 Task: Research Airbnb properties in Singa, Sudan from 10th December, 2023 to 25th December, 2023 for 4 adults.4 bedrooms having 4 beds and 4 bathrooms. Property type can be hotel. Amenities needed are: wifi, TV, free parkinig on premises, gym, breakfast. Booking option can be shelf check-in. Look for 3 properties as per requirement.
Action: Mouse pressed left at (461, 143)
Screenshot: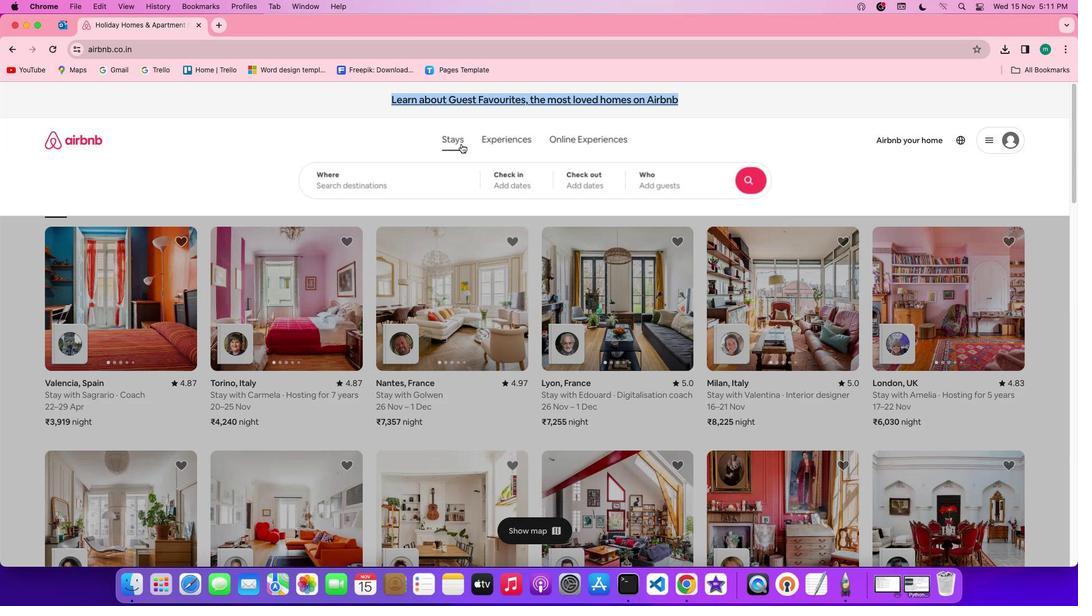 
Action: Mouse moved to (411, 188)
Screenshot: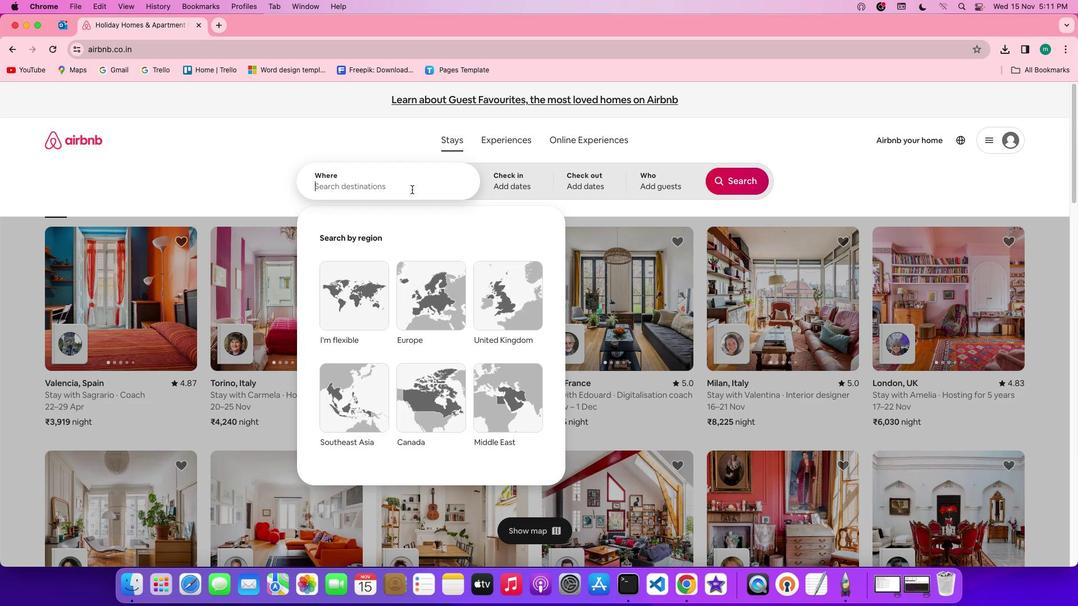 
Action: Mouse pressed left at (411, 188)
Screenshot: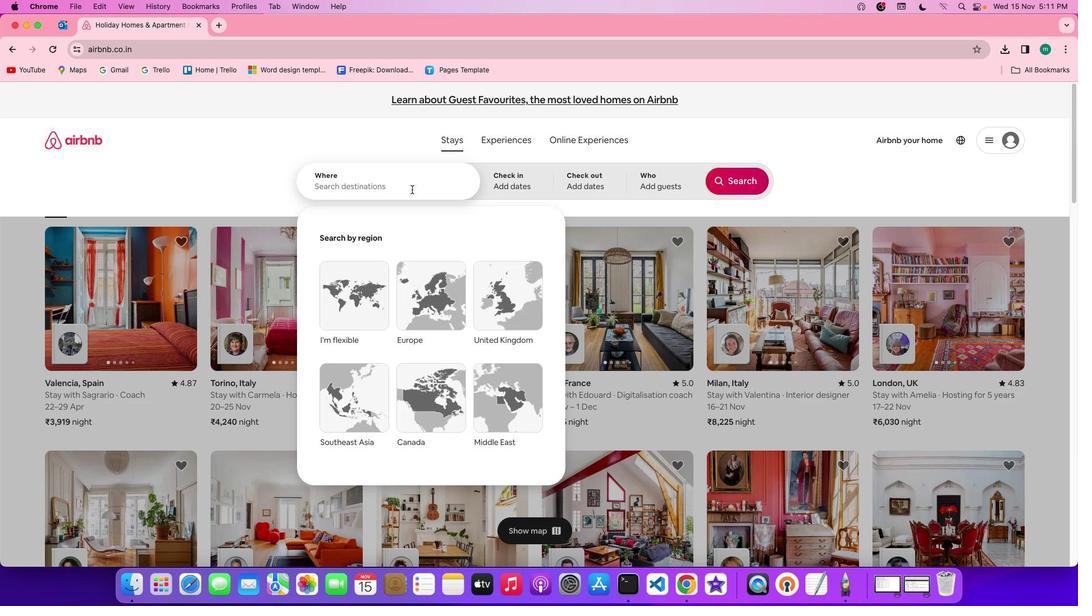 
Action: Key pressed Key.shift's''i''n''g''a'','Key.spaceKey.shift's''u''d''a''n'
Screenshot: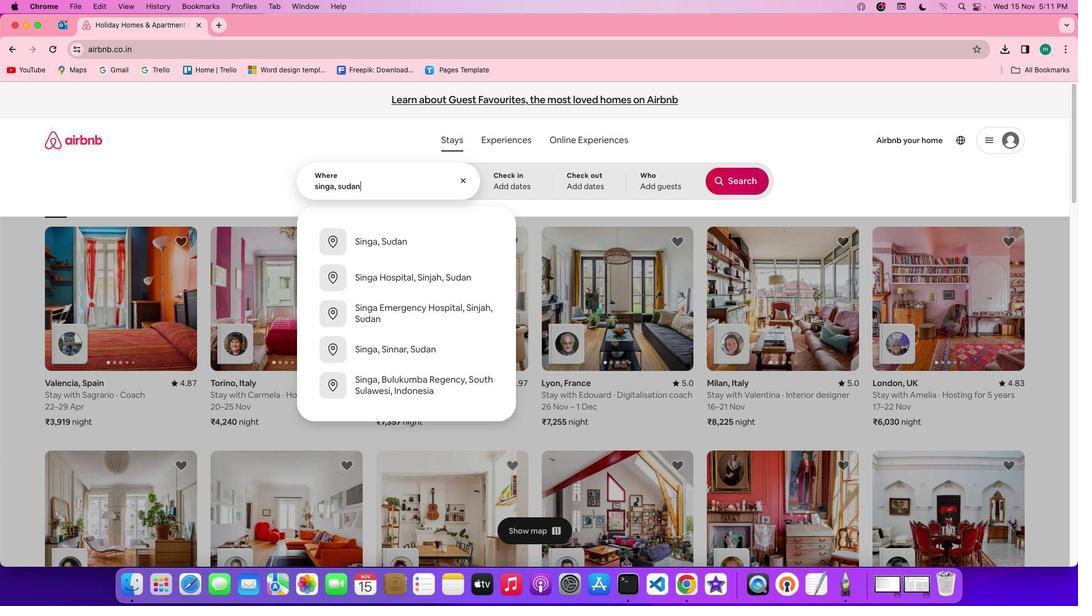 
Action: Mouse moved to (526, 173)
Screenshot: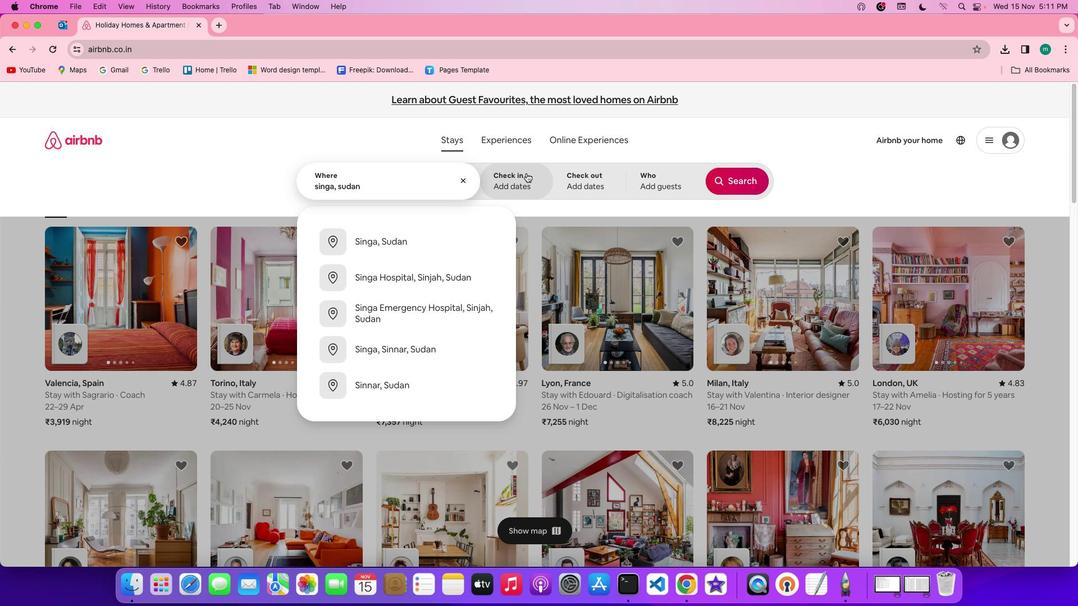 
Action: Mouse pressed left at (526, 173)
Screenshot: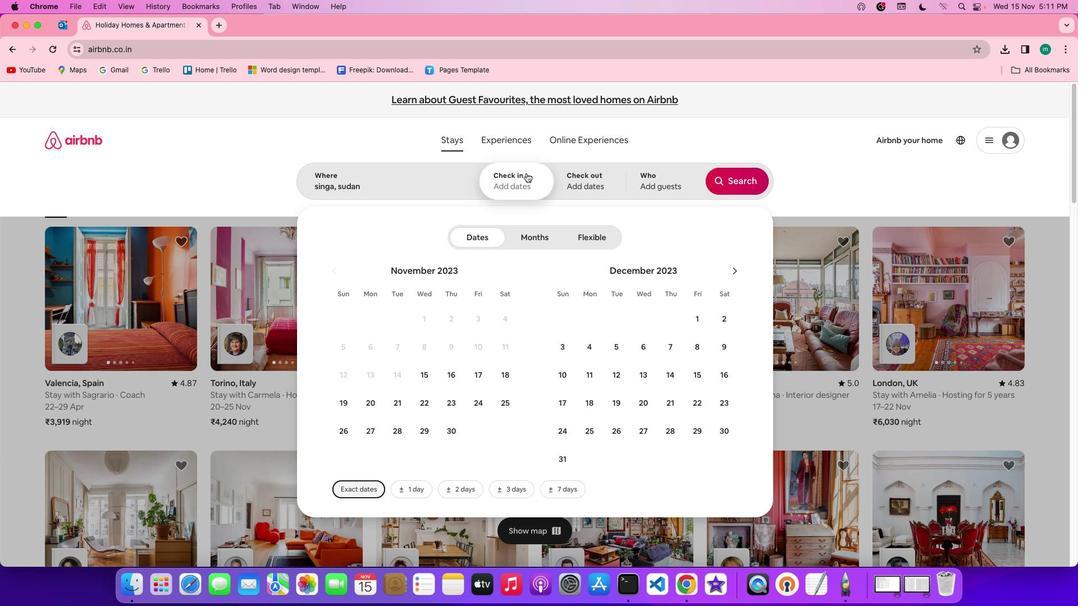 
Action: Mouse moved to (561, 374)
Screenshot: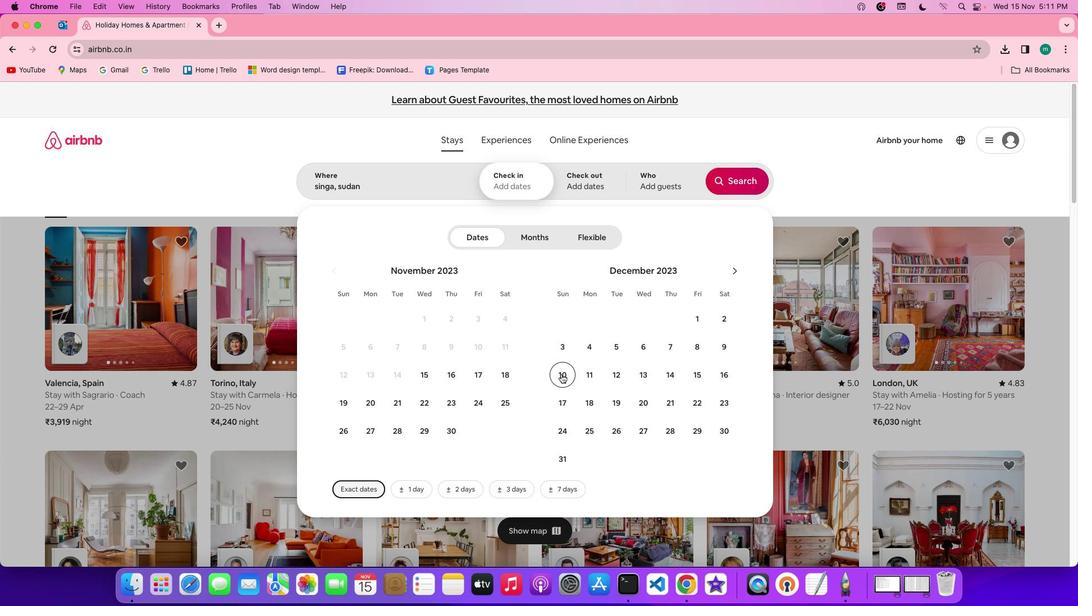 
Action: Mouse pressed left at (561, 374)
Screenshot: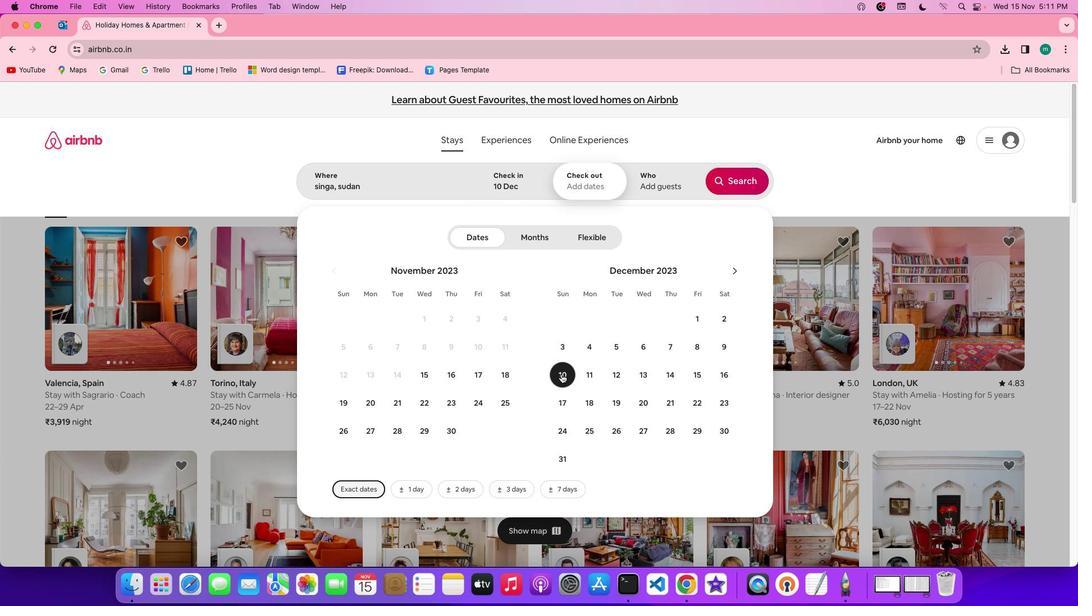 
Action: Mouse moved to (592, 425)
Screenshot: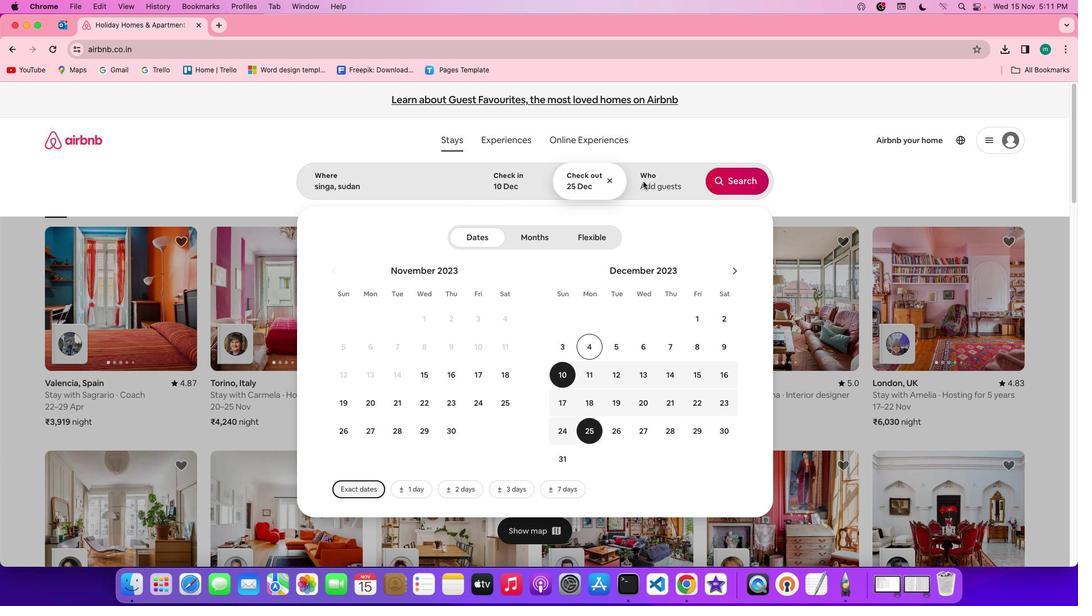 
Action: Mouse pressed left at (592, 425)
Screenshot: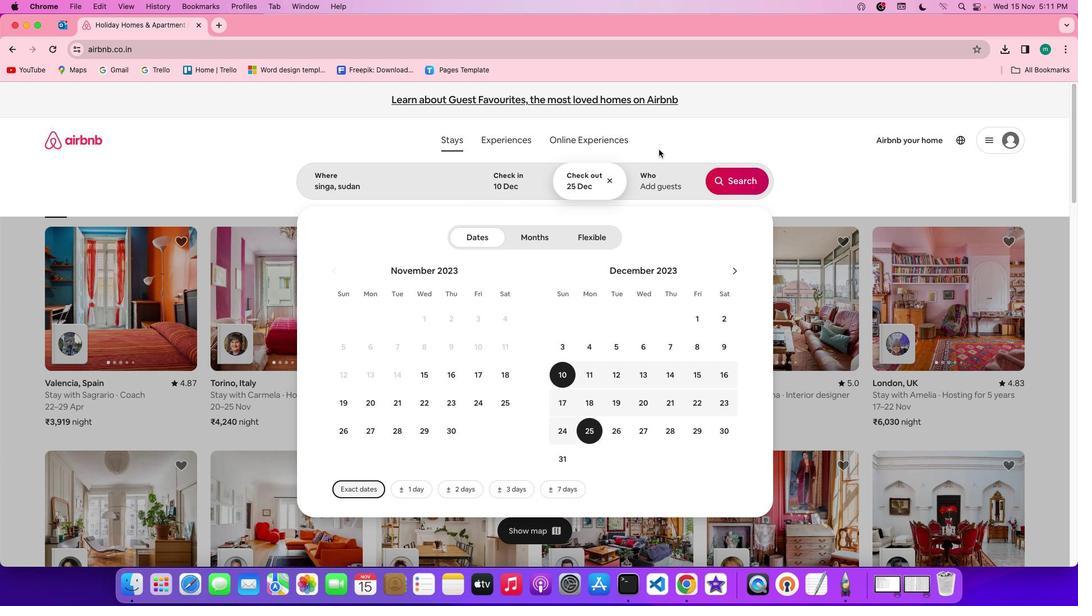 
Action: Mouse moved to (667, 184)
Screenshot: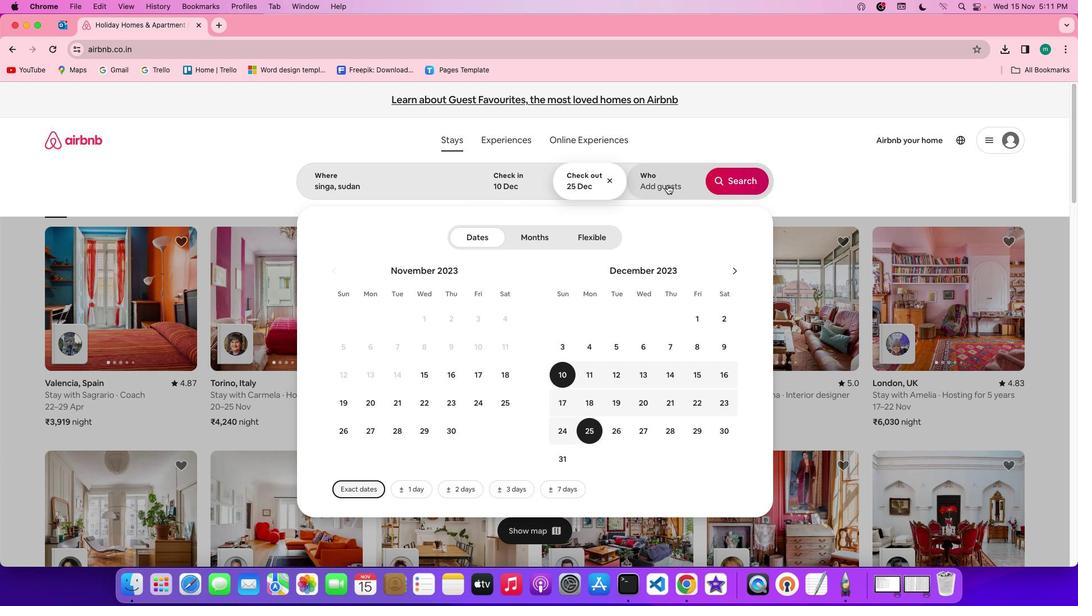 
Action: Mouse pressed left at (667, 184)
Screenshot: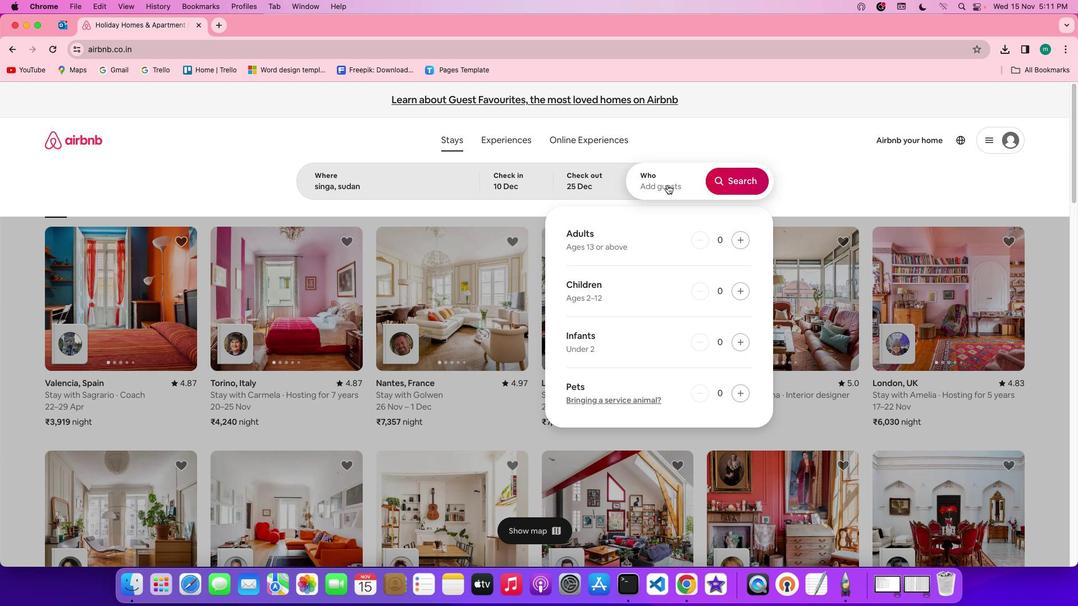
Action: Mouse moved to (734, 237)
Screenshot: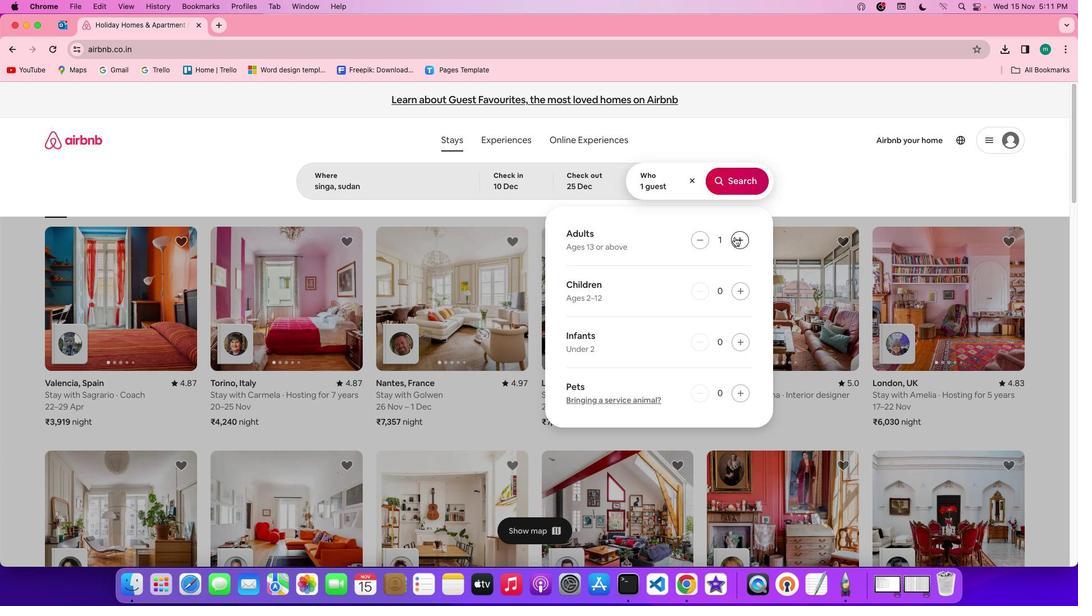 
Action: Mouse pressed left at (734, 237)
Screenshot: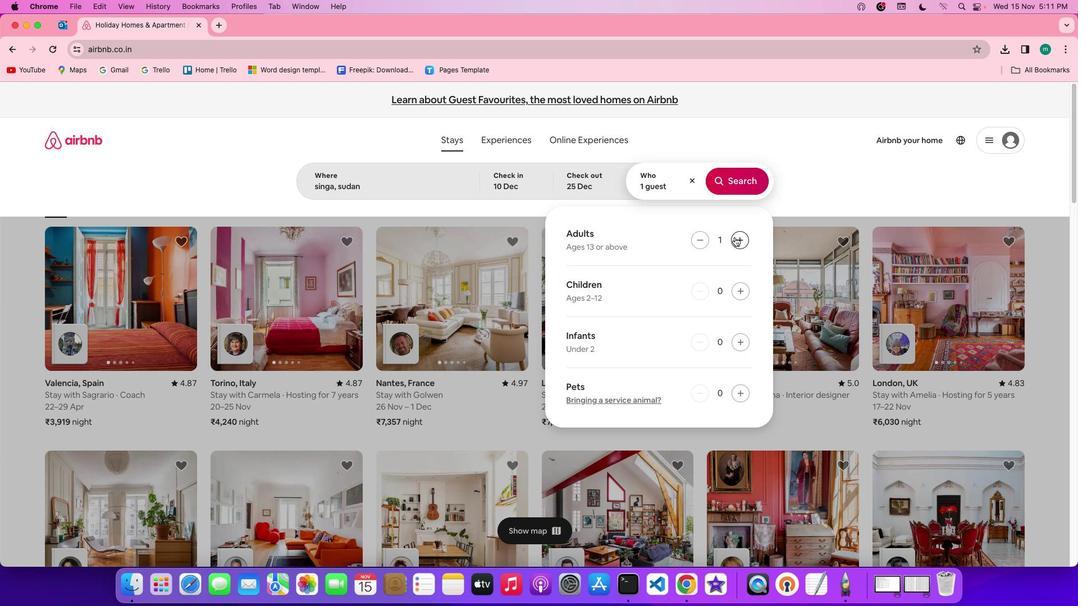 
Action: Mouse pressed left at (734, 237)
Screenshot: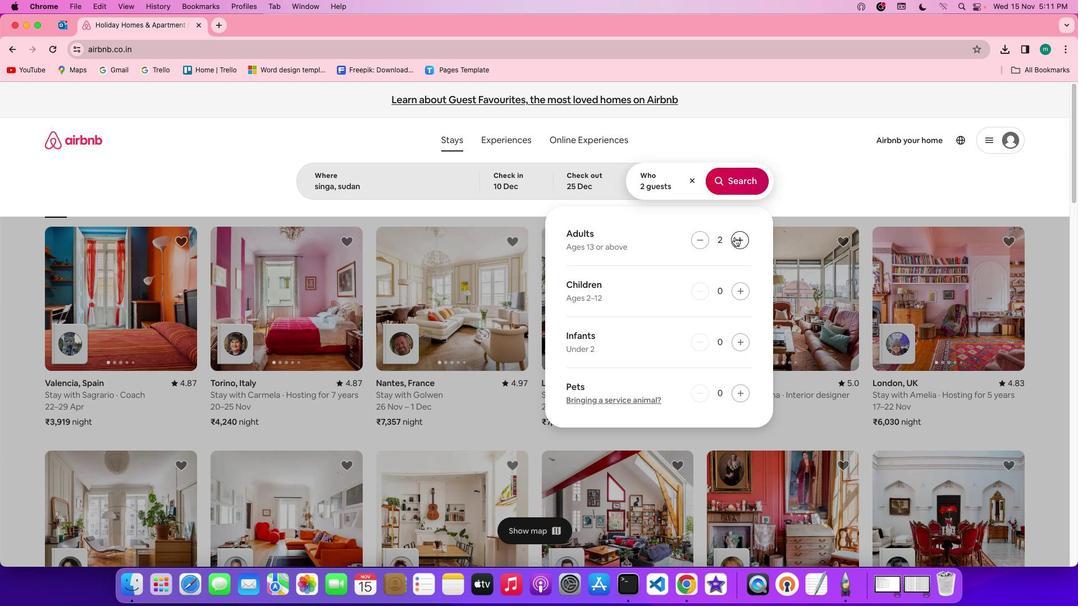 
Action: Mouse pressed left at (734, 237)
Screenshot: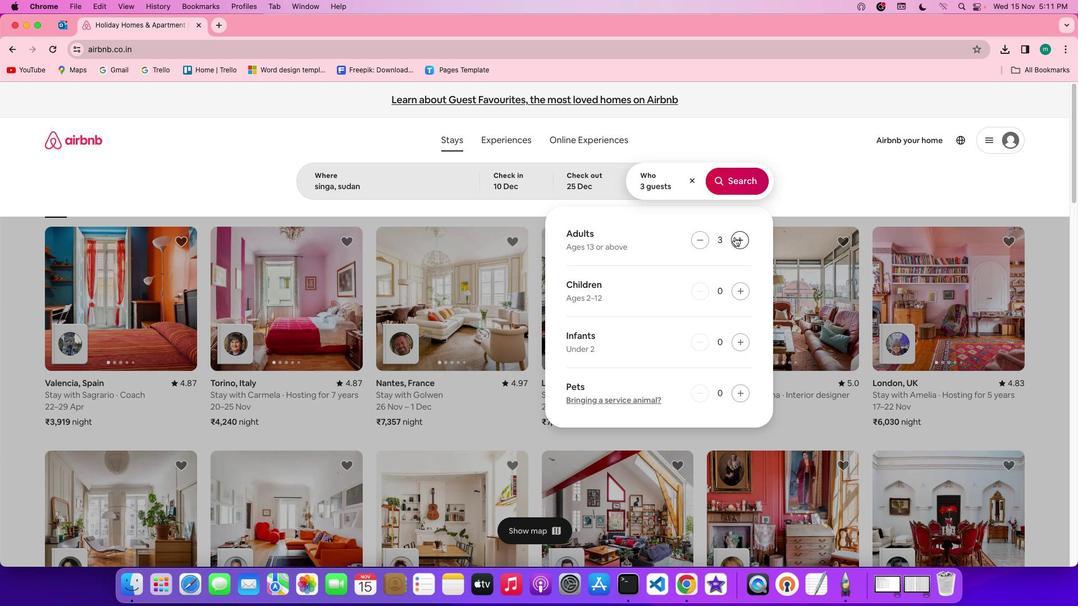 
Action: Mouse moved to (735, 237)
Screenshot: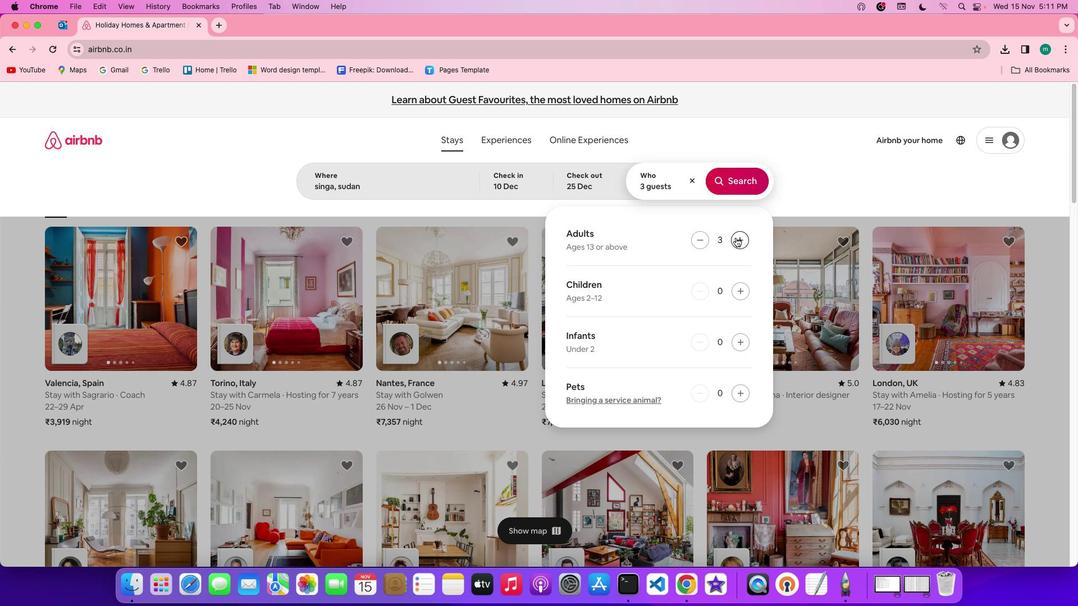 
Action: Mouse pressed left at (735, 237)
Screenshot: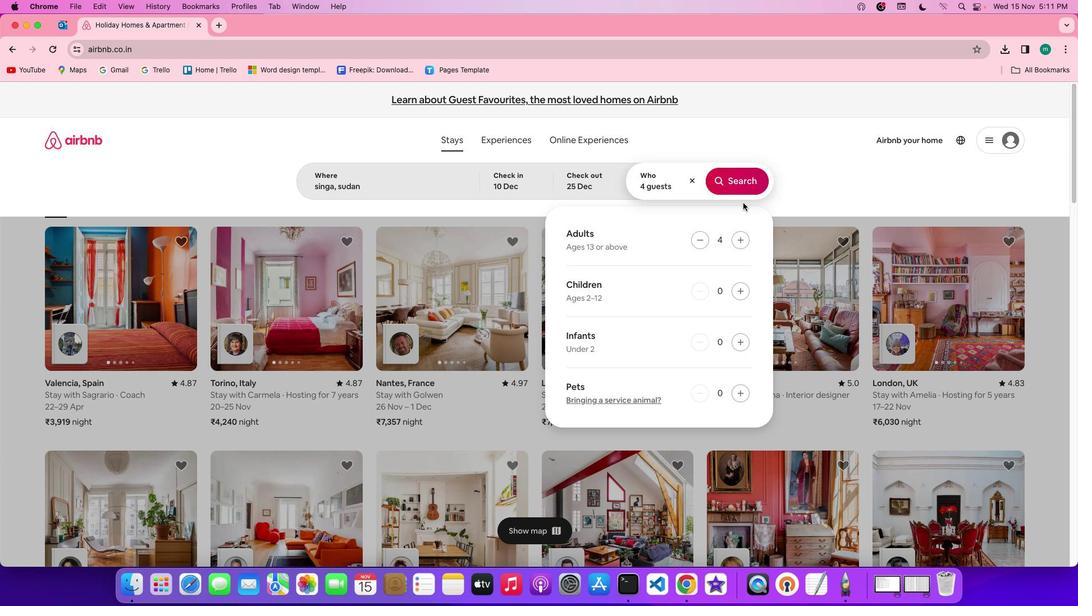 
Action: Mouse moved to (744, 186)
Screenshot: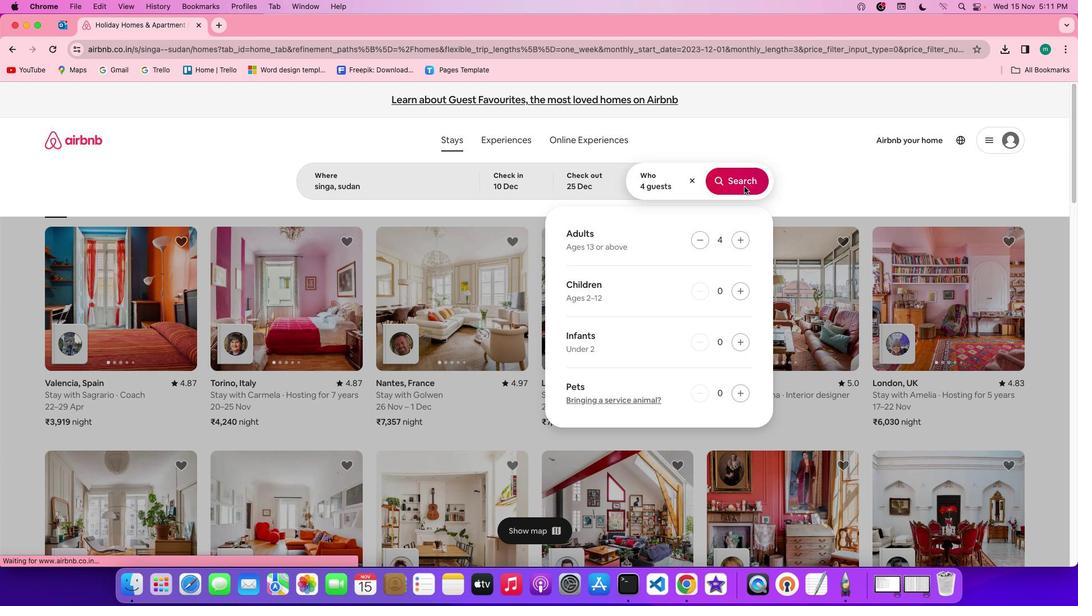 
Action: Mouse pressed left at (744, 186)
Screenshot: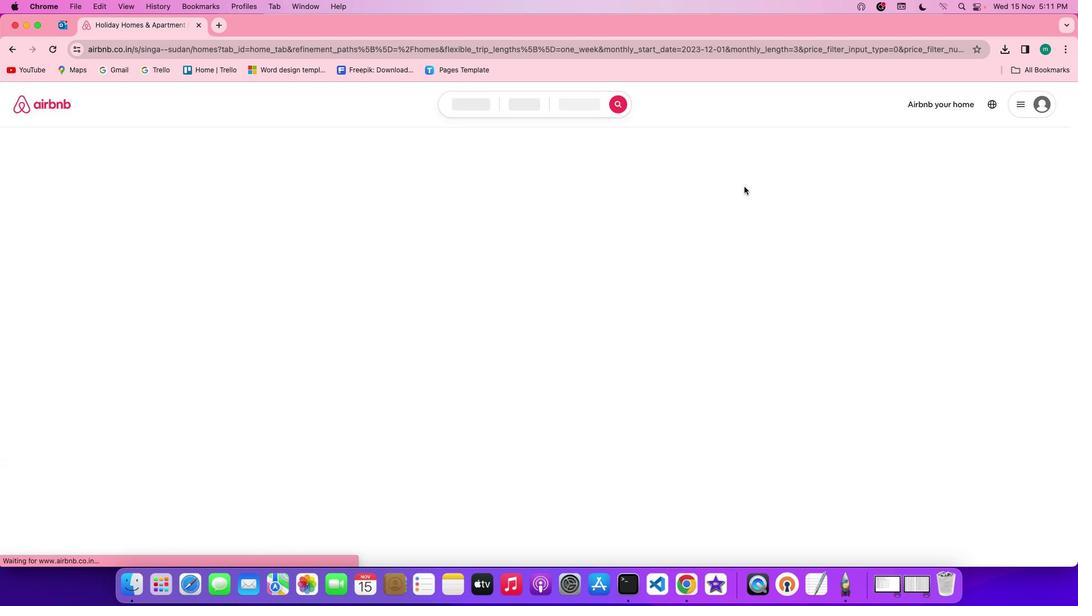 
Action: Mouse moved to (908, 150)
Screenshot: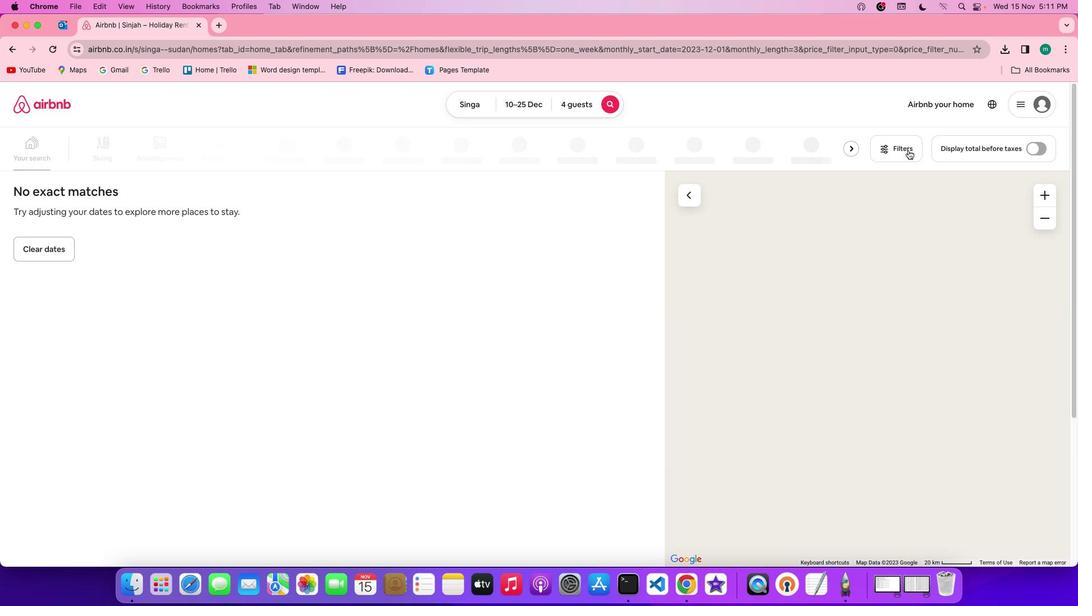 
Action: Mouse pressed left at (908, 150)
Screenshot: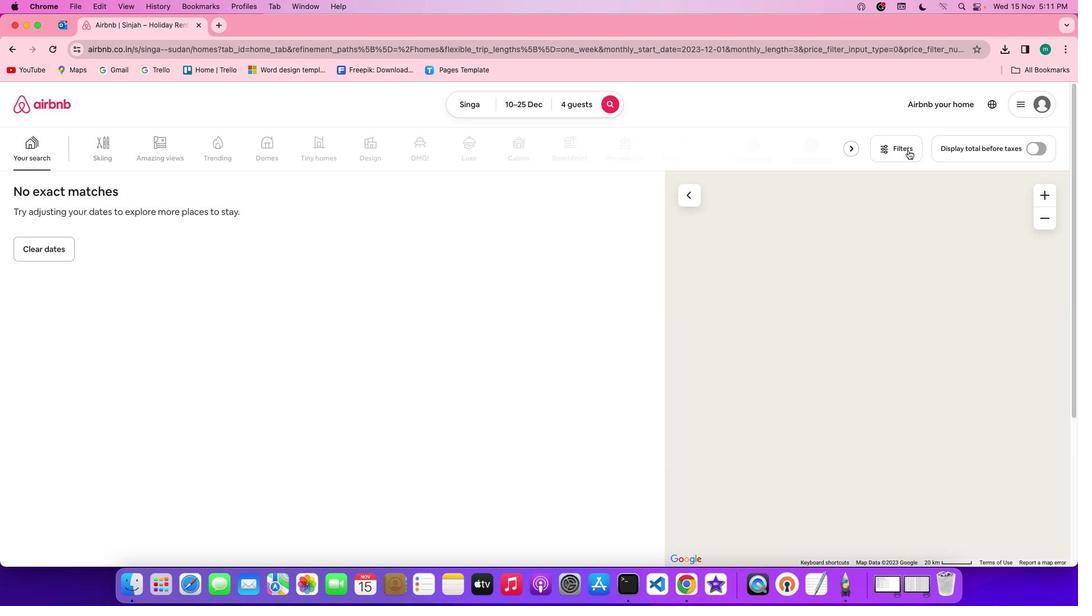 
Action: Mouse moved to (566, 359)
Screenshot: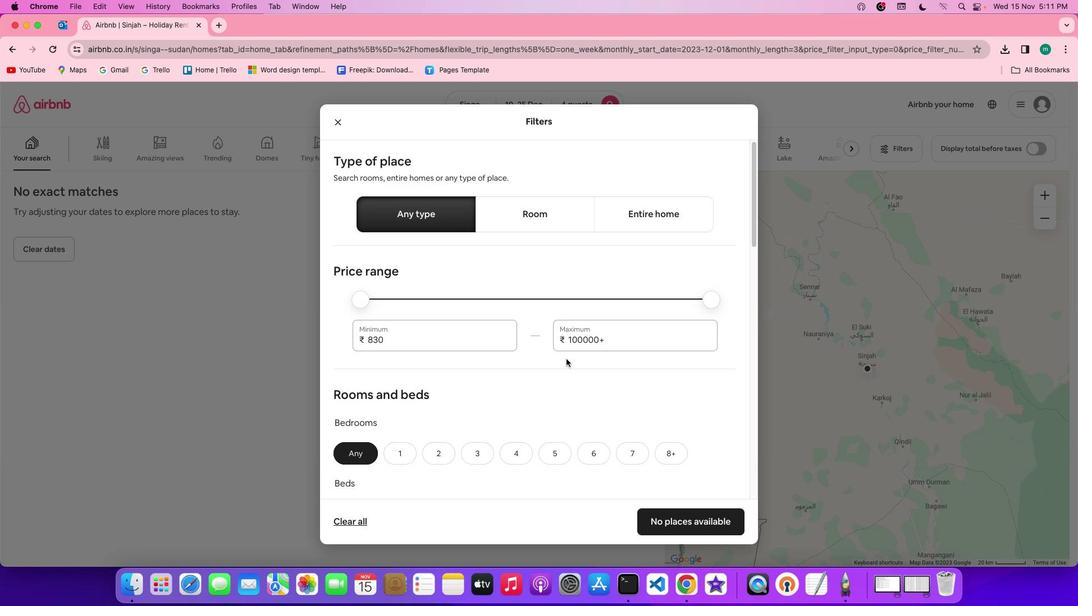 
Action: Mouse scrolled (566, 359) with delta (0, 0)
Screenshot: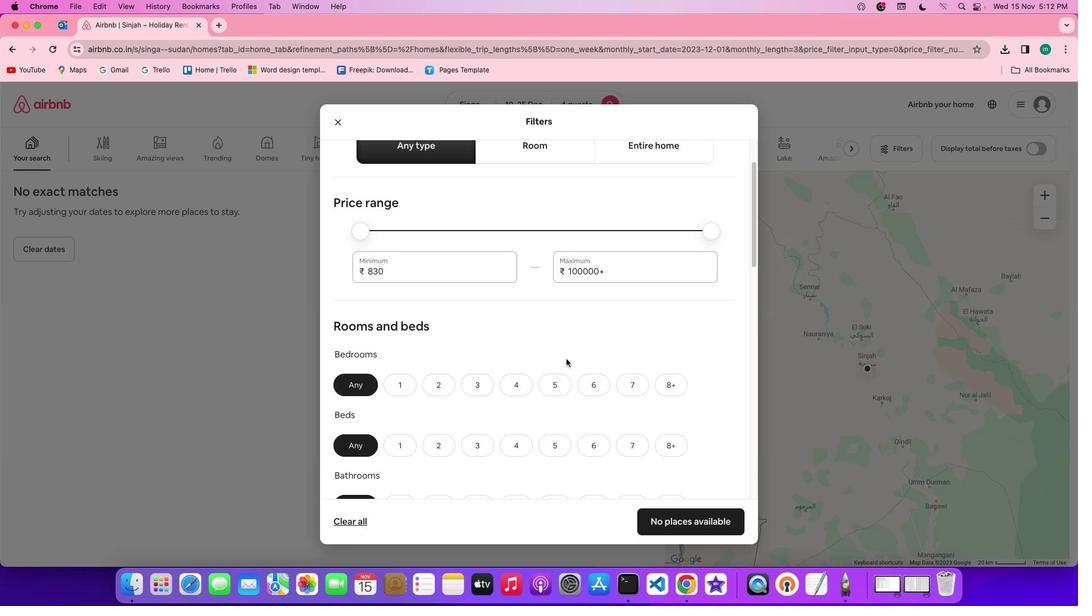 
Action: Mouse scrolled (566, 359) with delta (0, 0)
Screenshot: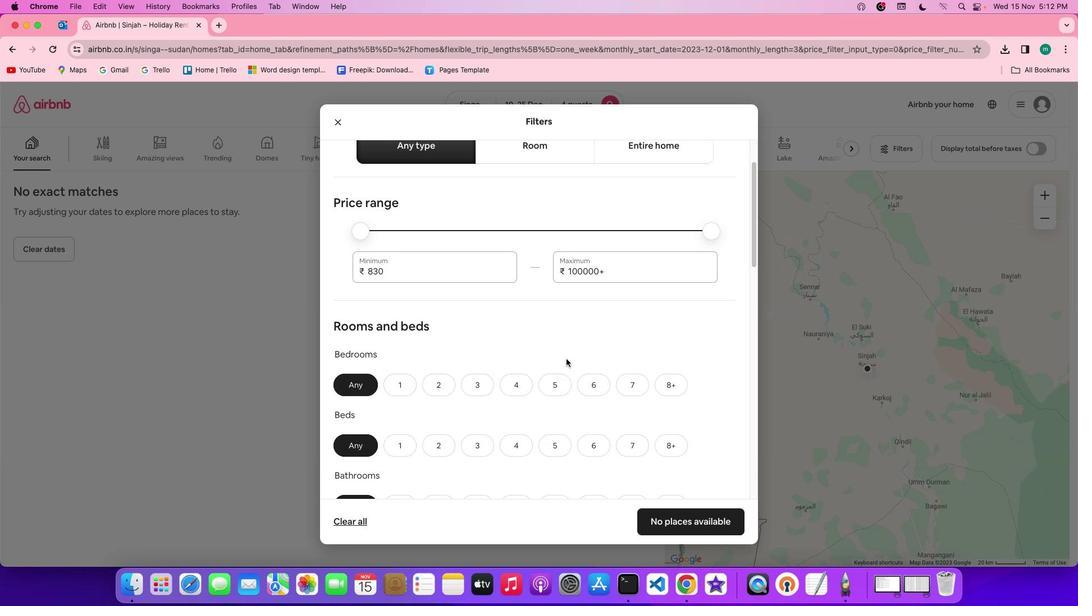 
Action: Mouse scrolled (566, 359) with delta (0, -1)
Screenshot: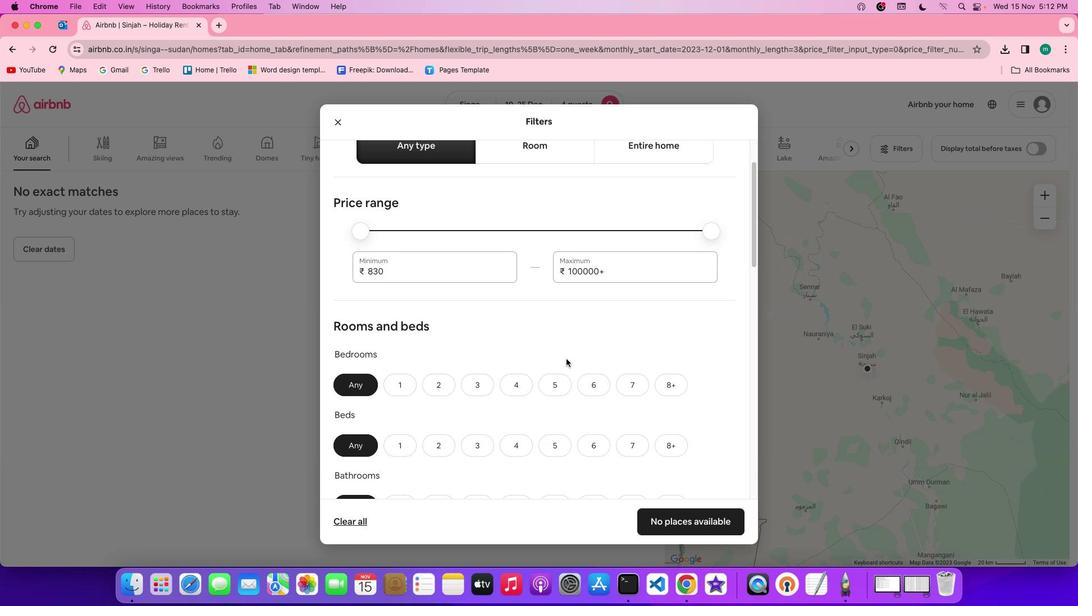 
Action: Mouse scrolled (566, 359) with delta (0, 0)
Screenshot: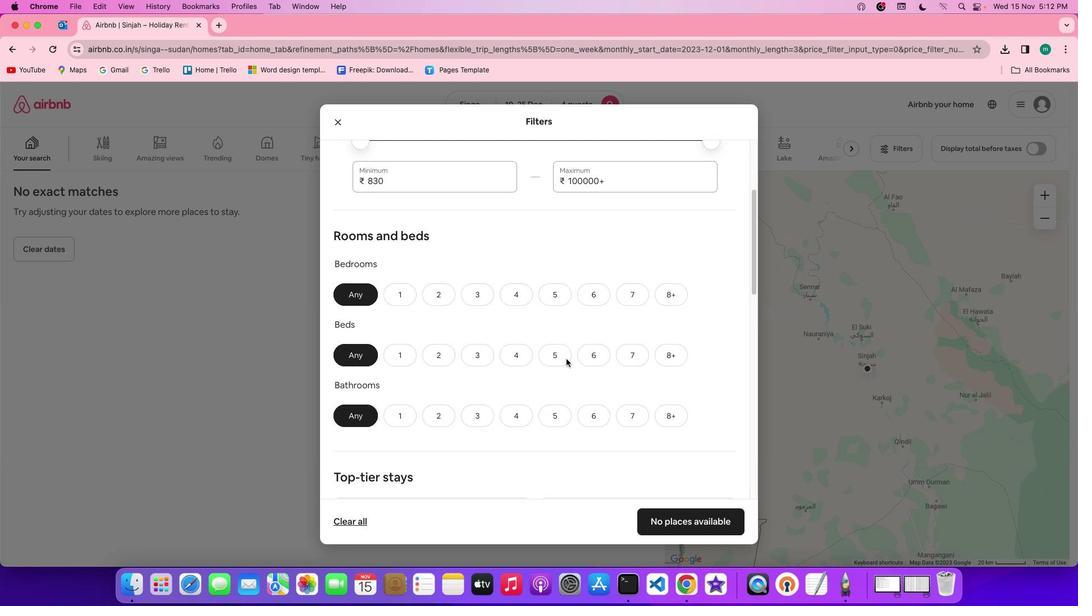 
Action: Mouse scrolled (566, 359) with delta (0, 0)
Screenshot: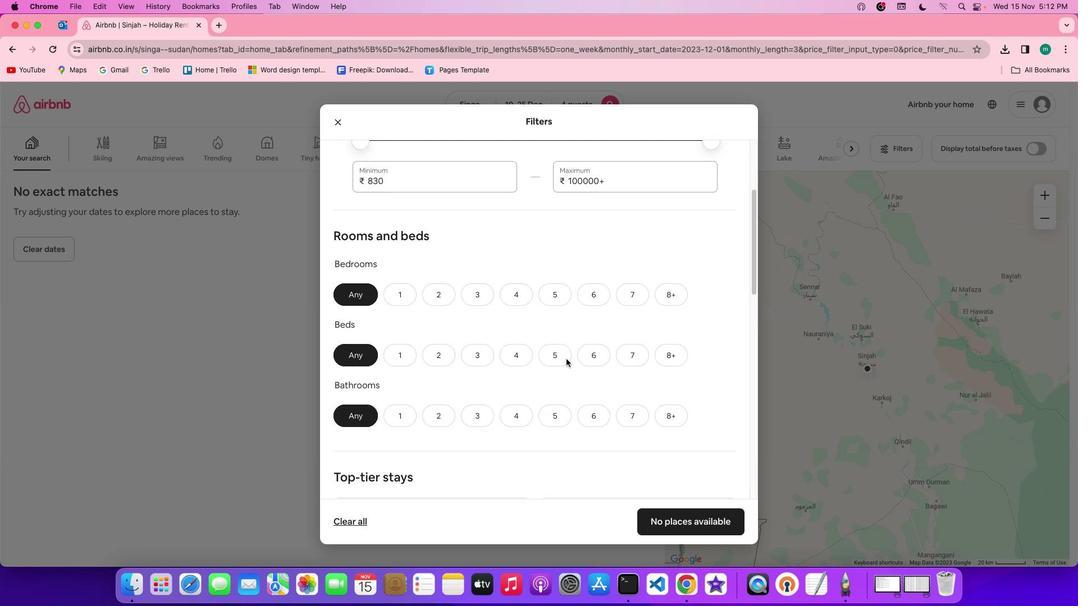 
Action: Mouse scrolled (566, 359) with delta (0, -1)
Screenshot: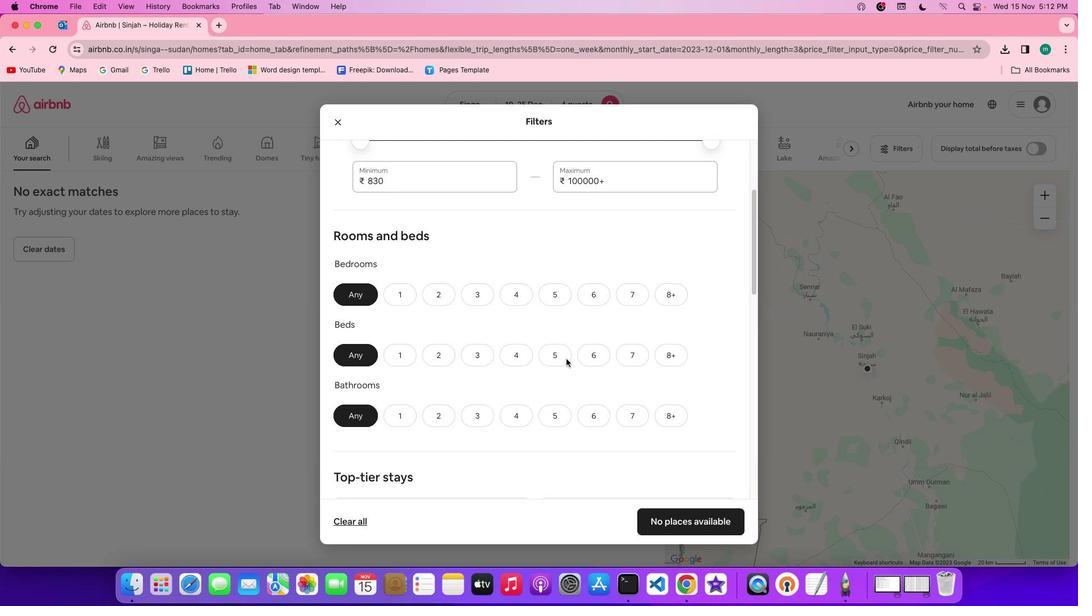 
Action: Mouse scrolled (566, 359) with delta (0, 0)
Screenshot: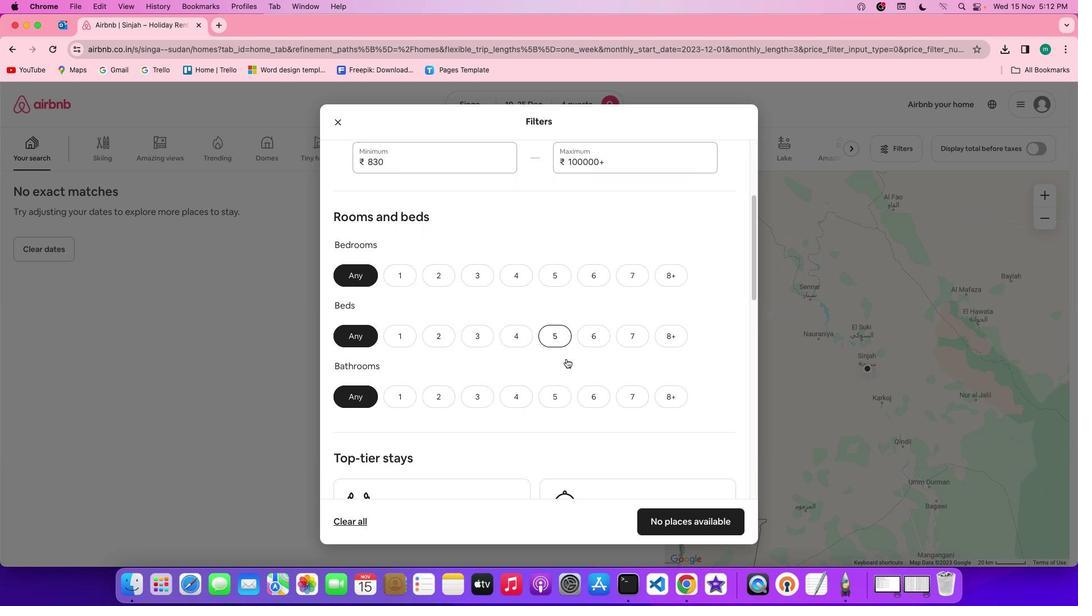 
Action: Mouse scrolled (566, 359) with delta (0, 0)
Screenshot: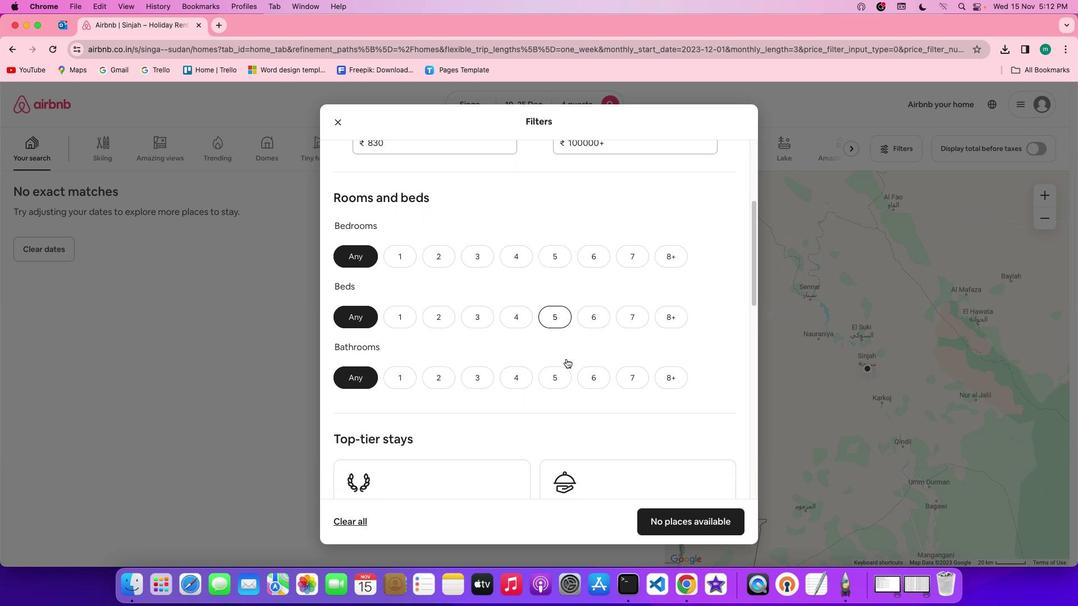 
Action: Mouse scrolled (566, 359) with delta (0, 0)
Screenshot: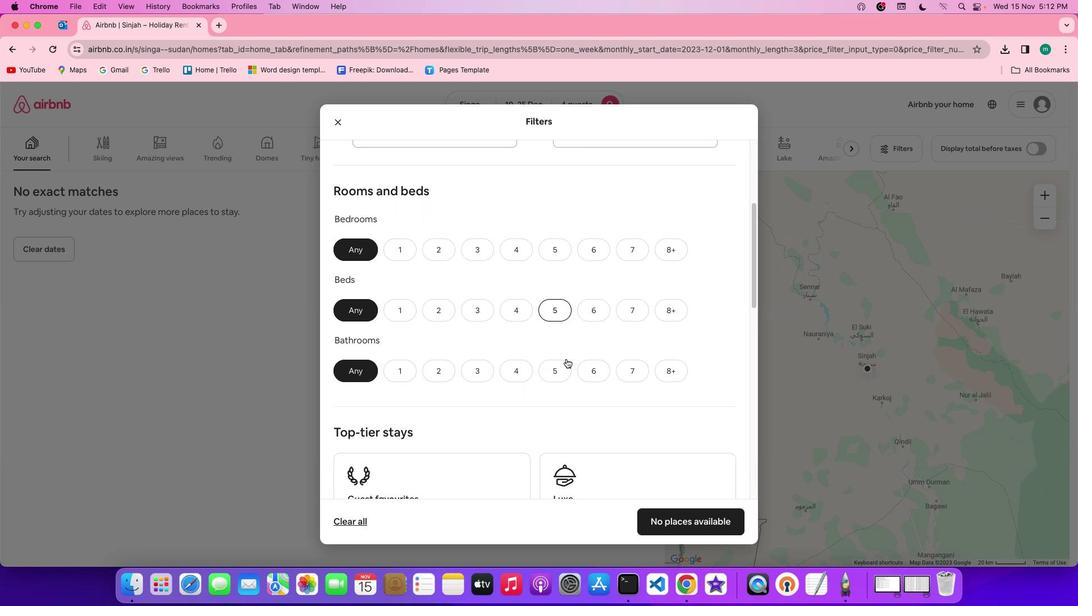 
Action: Mouse scrolled (566, 359) with delta (0, 0)
Screenshot: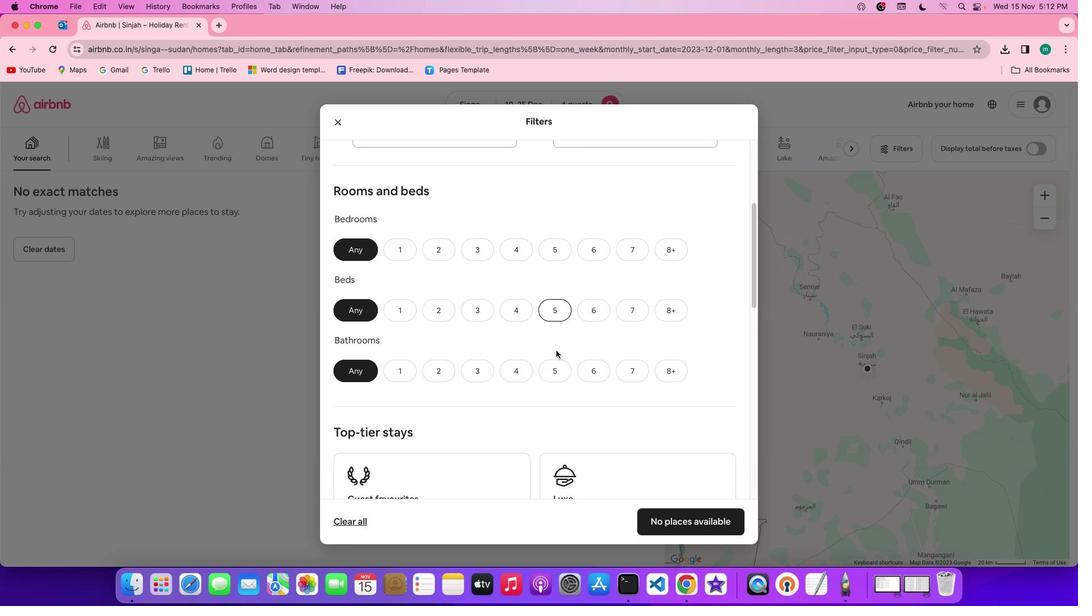 
Action: Mouse moved to (525, 242)
Screenshot: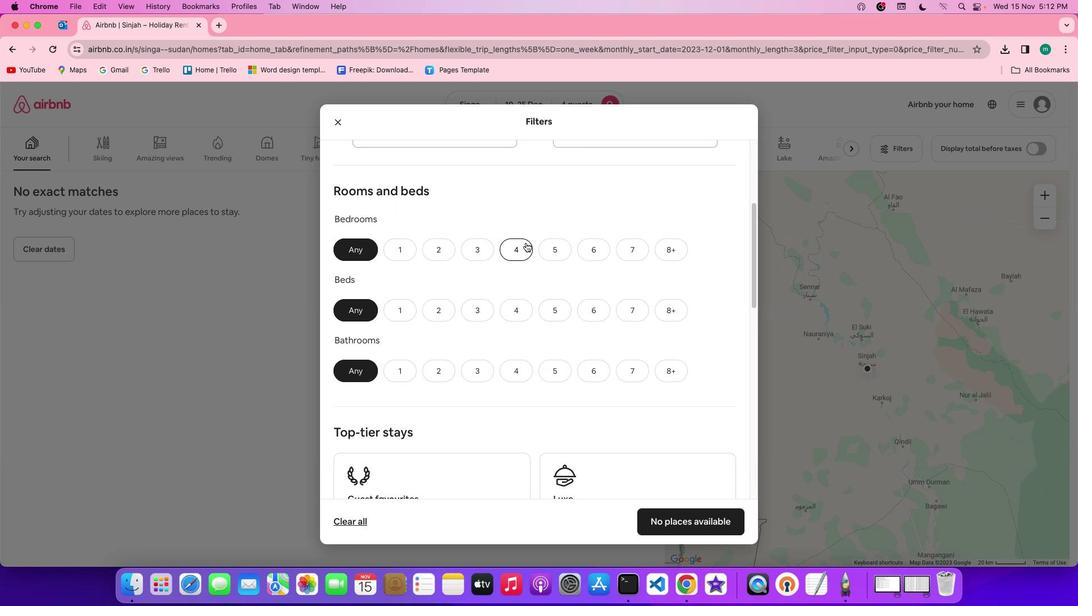 
Action: Mouse pressed left at (525, 242)
Screenshot: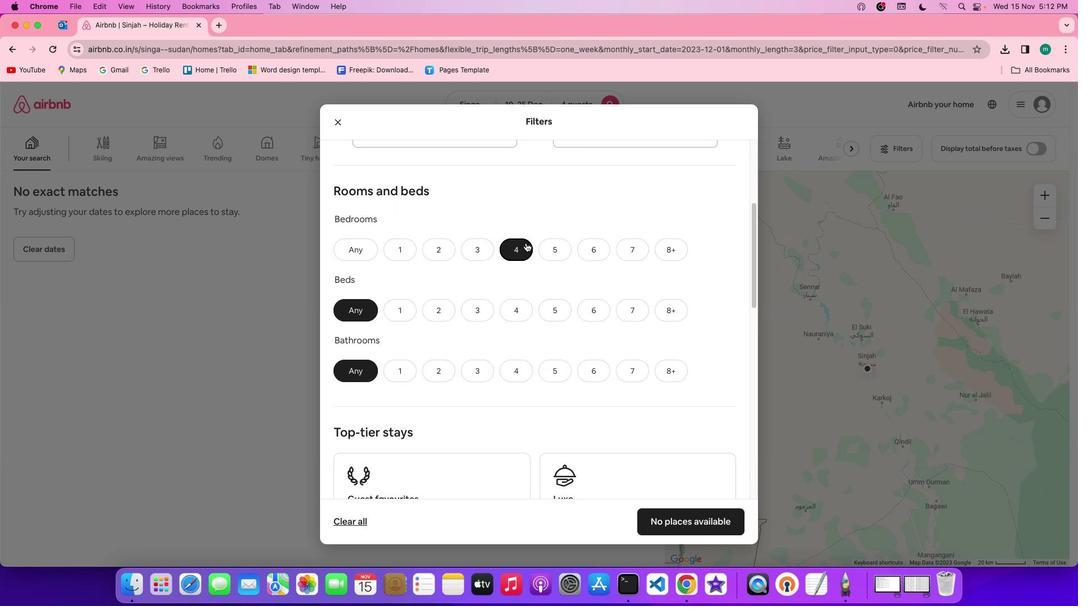 
Action: Mouse moved to (584, 284)
Screenshot: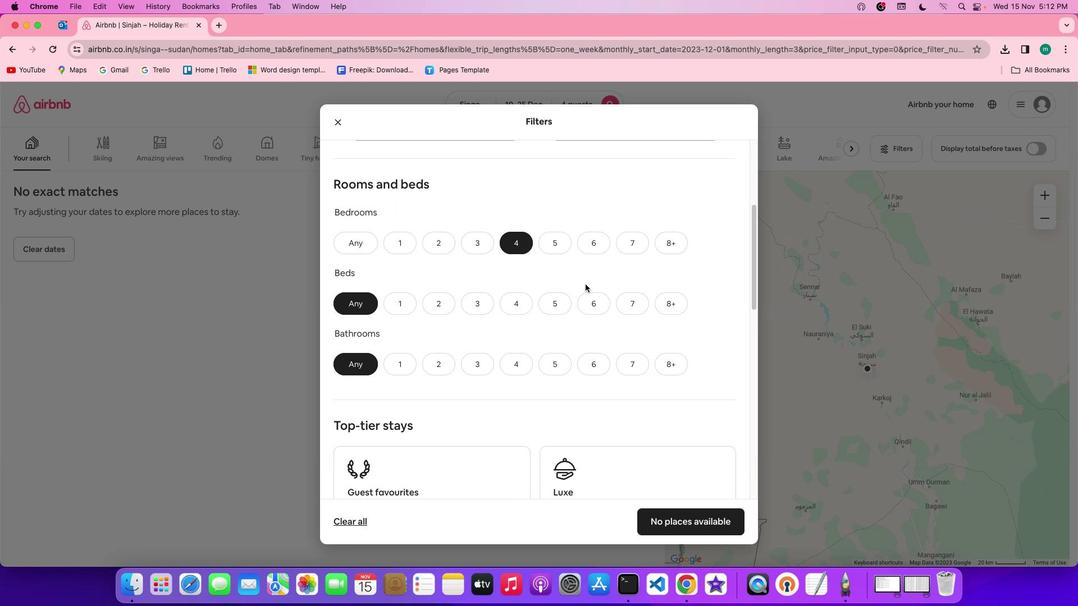 
Action: Mouse scrolled (584, 284) with delta (0, 0)
Screenshot: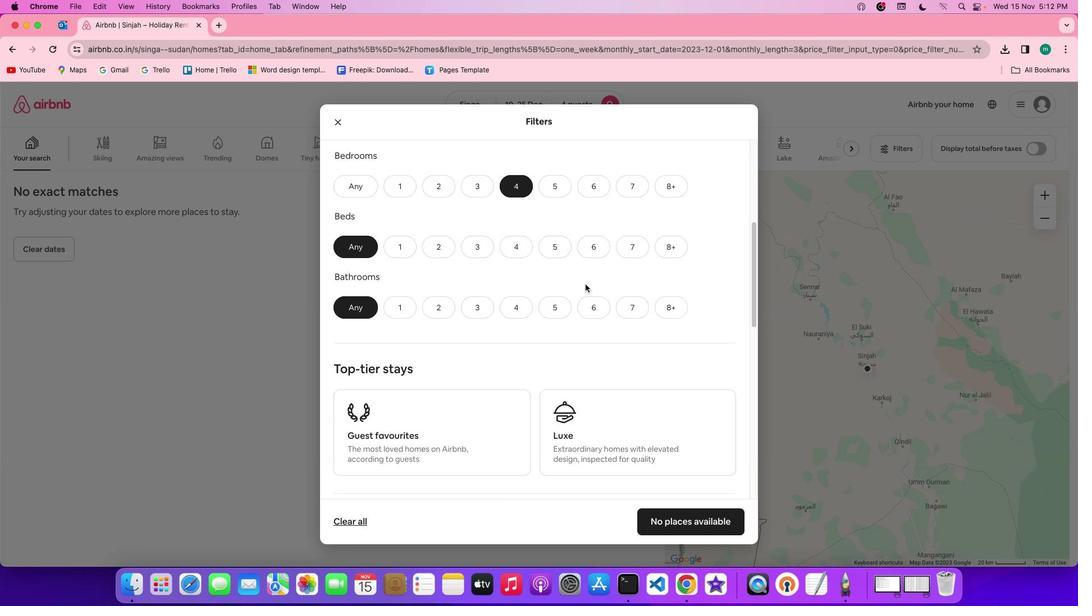 
Action: Mouse scrolled (584, 284) with delta (0, 0)
Screenshot: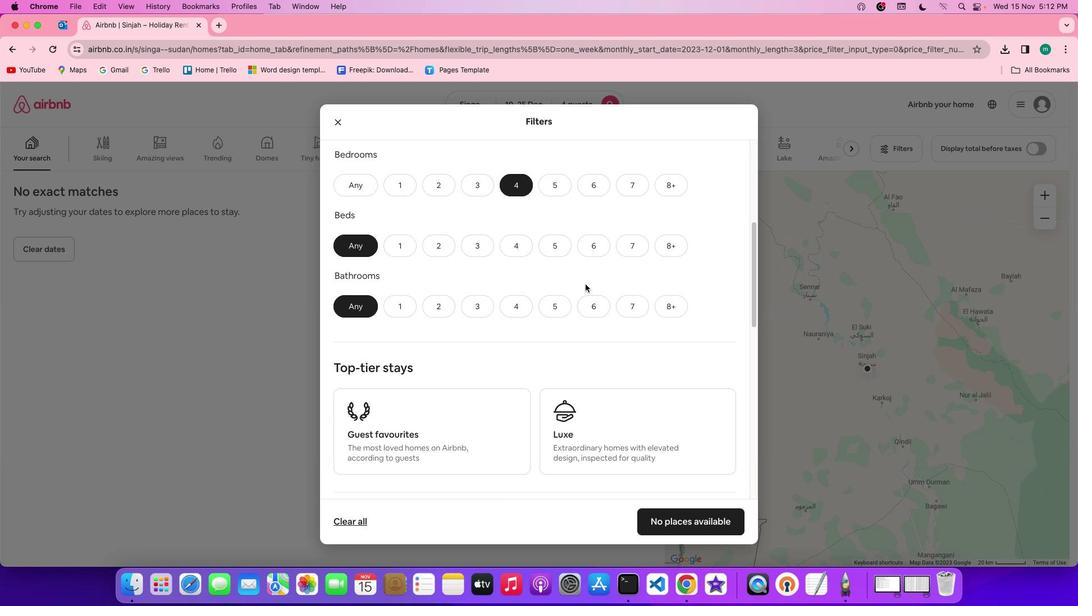 
Action: Mouse scrolled (584, 284) with delta (0, -1)
Screenshot: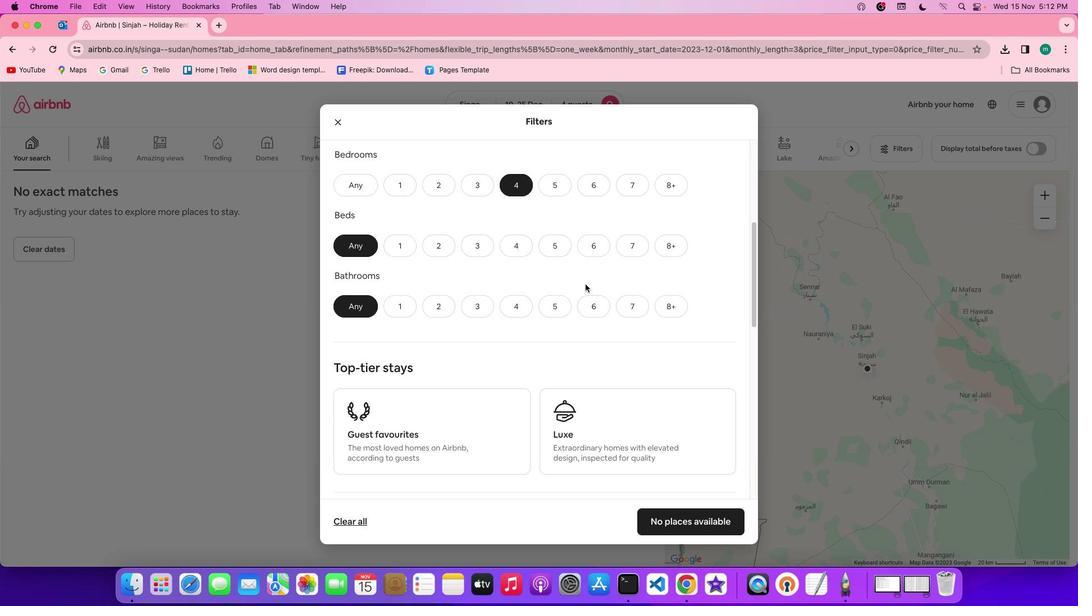 
Action: Mouse scrolled (584, 284) with delta (0, 0)
Screenshot: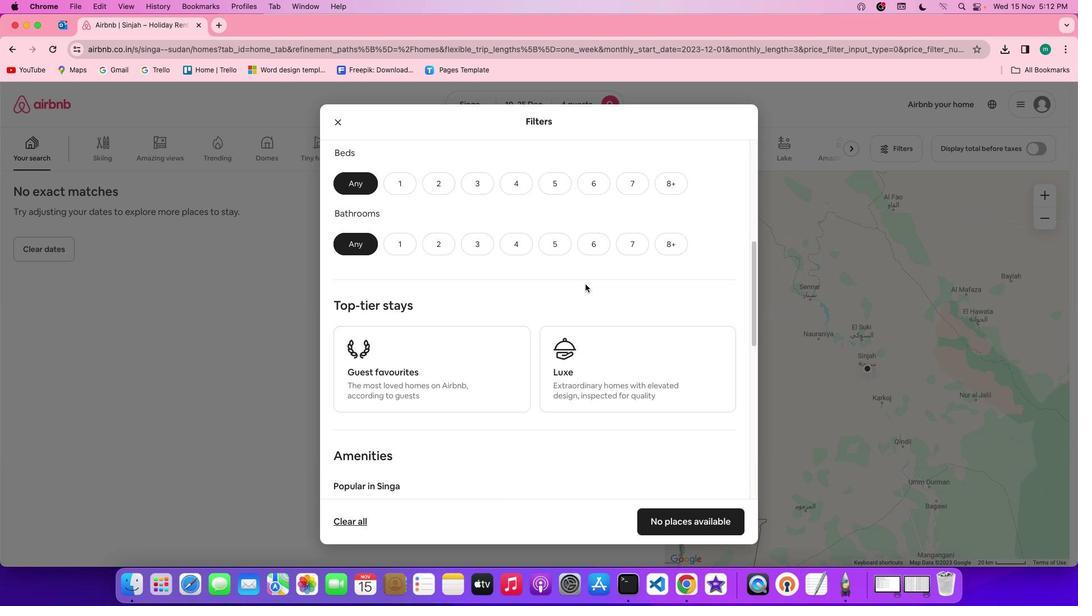 
Action: Mouse scrolled (584, 284) with delta (0, 0)
Screenshot: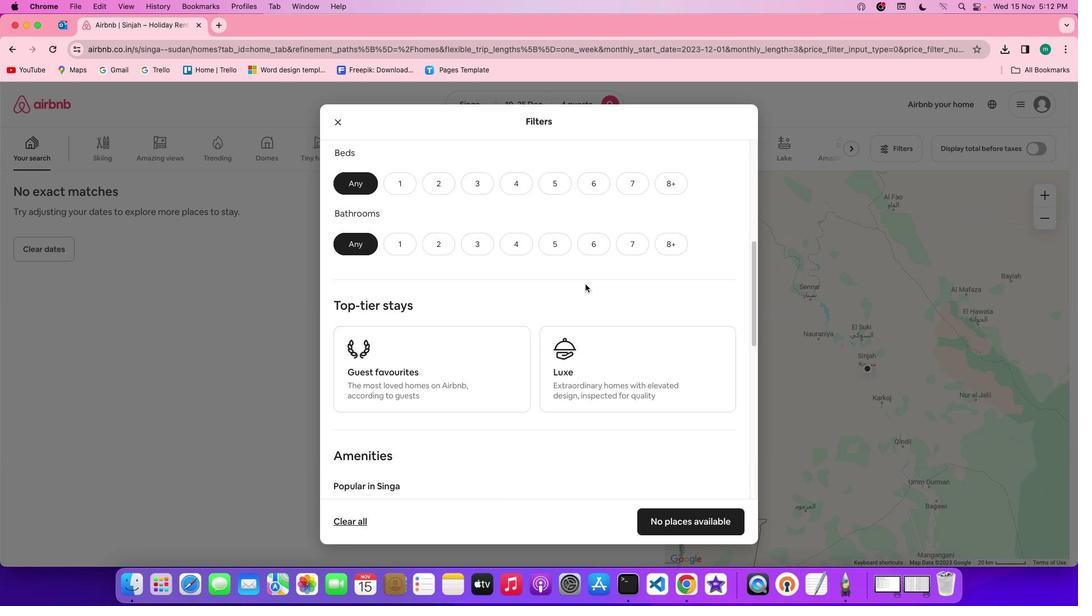 
Action: Mouse scrolled (584, 284) with delta (0, -1)
Screenshot: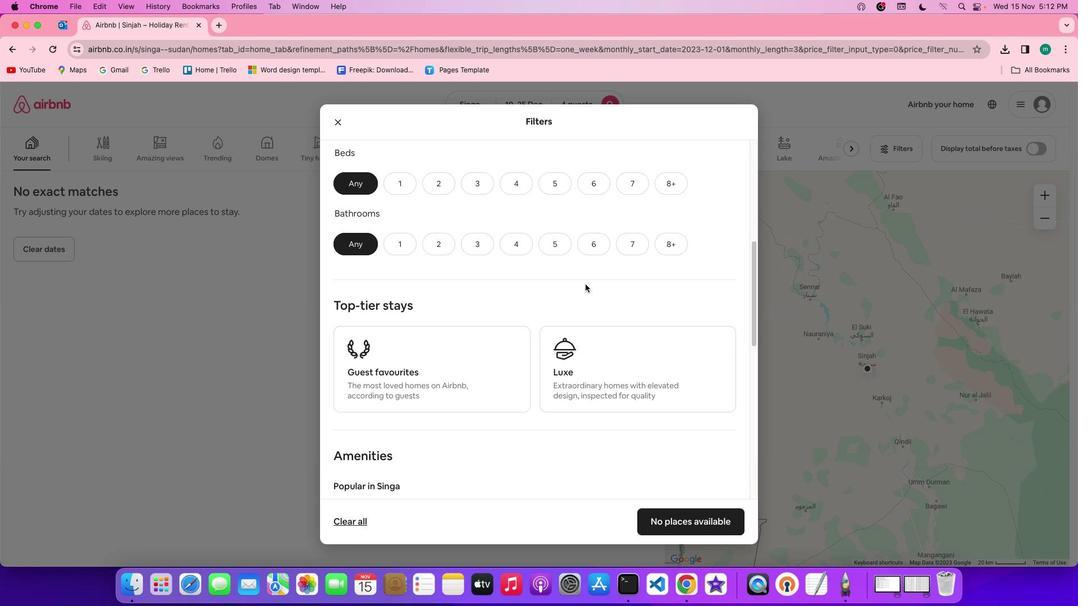 
Action: Mouse moved to (559, 243)
Screenshot: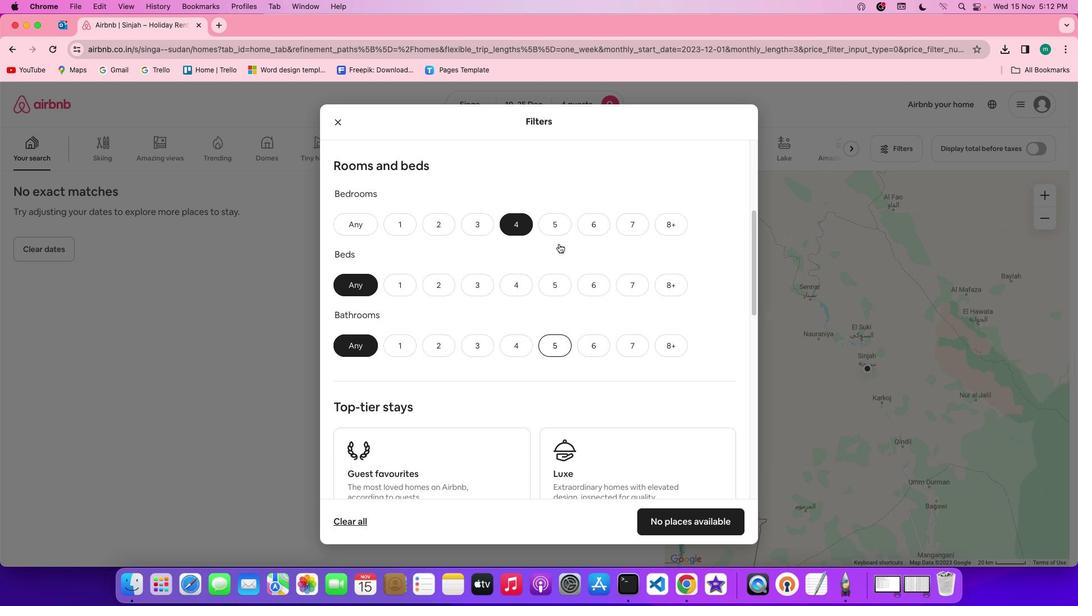 
Action: Mouse scrolled (559, 243) with delta (0, 0)
Screenshot: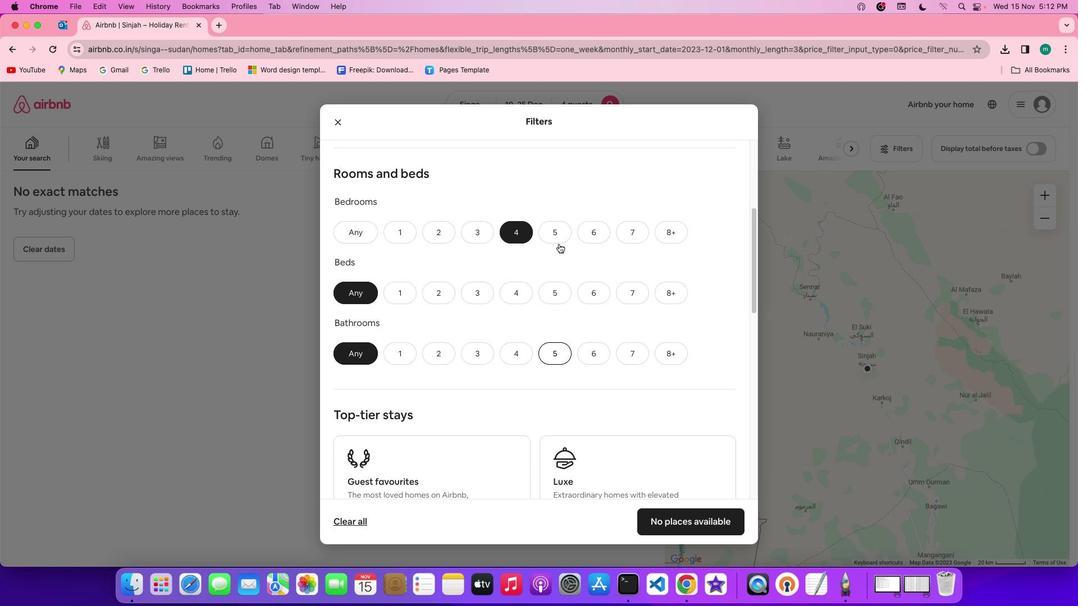 
Action: Mouse scrolled (559, 243) with delta (0, 0)
Screenshot: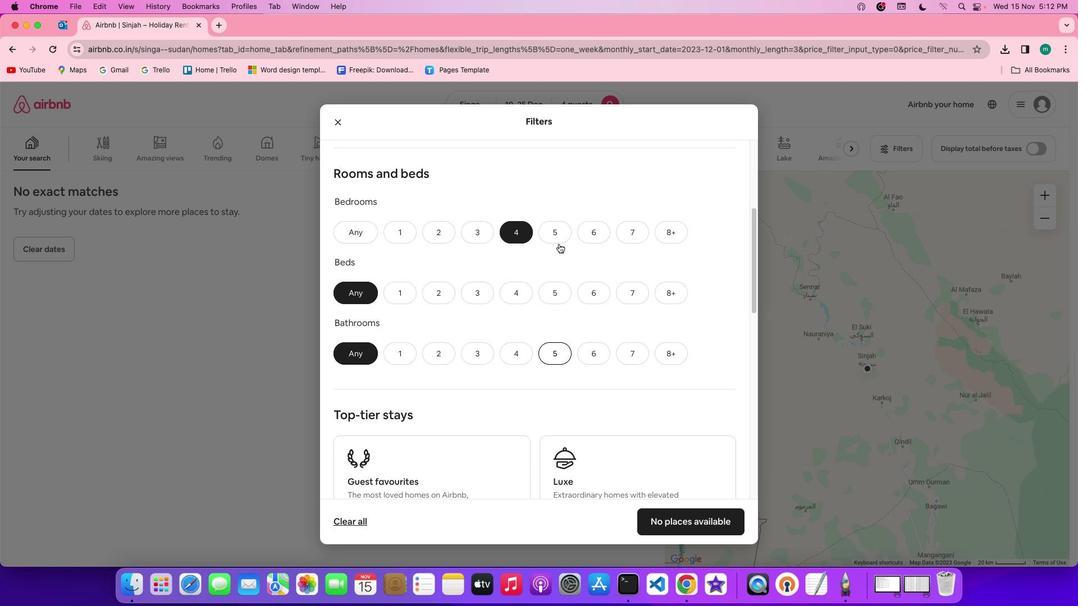 
Action: Mouse scrolled (559, 243) with delta (0, 1)
Screenshot: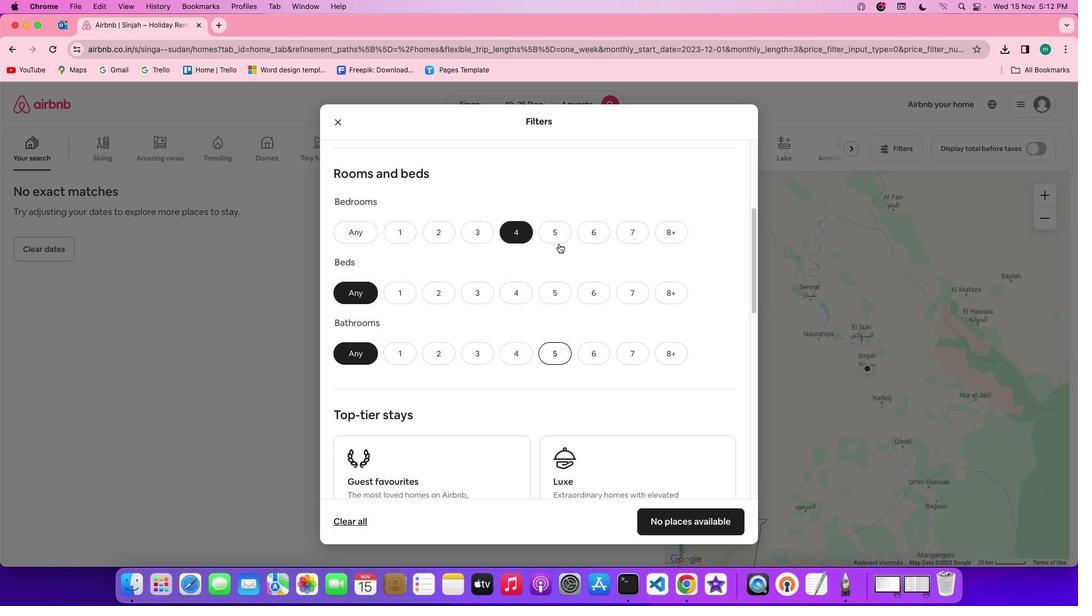 
Action: Mouse moved to (518, 291)
Screenshot: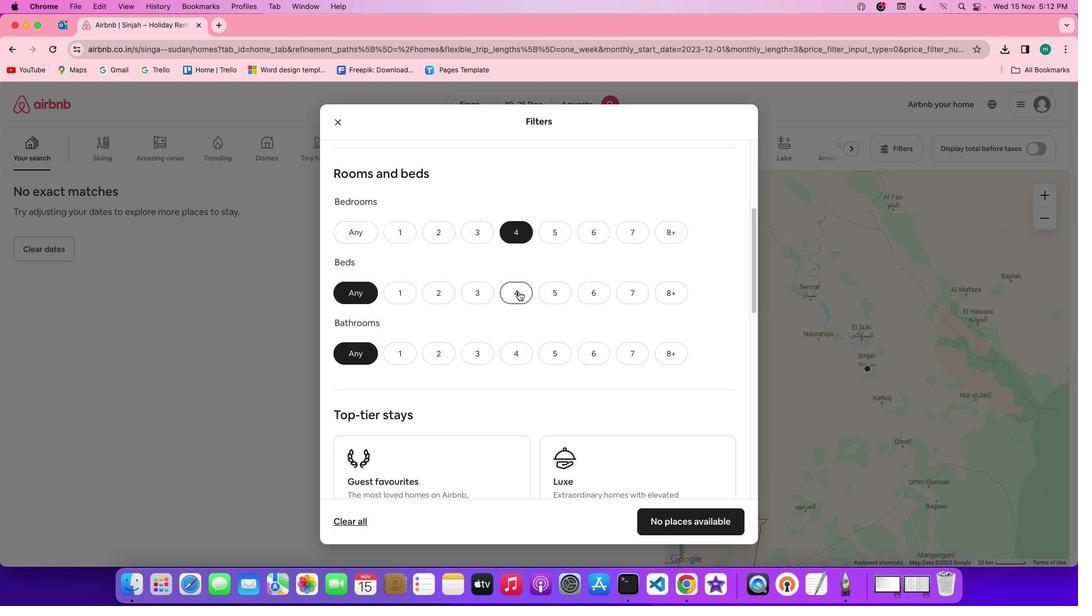 
Action: Mouse pressed left at (518, 291)
Screenshot: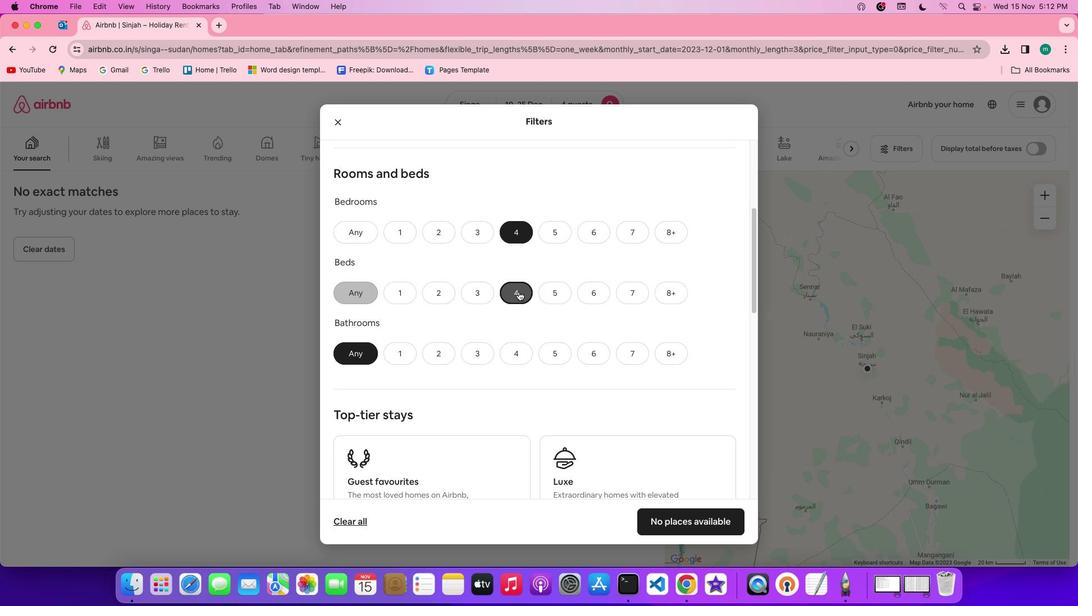 
Action: Mouse moved to (587, 300)
Screenshot: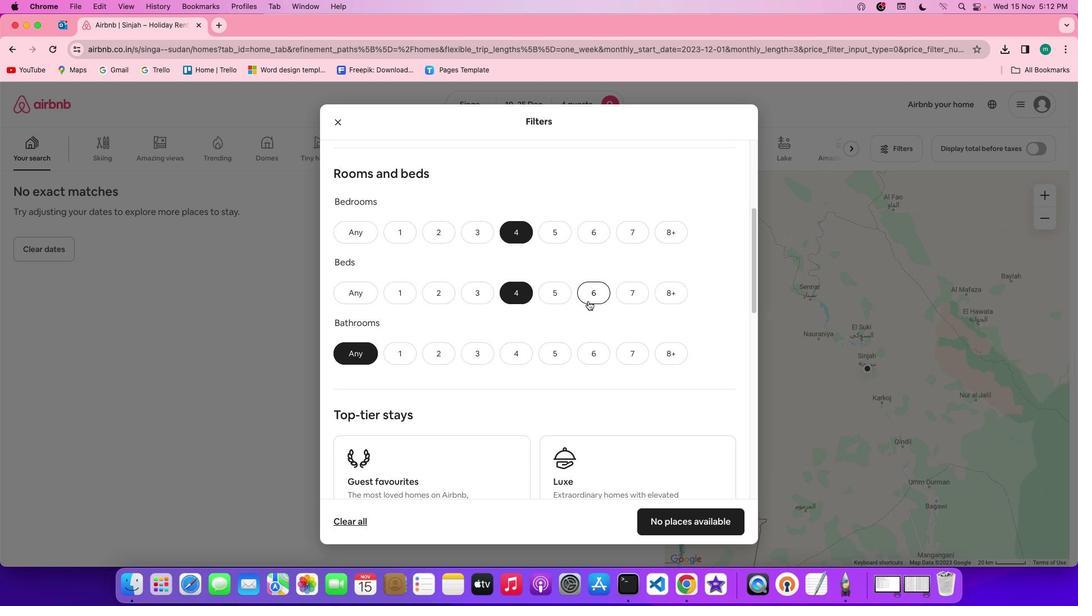 
Action: Mouse scrolled (587, 300) with delta (0, 0)
Screenshot: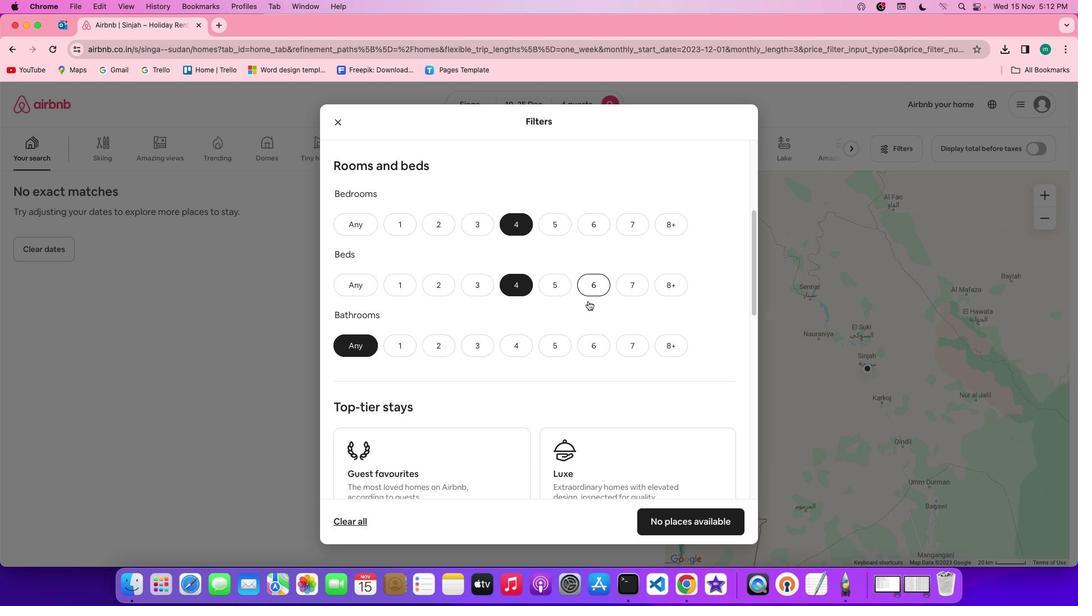 
Action: Mouse scrolled (587, 300) with delta (0, 0)
Screenshot: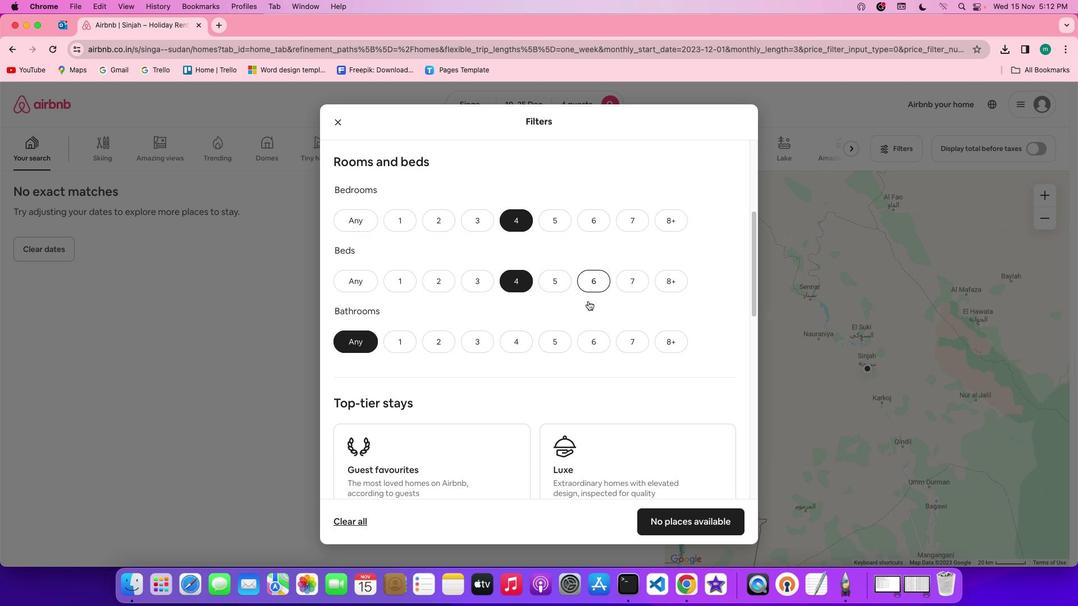 
Action: Mouse scrolled (587, 300) with delta (0, 0)
Screenshot: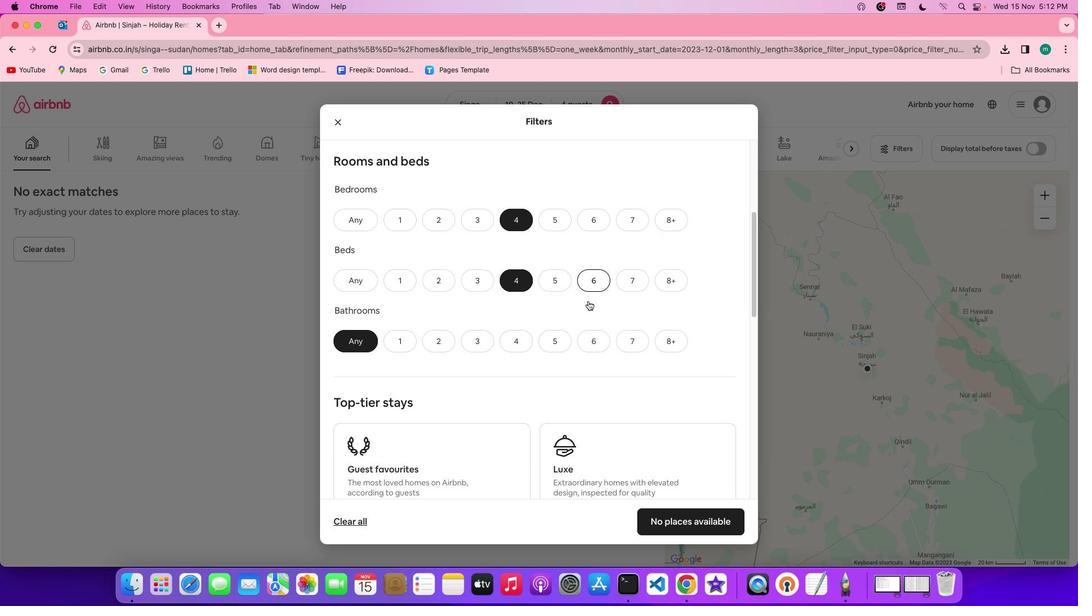 
Action: Mouse scrolled (587, 300) with delta (0, 0)
Screenshot: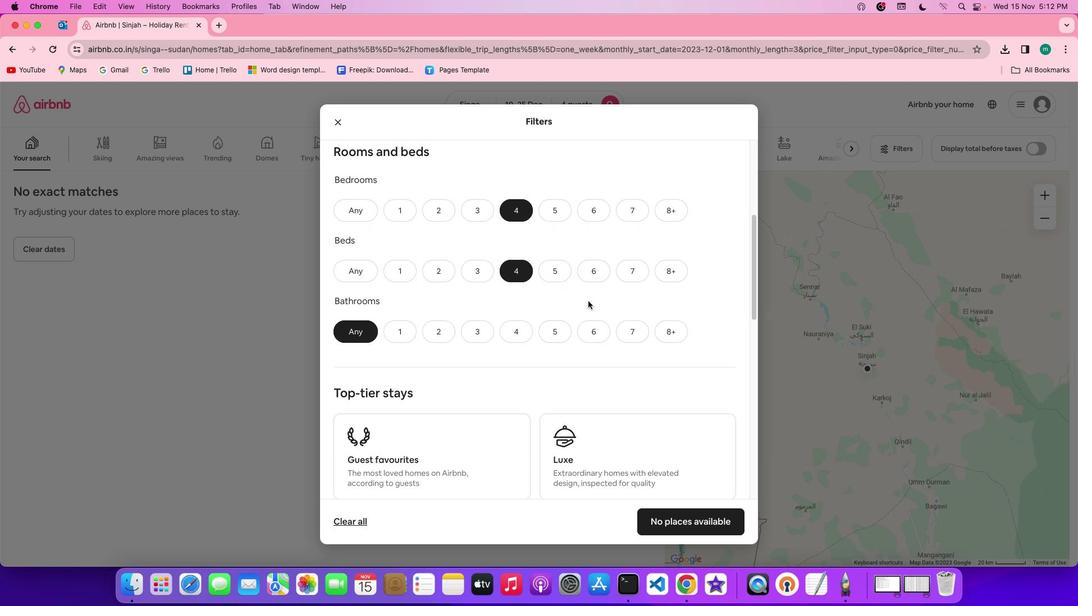 
Action: Mouse scrolled (587, 300) with delta (0, 0)
Screenshot: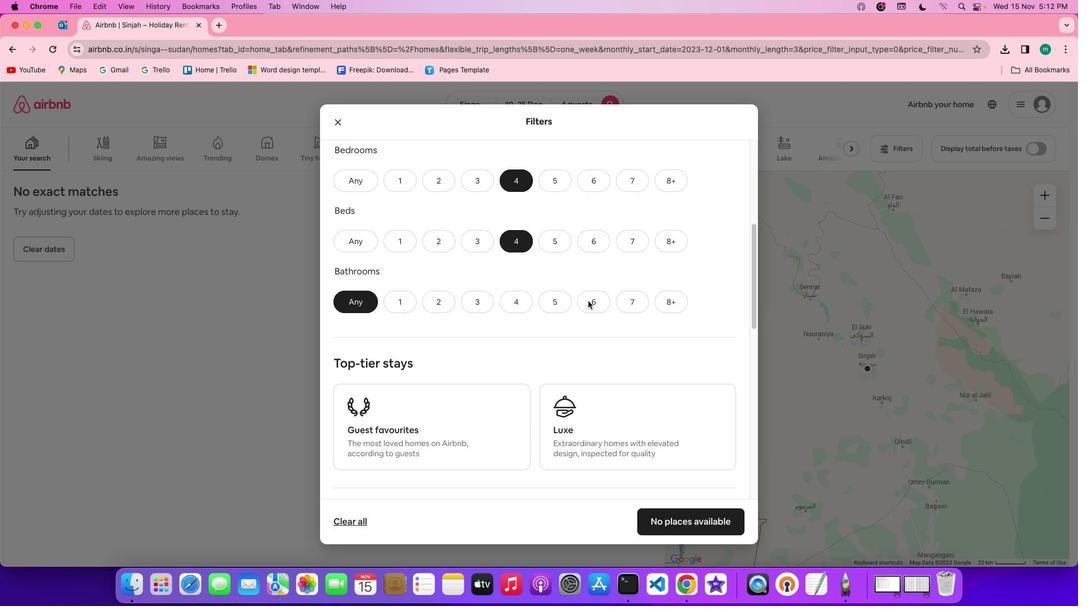 
Action: Mouse scrolled (587, 300) with delta (0, 0)
Screenshot: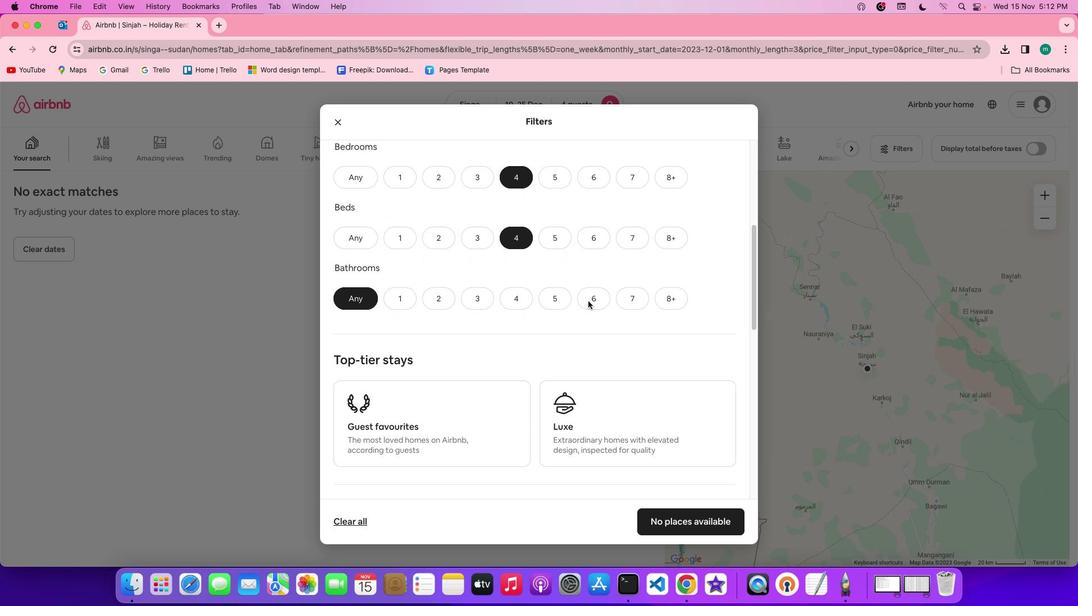 
Action: Mouse scrolled (587, 300) with delta (0, 0)
Screenshot: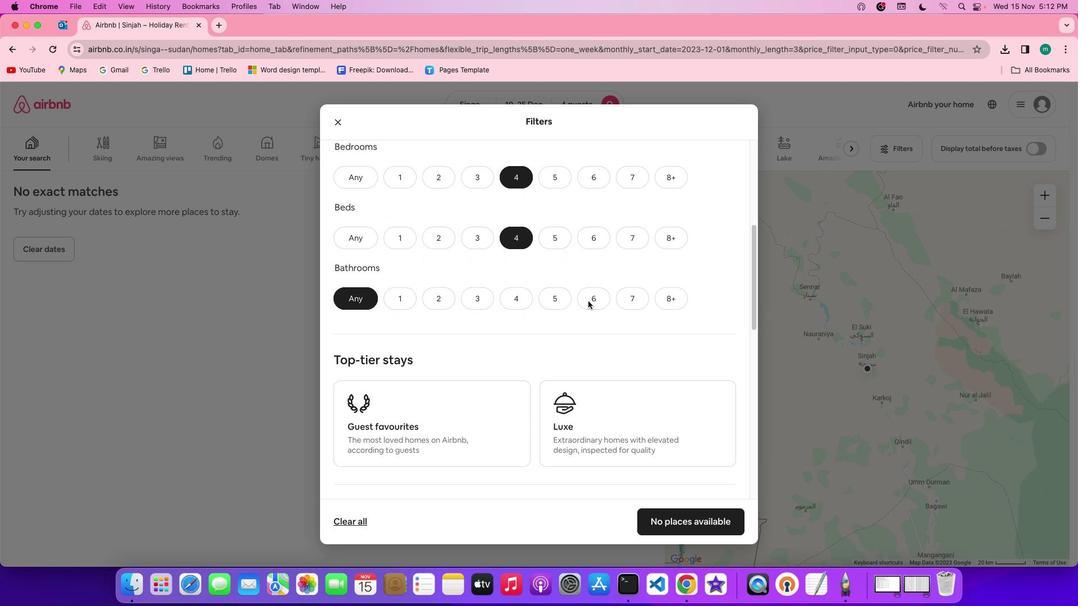 
Action: Mouse scrolled (587, 300) with delta (0, 0)
Screenshot: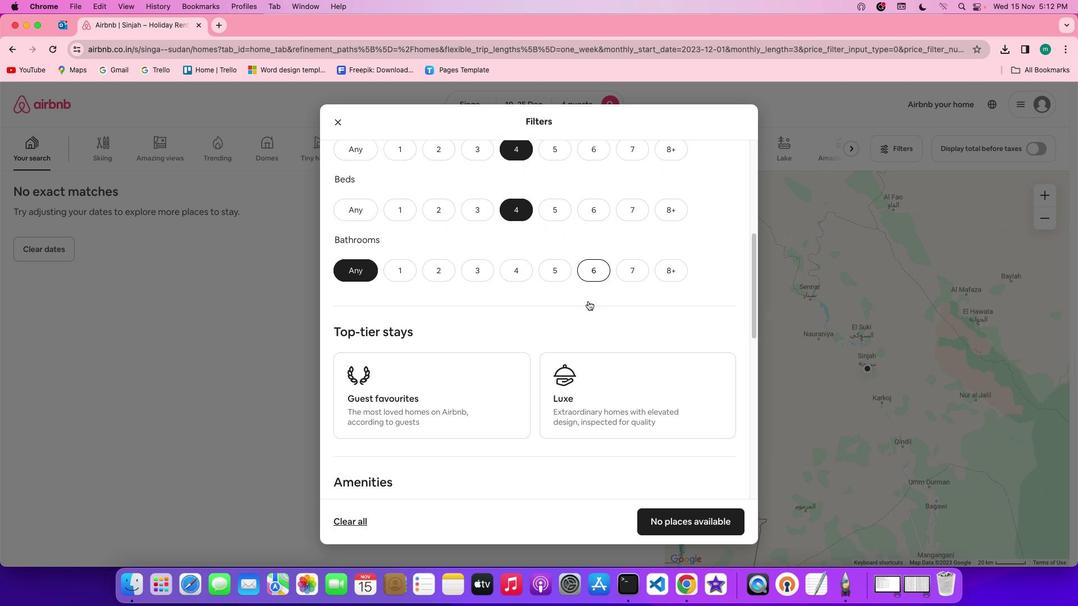 
Action: Mouse scrolled (587, 300) with delta (0, 0)
Screenshot: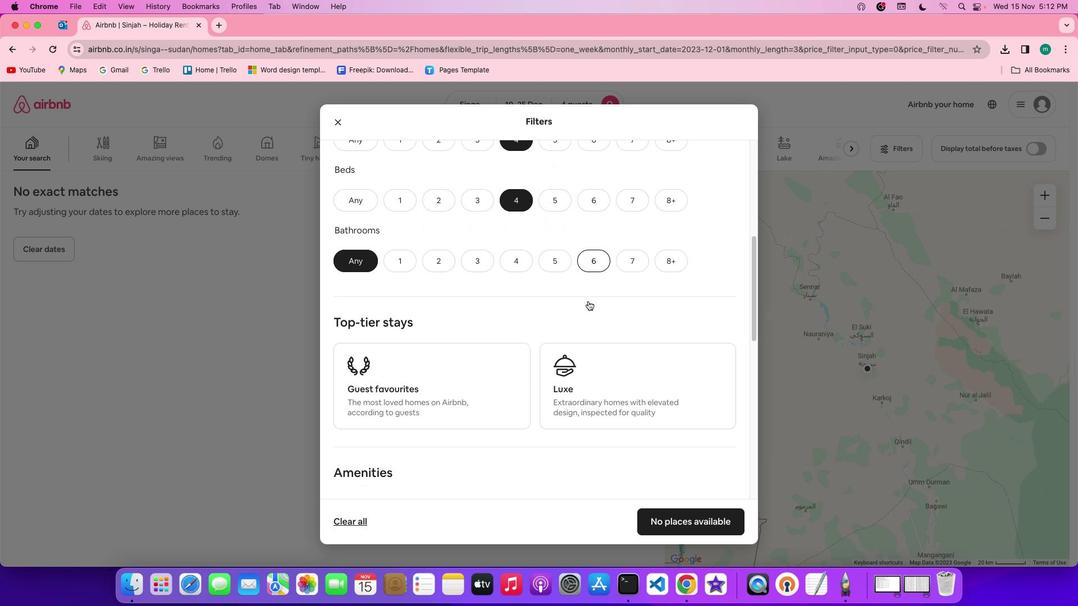 
Action: Mouse scrolled (587, 300) with delta (0, 0)
Screenshot: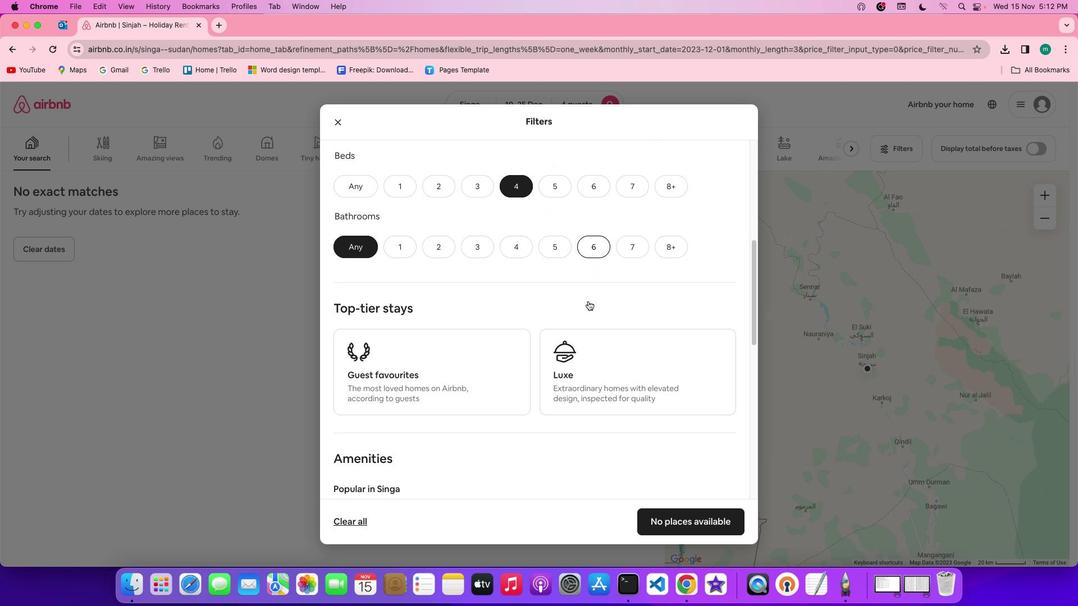 
Action: Mouse scrolled (587, 300) with delta (0, 0)
Screenshot: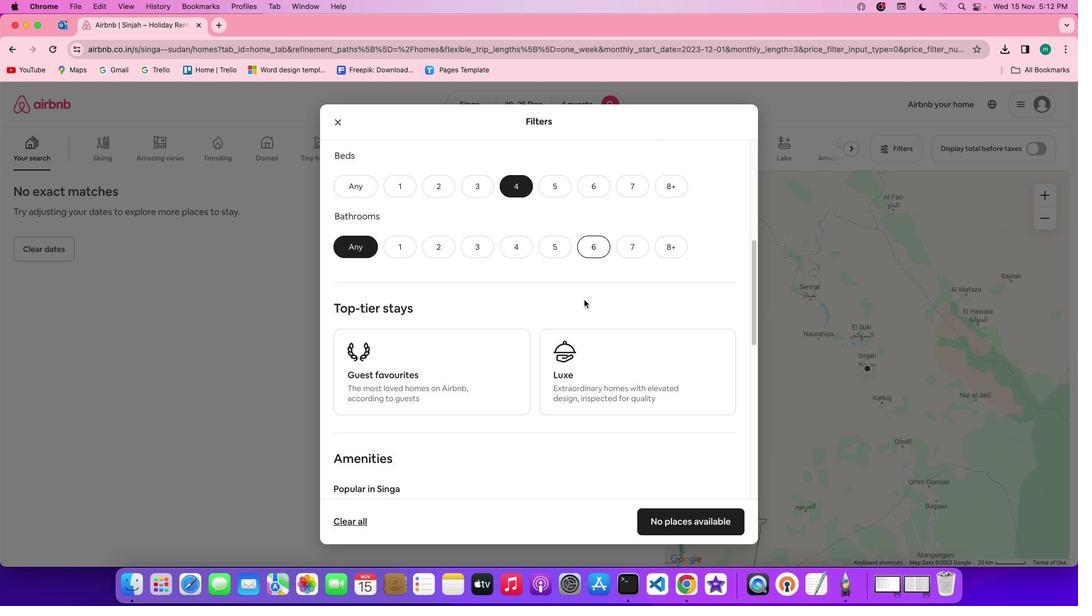 
Action: Mouse moved to (502, 248)
Screenshot: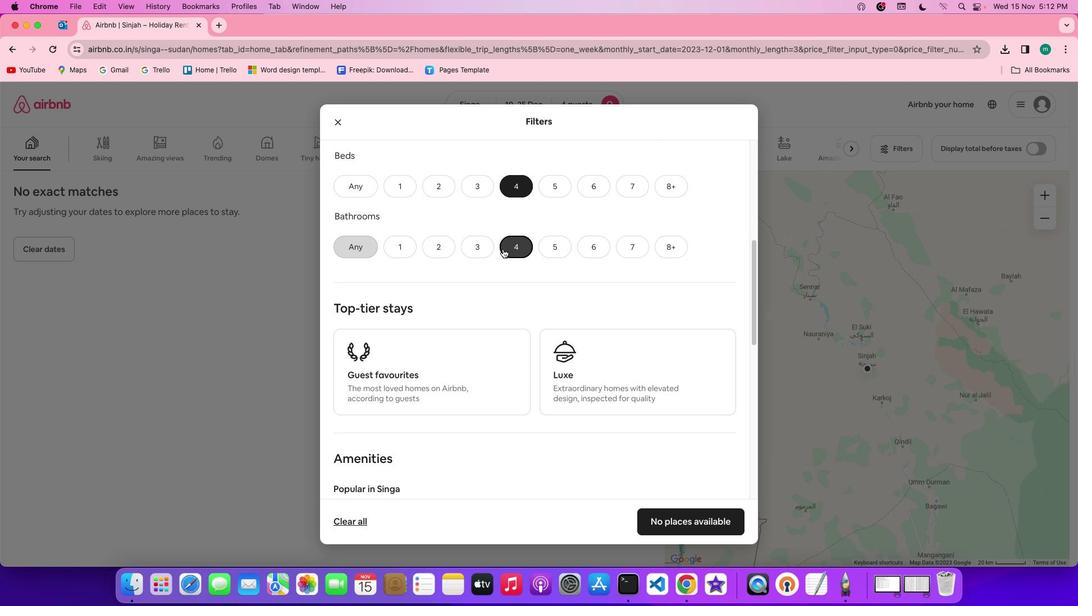 
Action: Mouse pressed left at (502, 248)
Screenshot: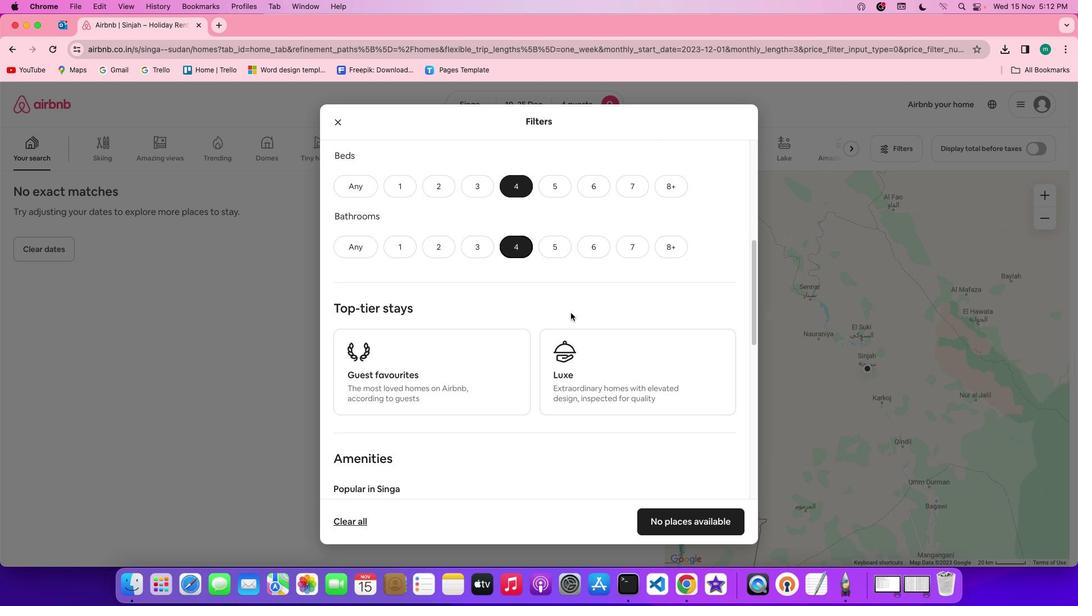 
Action: Mouse moved to (615, 352)
Screenshot: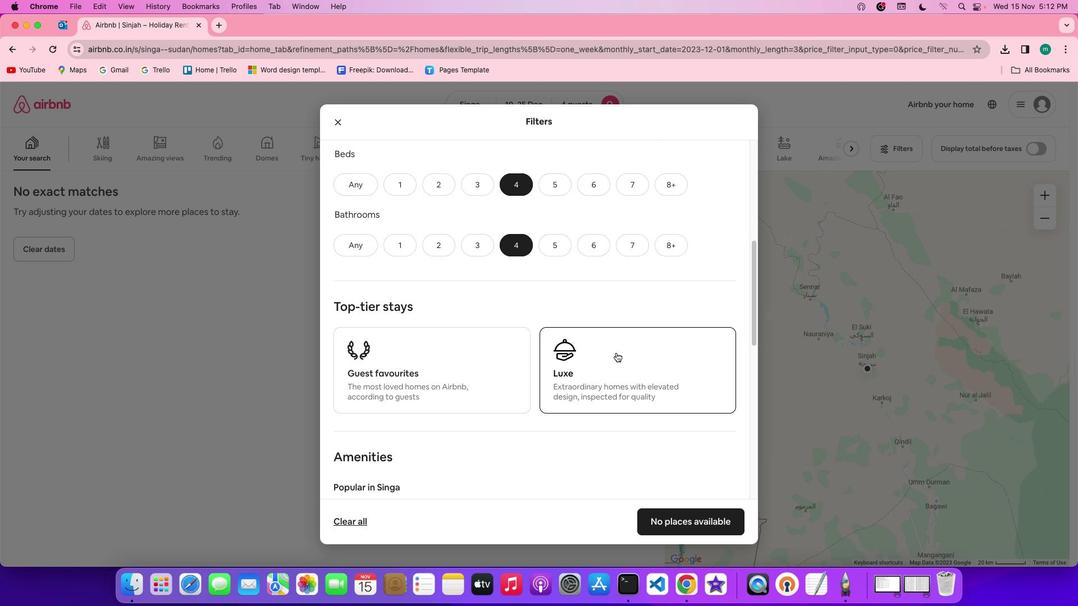 
Action: Mouse scrolled (615, 352) with delta (0, 0)
Screenshot: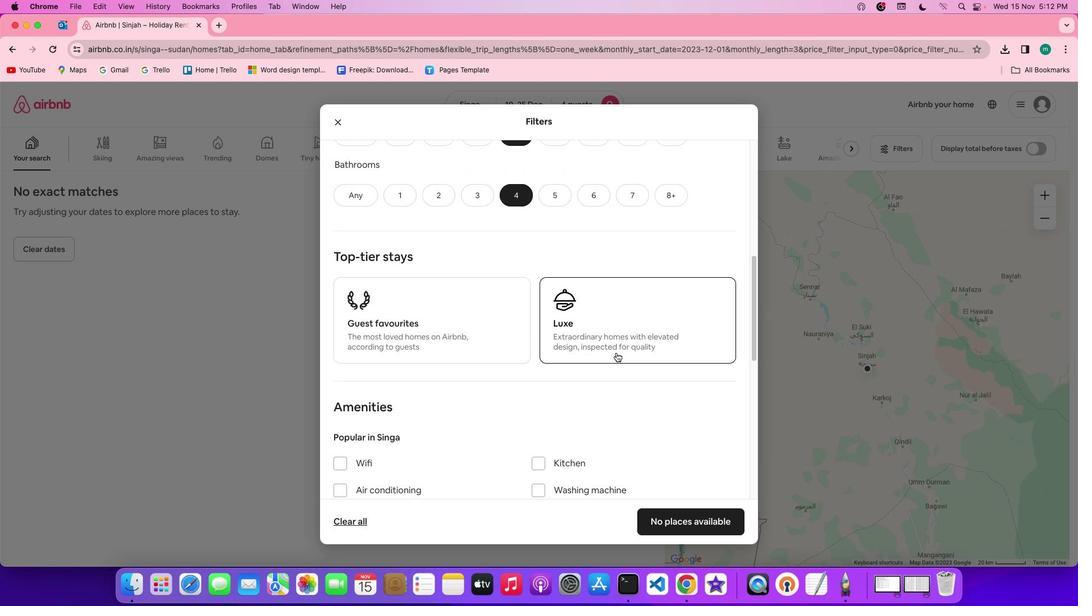 
Action: Mouse scrolled (615, 352) with delta (0, 0)
Screenshot: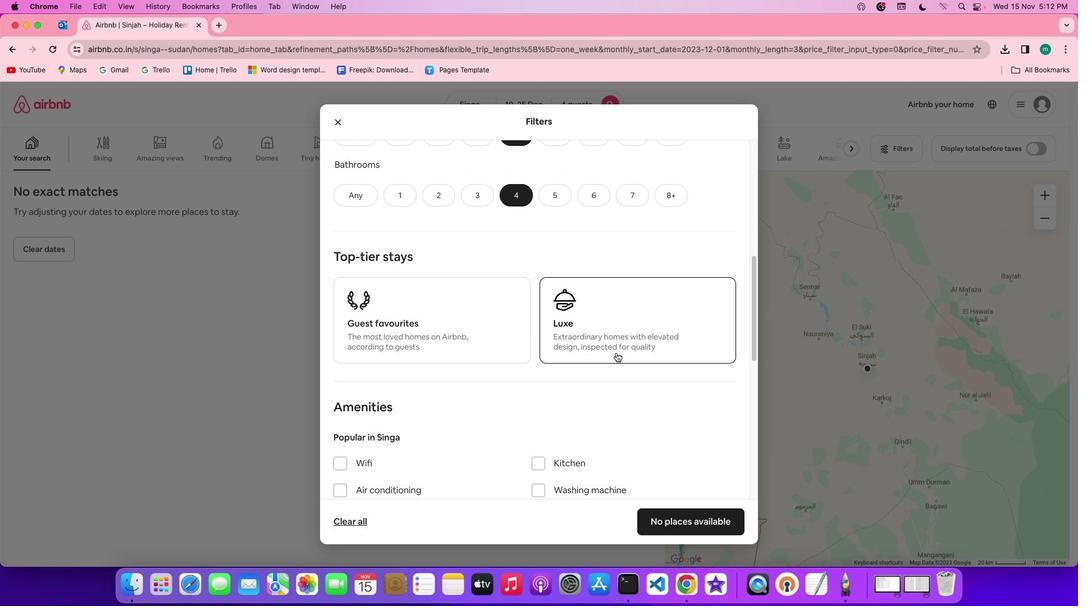 
Action: Mouse scrolled (615, 352) with delta (0, 0)
Screenshot: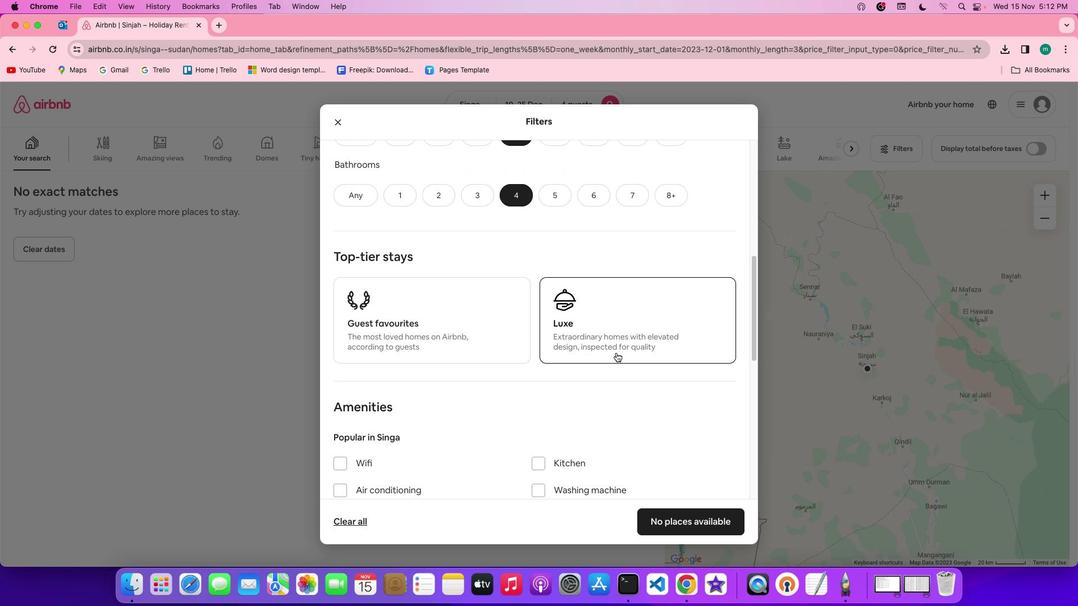 
Action: Mouse scrolled (615, 352) with delta (0, 0)
Screenshot: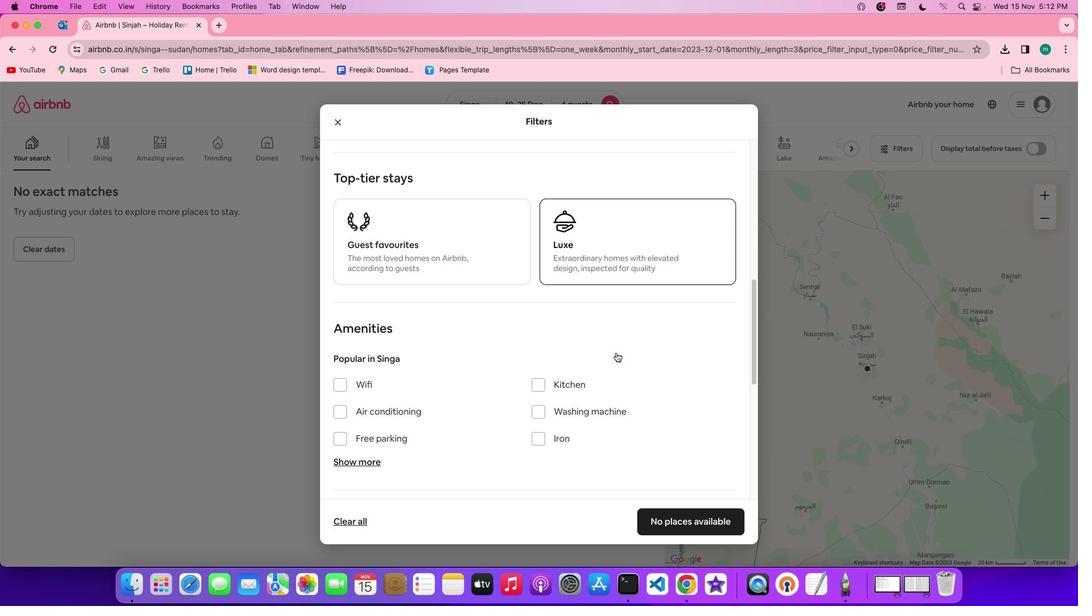 
Action: Mouse scrolled (615, 352) with delta (0, 0)
Screenshot: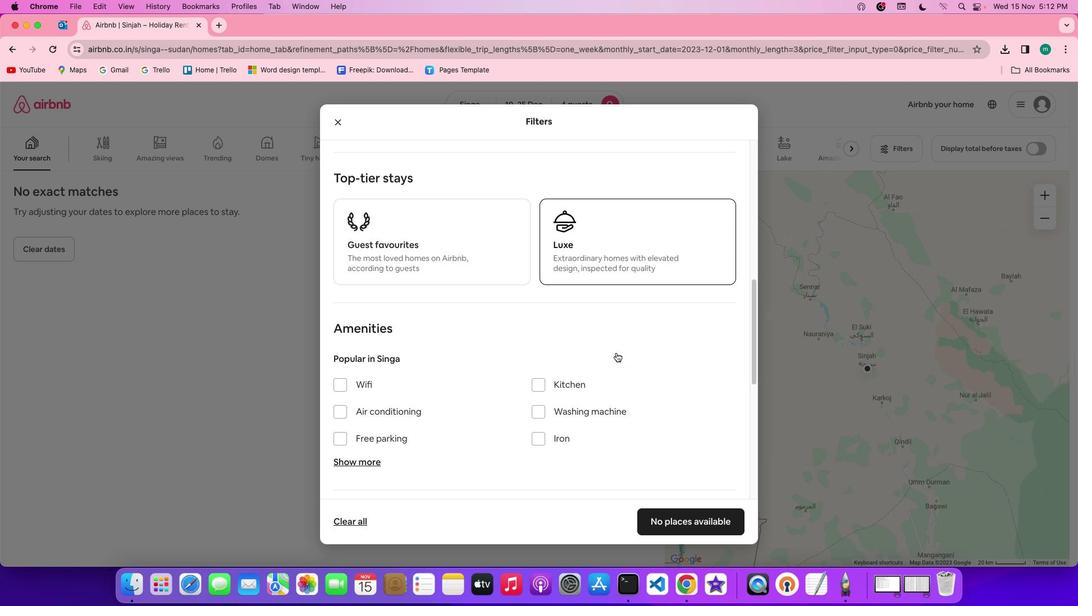 
Action: Mouse scrolled (615, 352) with delta (0, -1)
Screenshot: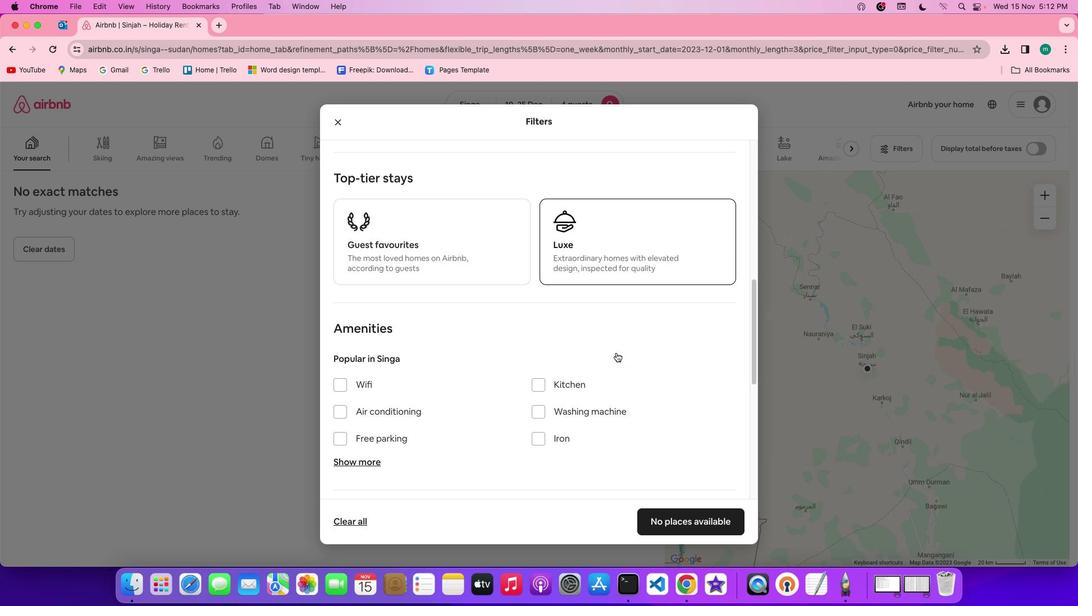 
Action: Mouse scrolled (615, 352) with delta (0, 0)
Screenshot: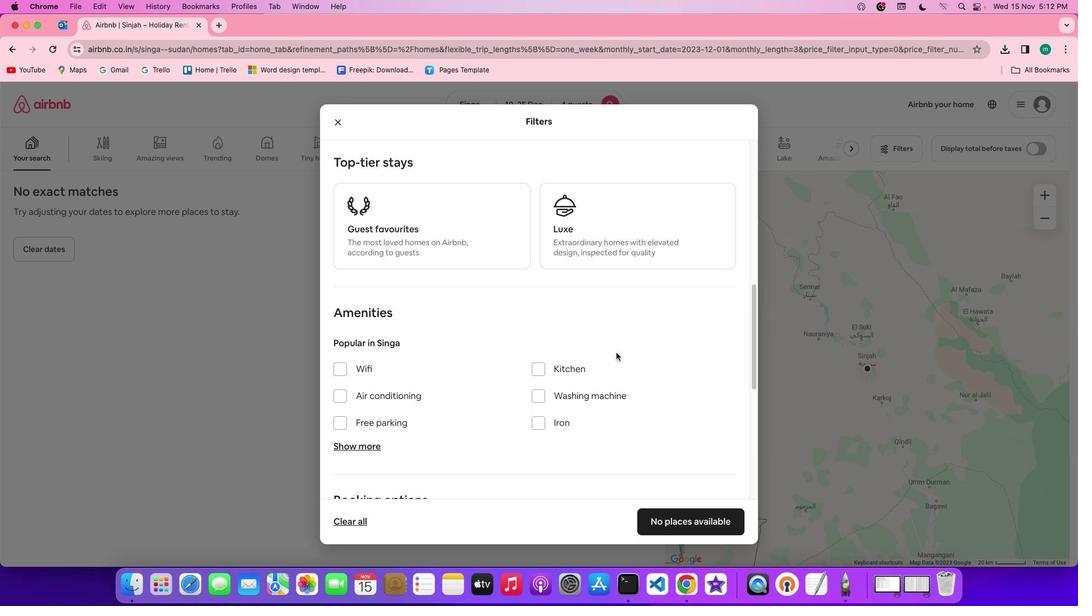 
Action: Mouse scrolled (615, 352) with delta (0, 0)
Screenshot: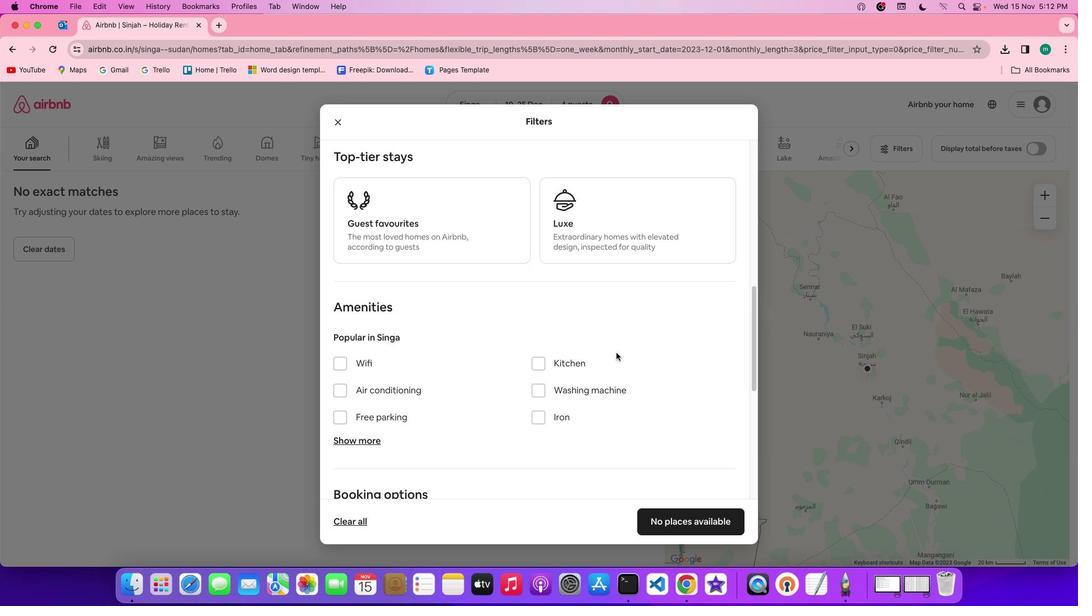 
Action: Mouse scrolled (615, 352) with delta (0, 0)
Screenshot: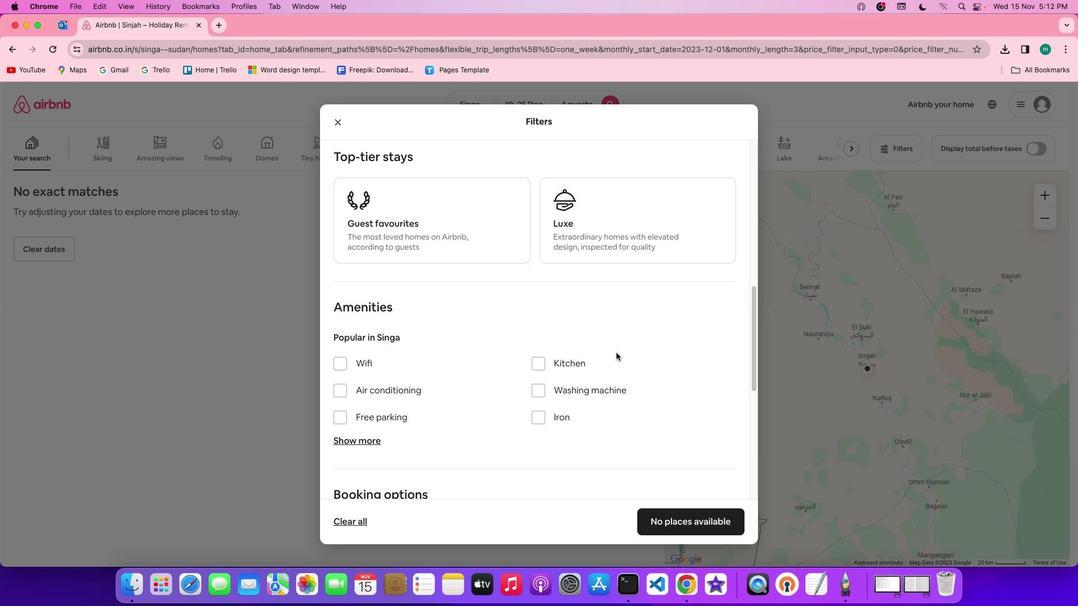 
Action: Mouse scrolled (615, 352) with delta (0, 0)
Screenshot: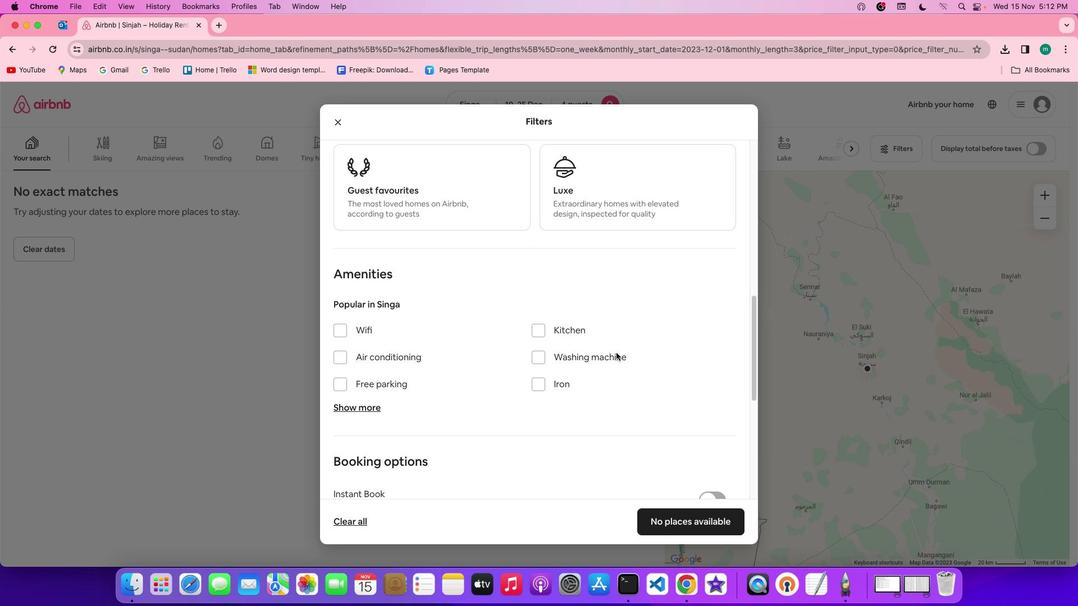 
Action: Mouse scrolled (615, 352) with delta (0, 0)
Screenshot: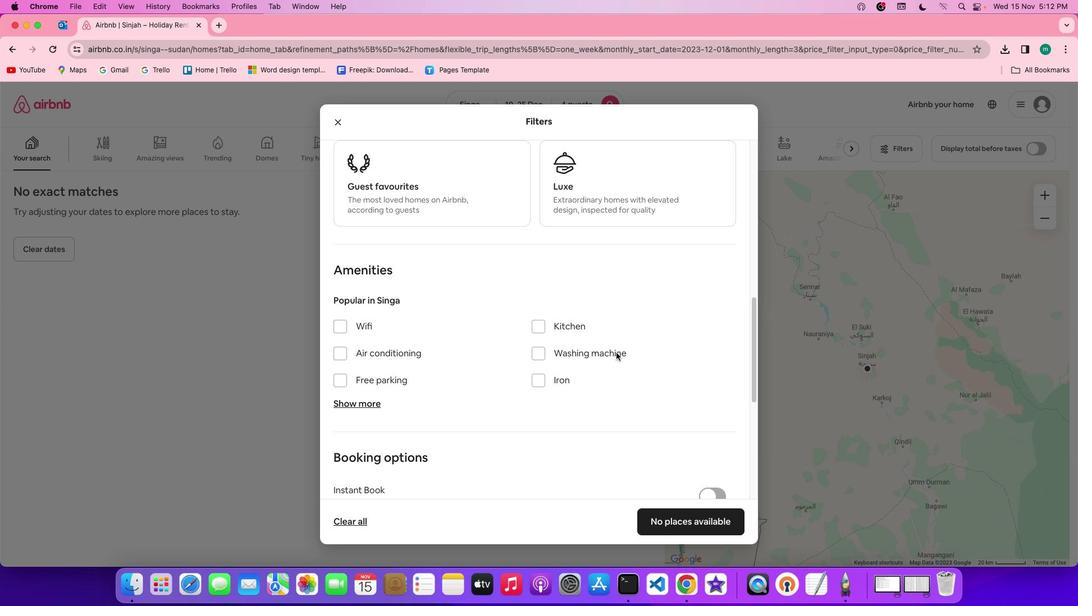 
Action: Mouse scrolled (615, 352) with delta (0, 0)
Screenshot: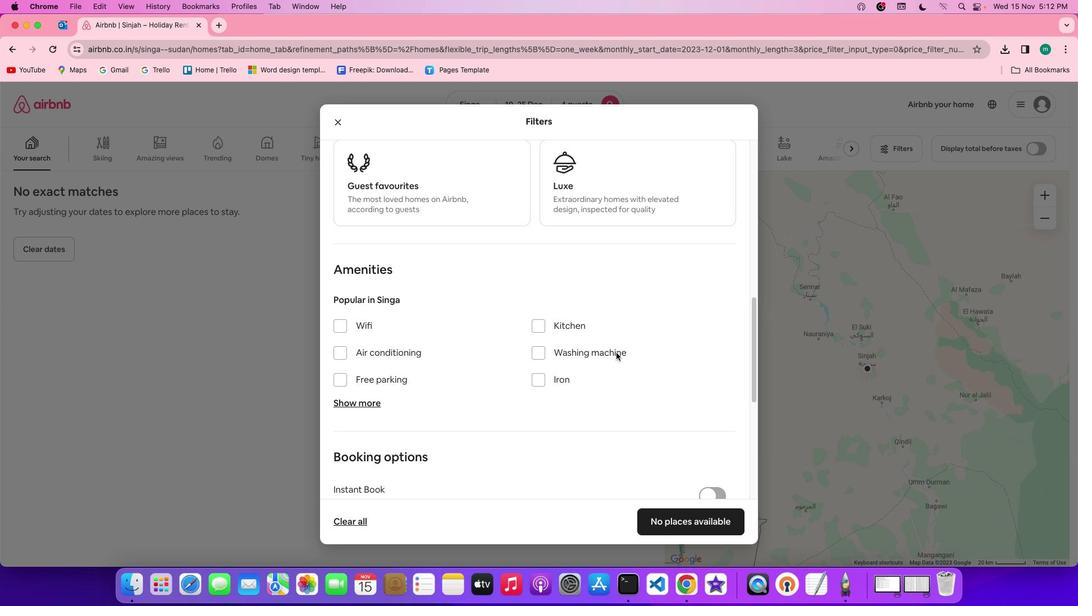 
Action: Mouse scrolled (615, 352) with delta (0, 0)
Screenshot: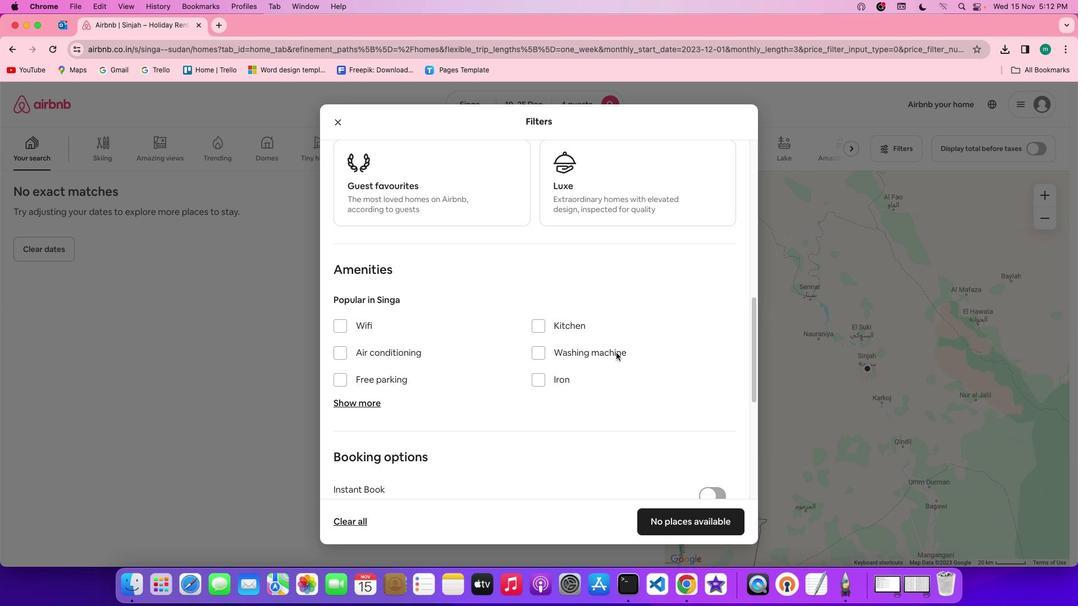 
Action: Mouse moved to (616, 352)
Screenshot: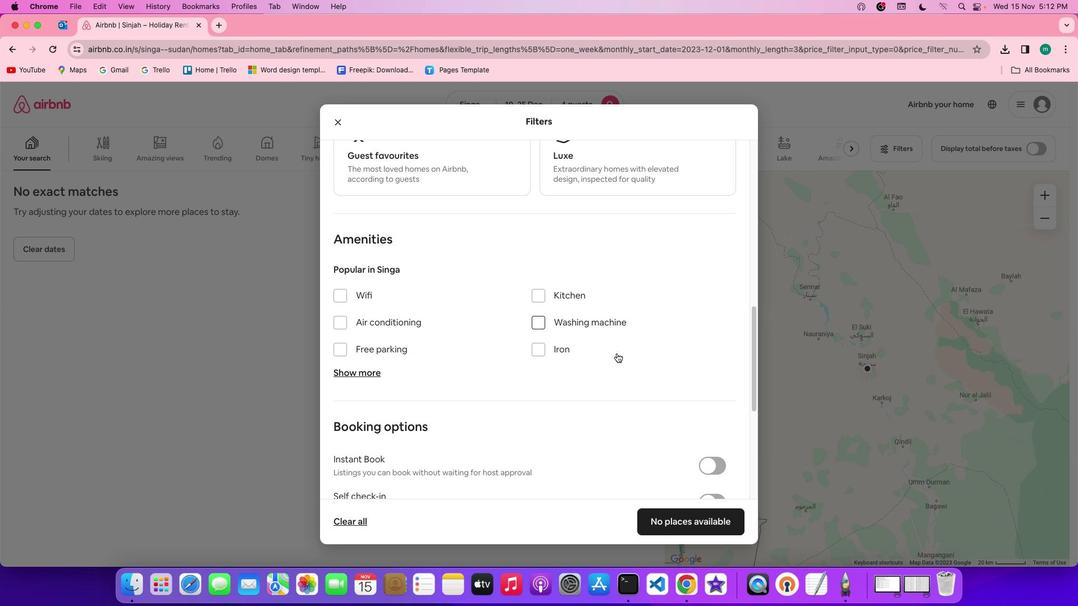 
Action: Mouse scrolled (616, 352) with delta (0, 0)
Screenshot: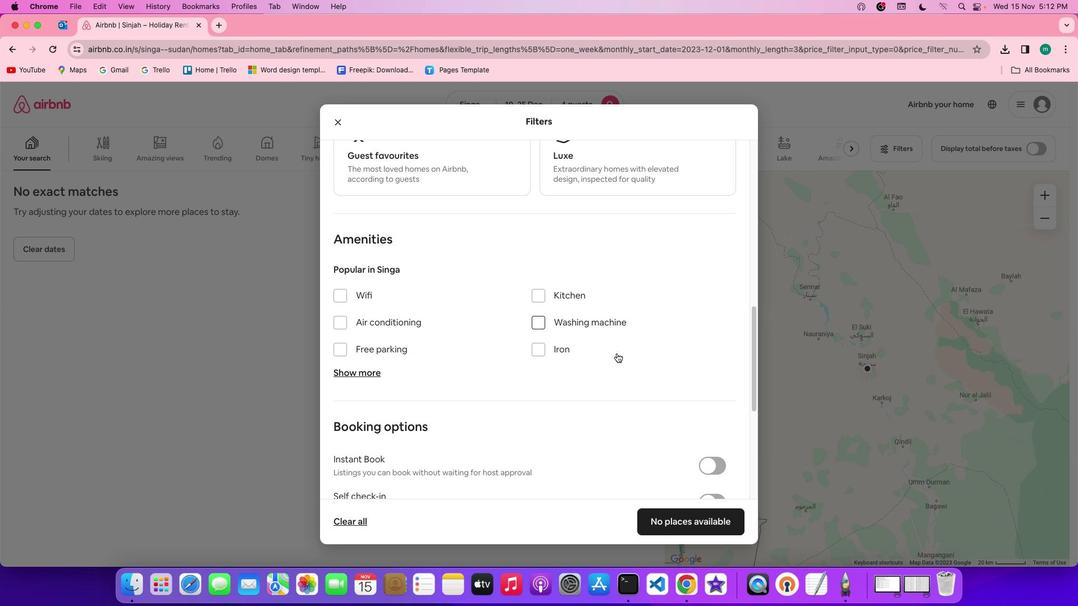 
Action: Mouse scrolled (616, 352) with delta (0, 0)
Screenshot: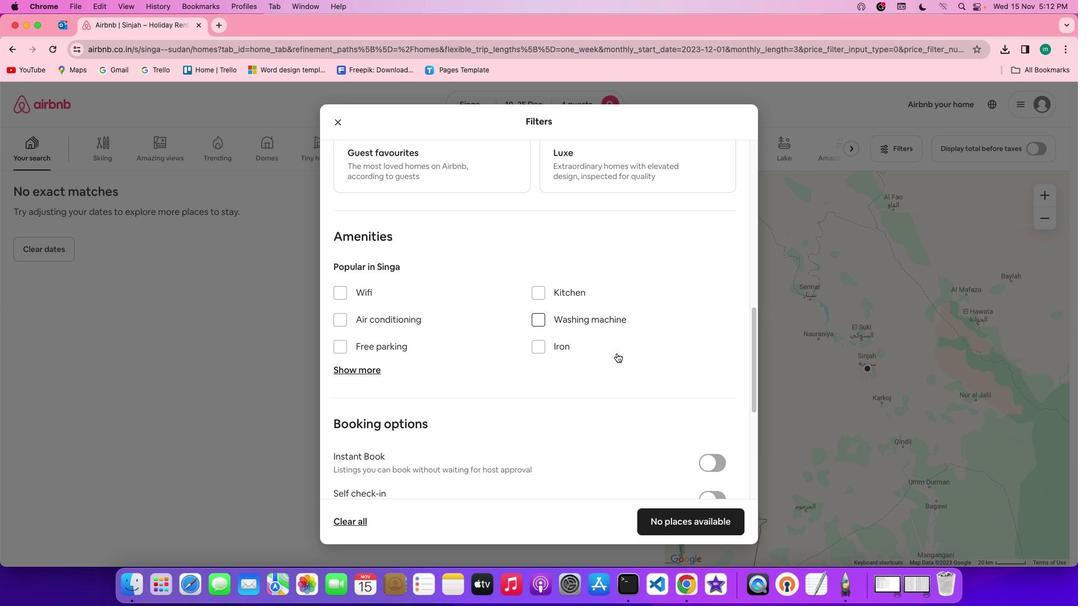 
Action: Mouse moved to (616, 352)
Screenshot: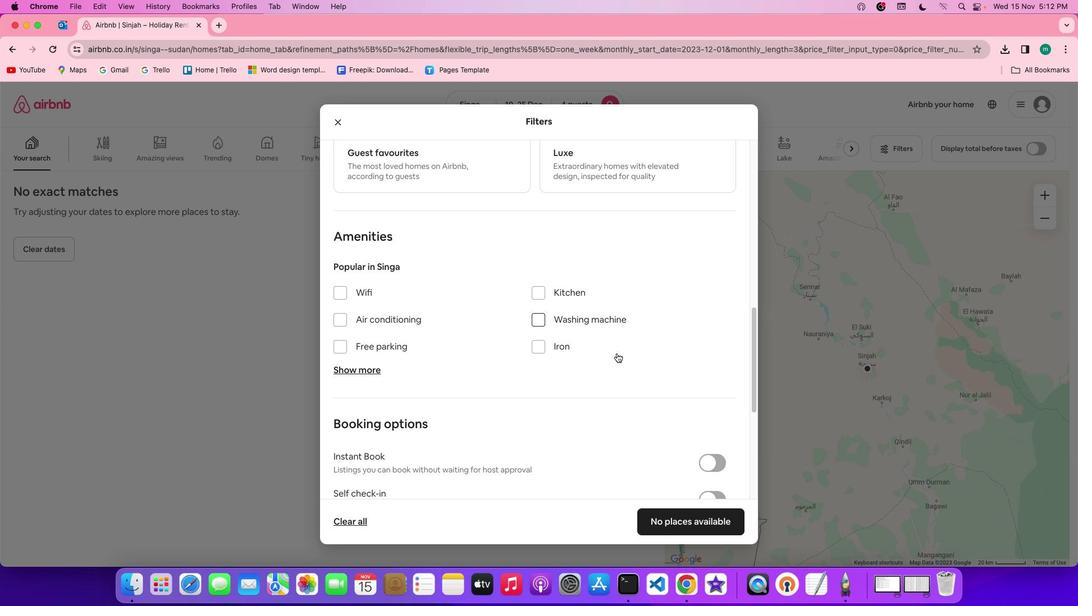 
Action: Mouse scrolled (616, 352) with delta (0, 0)
Screenshot: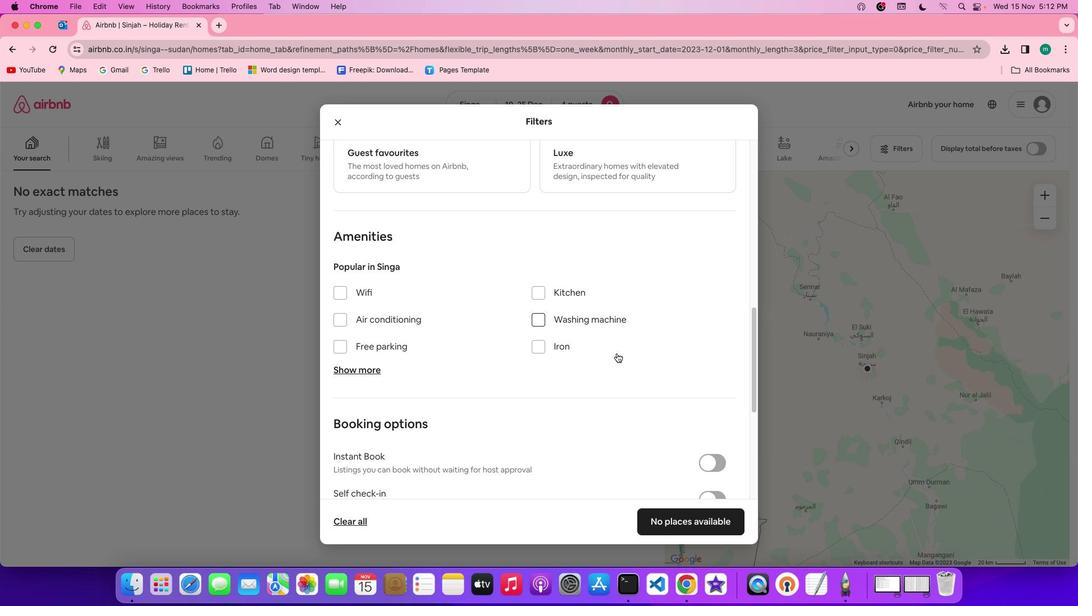 
Action: Mouse scrolled (616, 352) with delta (0, 0)
Screenshot: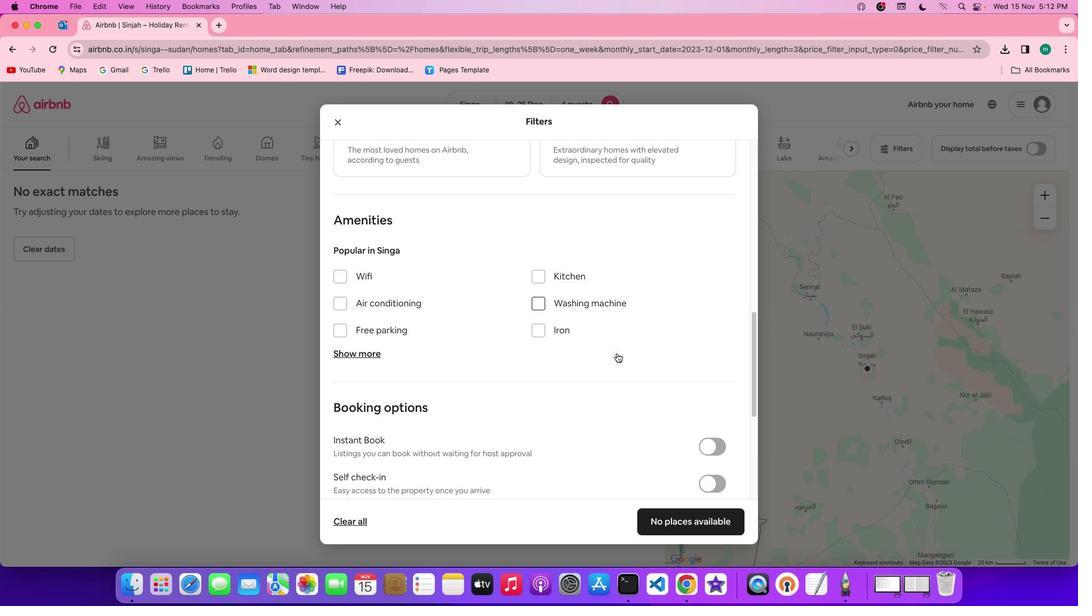 
Action: Mouse scrolled (616, 352) with delta (0, 0)
Screenshot: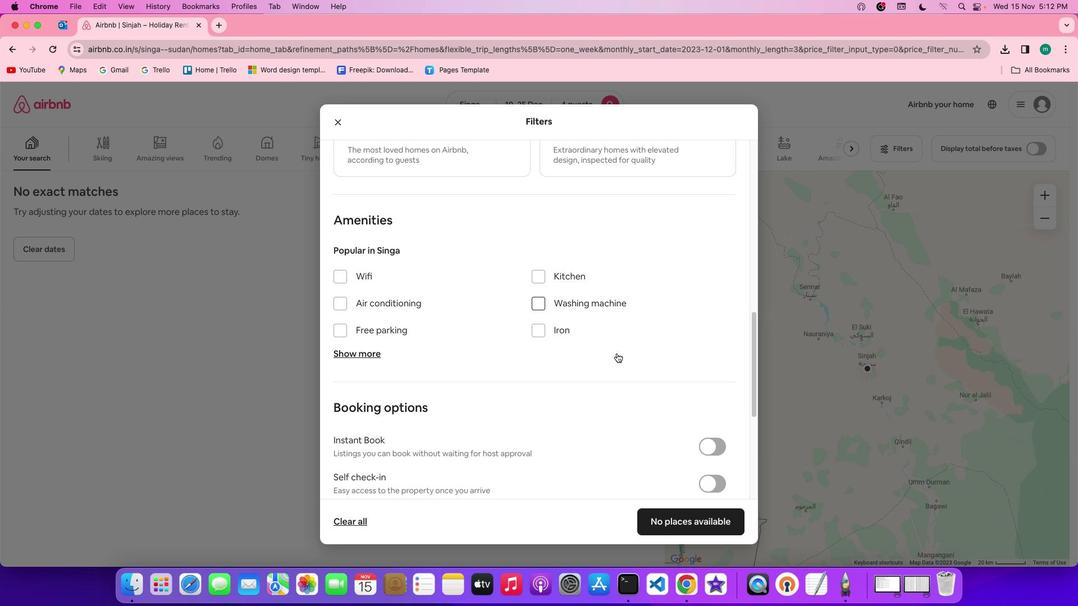 
Action: Mouse scrolled (616, 352) with delta (0, 0)
Screenshot: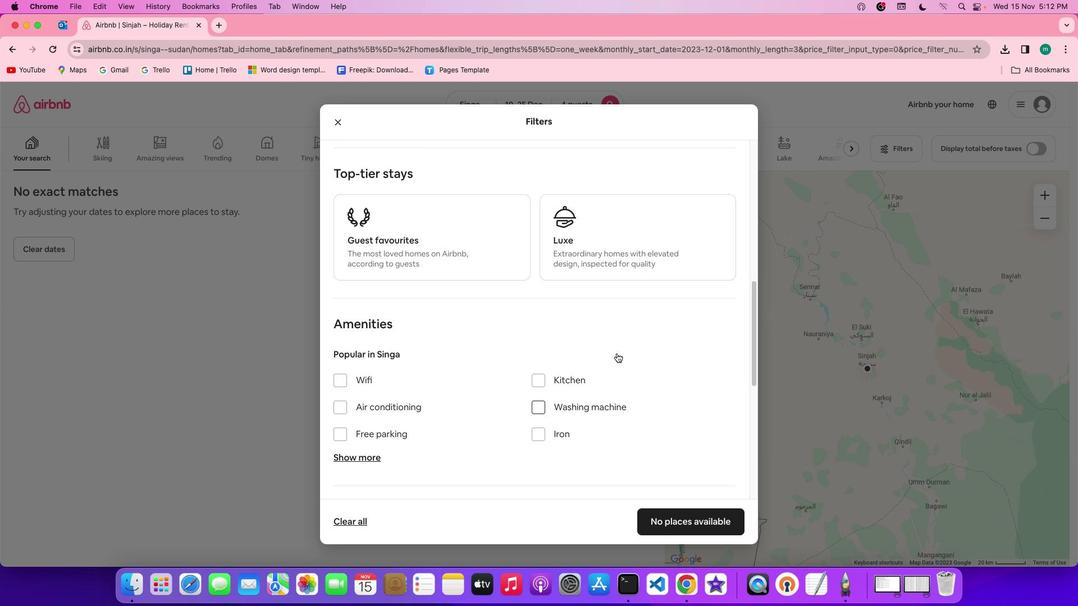 
Action: Mouse scrolled (616, 352) with delta (0, 0)
Screenshot: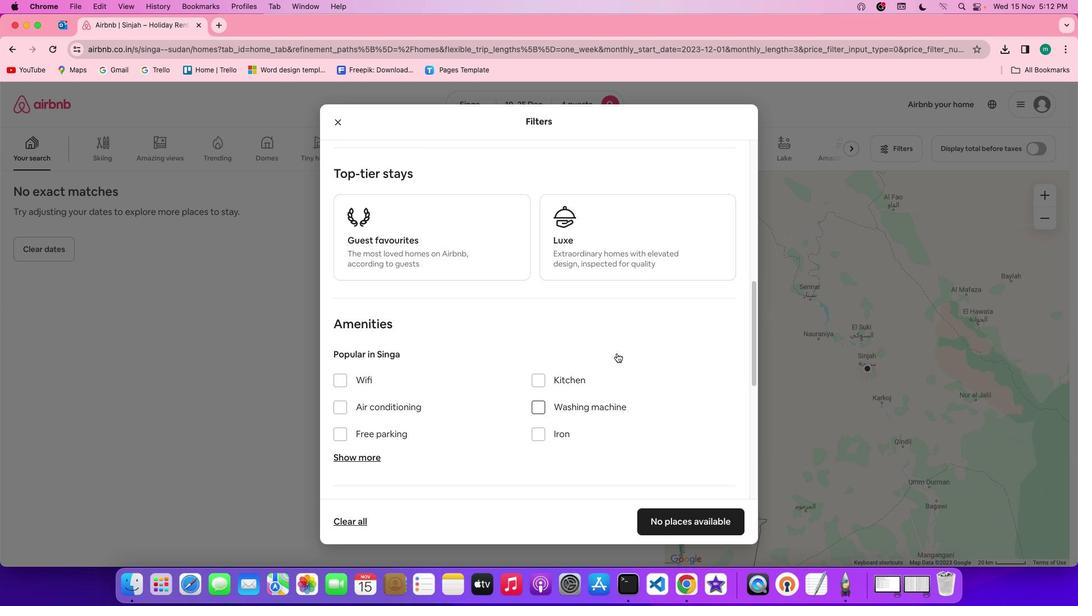 
Action: Mouse scrolled (616, 352) with delta (0, 1)
Screenshot: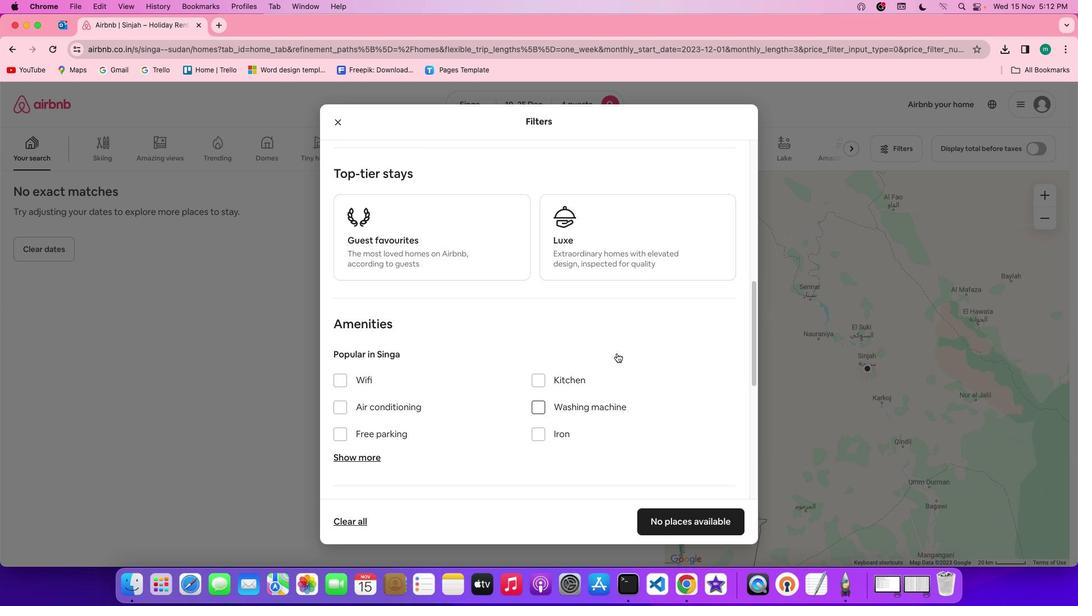 
Action: Mouse moved to (616, 352)
Screenshot: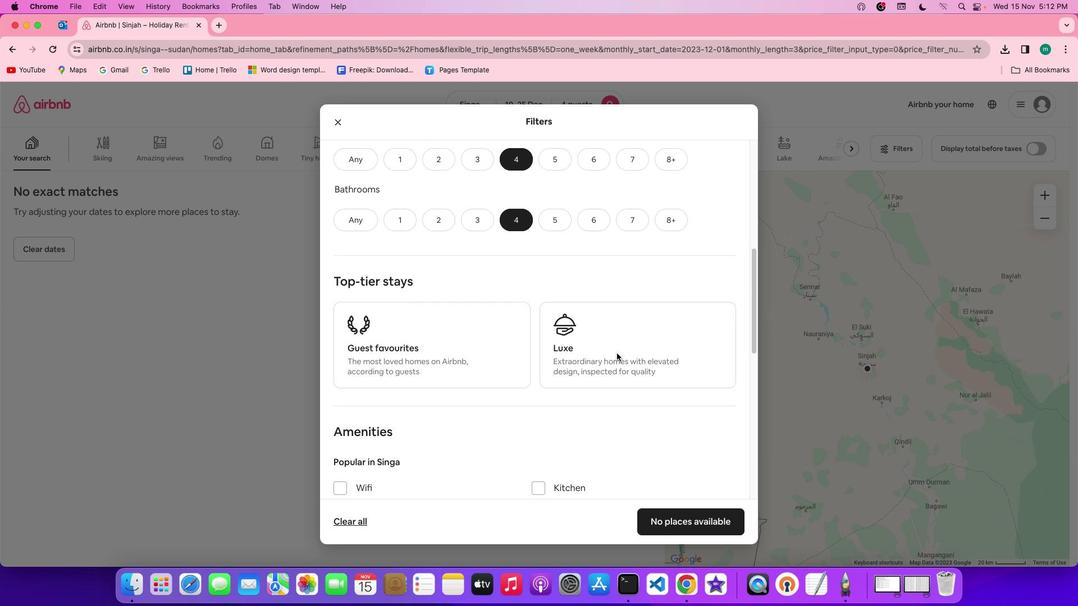 
Action: Mouse scrolled (616, 352) with delta (0, 0)
Screenshot: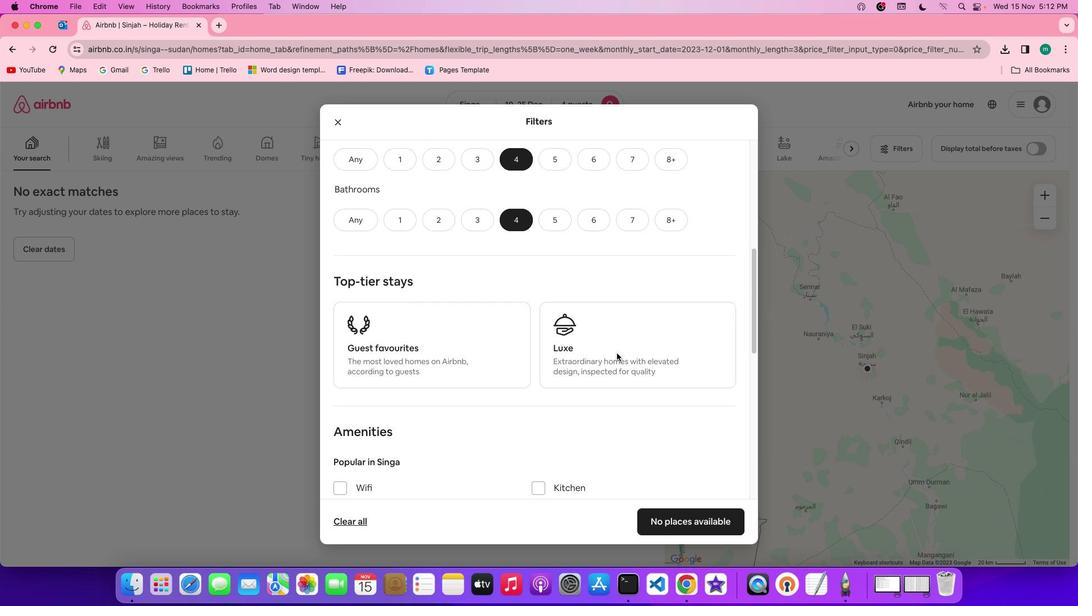 
Action: Mouse scrolled (616, 352) with delta (0, 0)
Screenshot: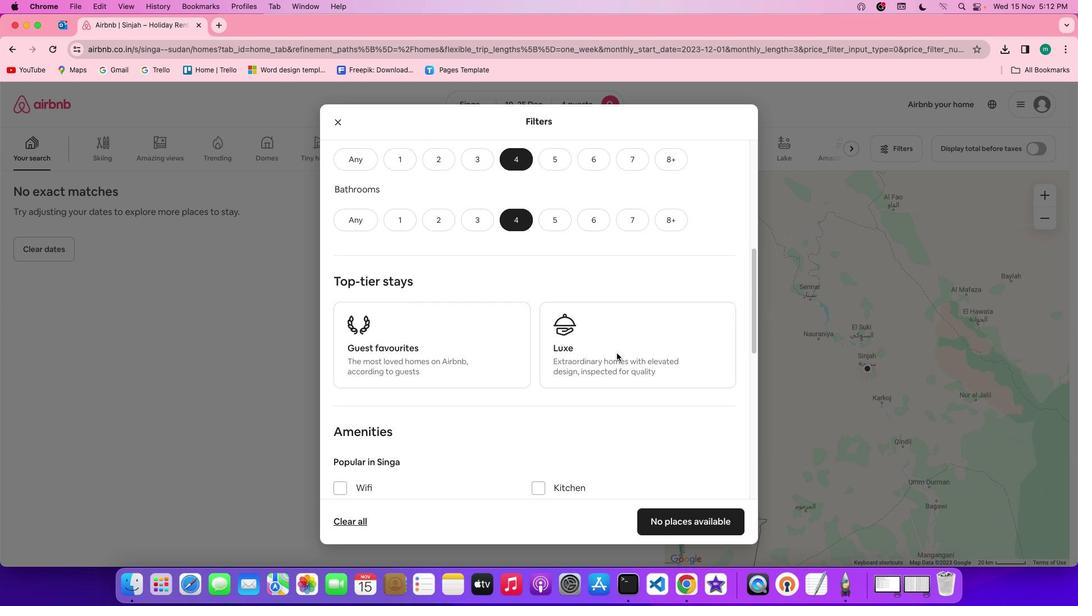 
Action: Mouse scrolled (616, 352) with delta (0, 1)
Screenshot: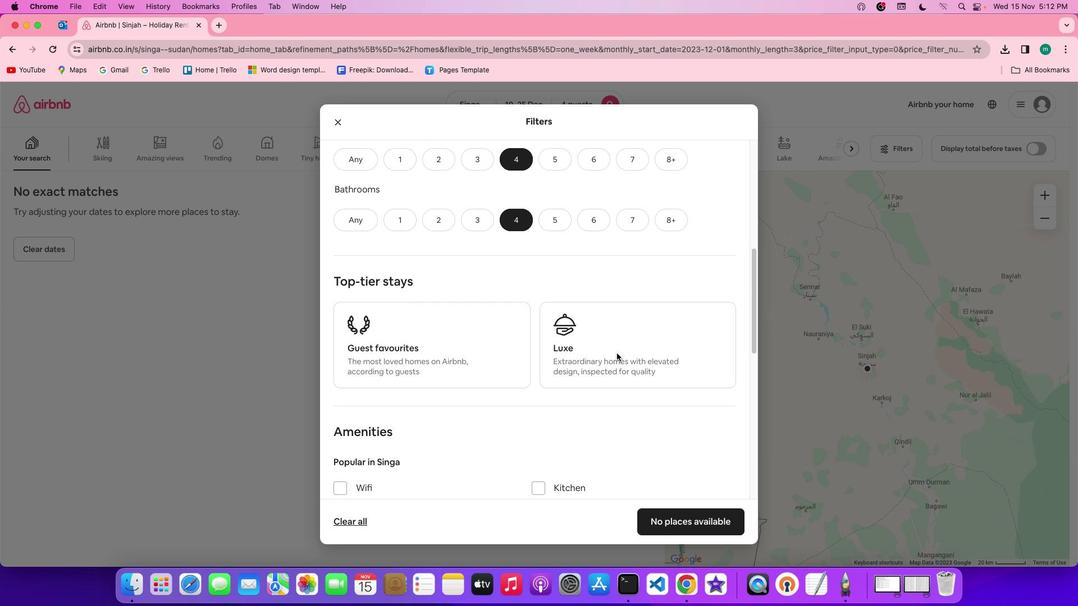 
Action: Mouse scrolled (616, 352) with delta (0, 0)
Screenshot: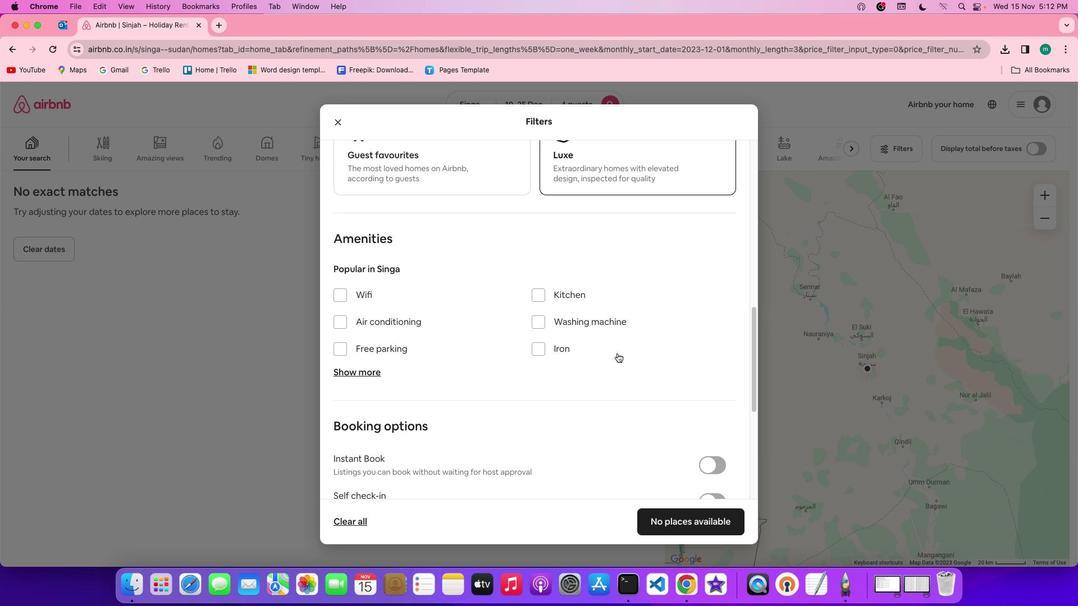 
Action: Mouse scrolled (616, 352) with delta (0, 0)
Screenshot: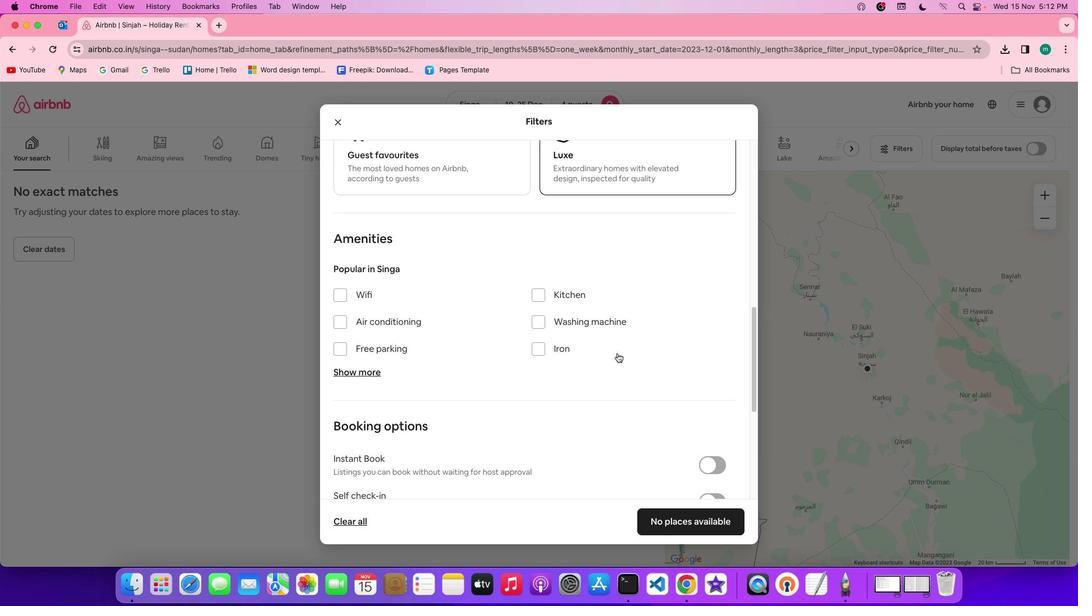 
Action: Mouse moved to (616, 352)
Screenshot: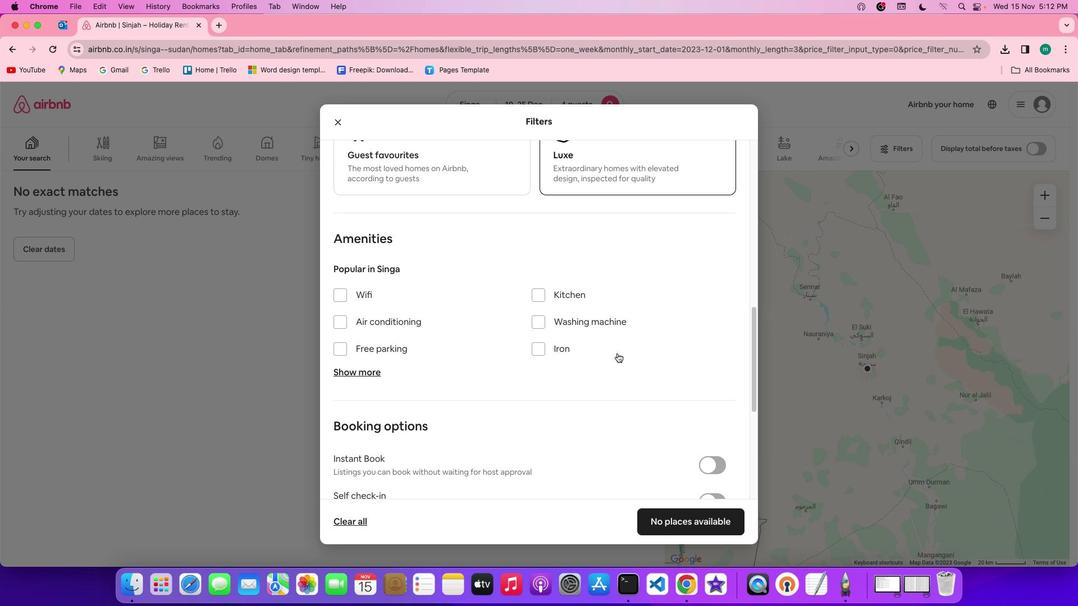 
Action: Mouse scrolled (616, 352) with delta (0, -1)
Screenshot: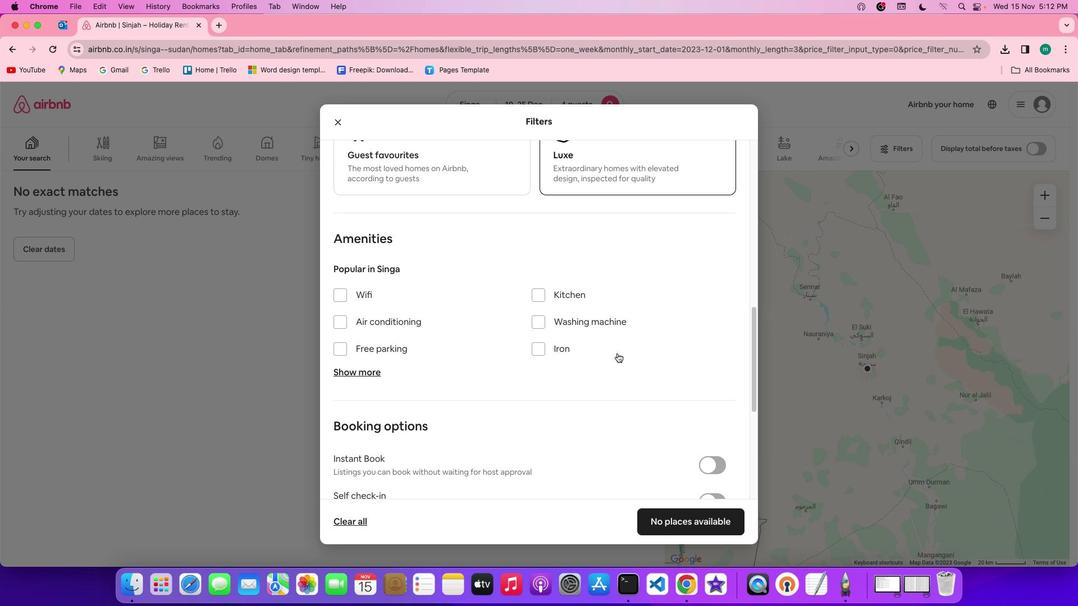 
Action: Mouse scrolled (616, 352) with delta (0, -2)
Screenshot: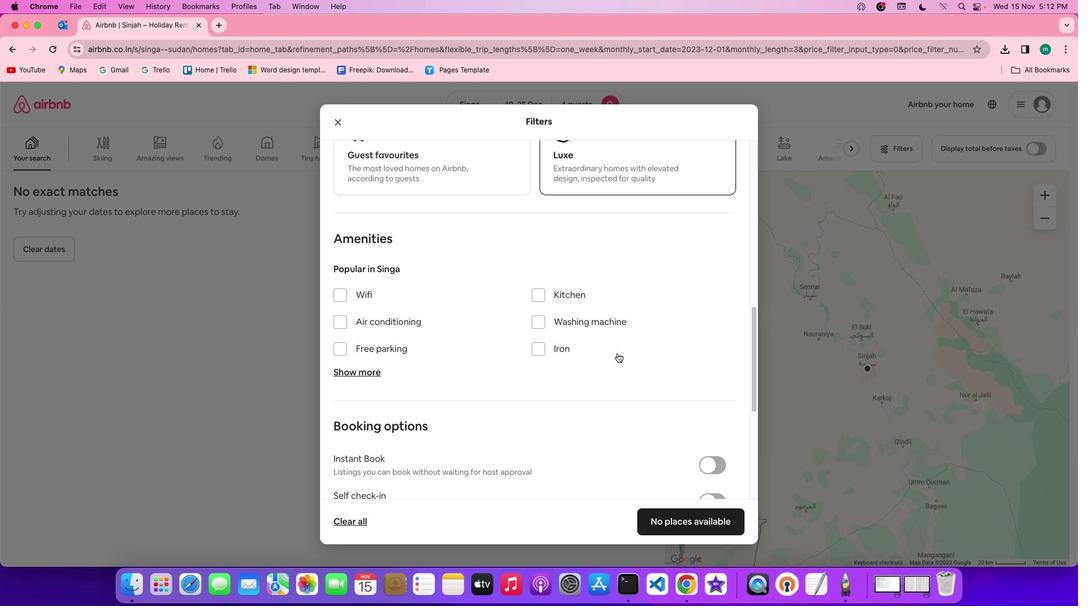 
Action: Mouse scrolled (616, 352) with delta (0, 0)
Screenshot: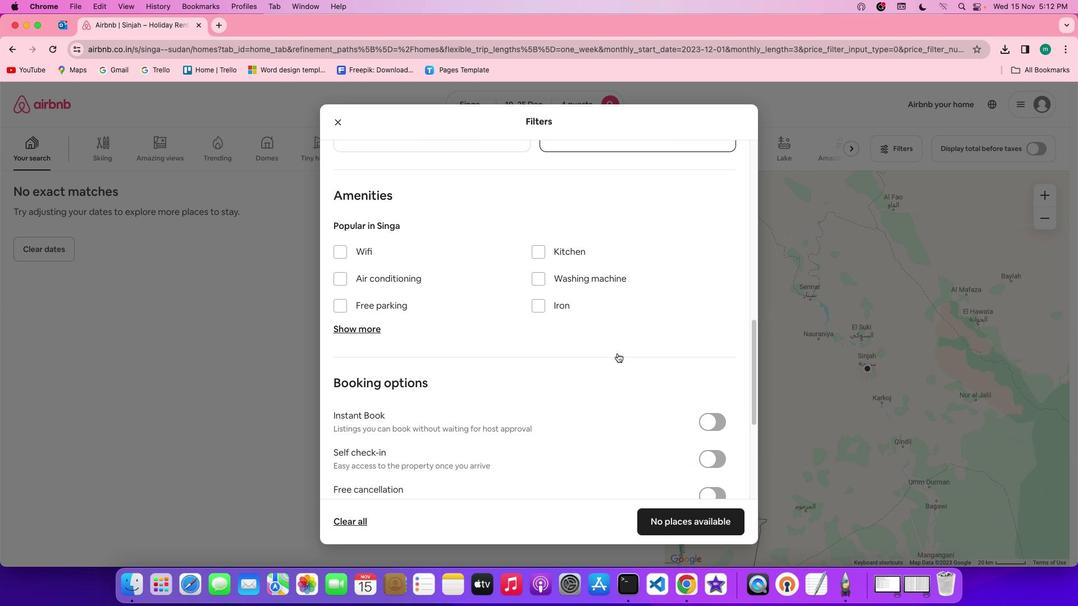 
Action: Mouse scrolled (616, 352) with delta (0, 0)
Screenshot: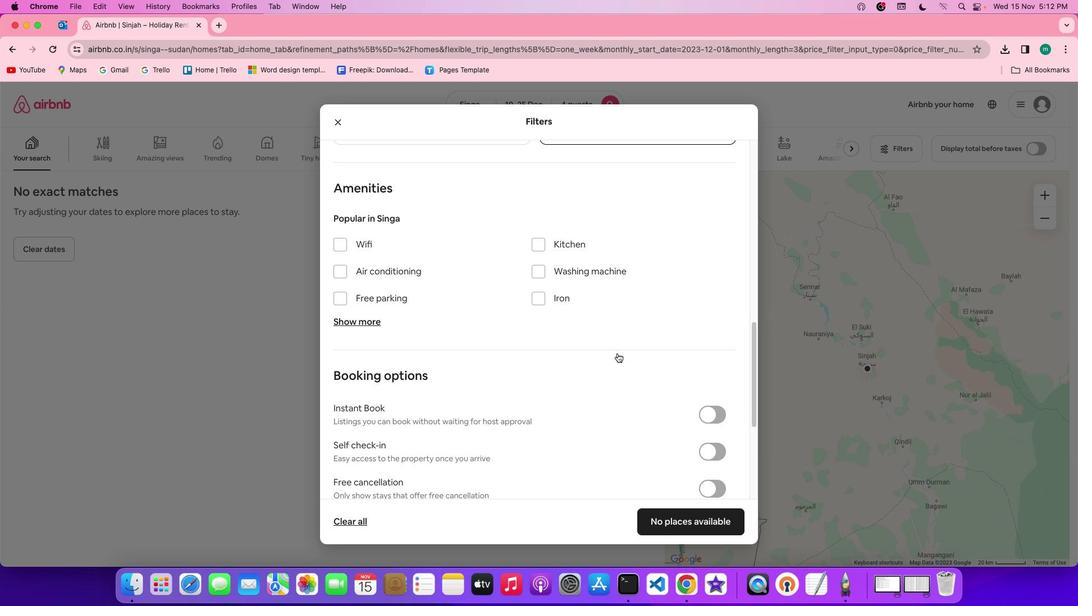 
Action: Mouse scrolled (616, 352) with delta (0, 0)
Screenshot: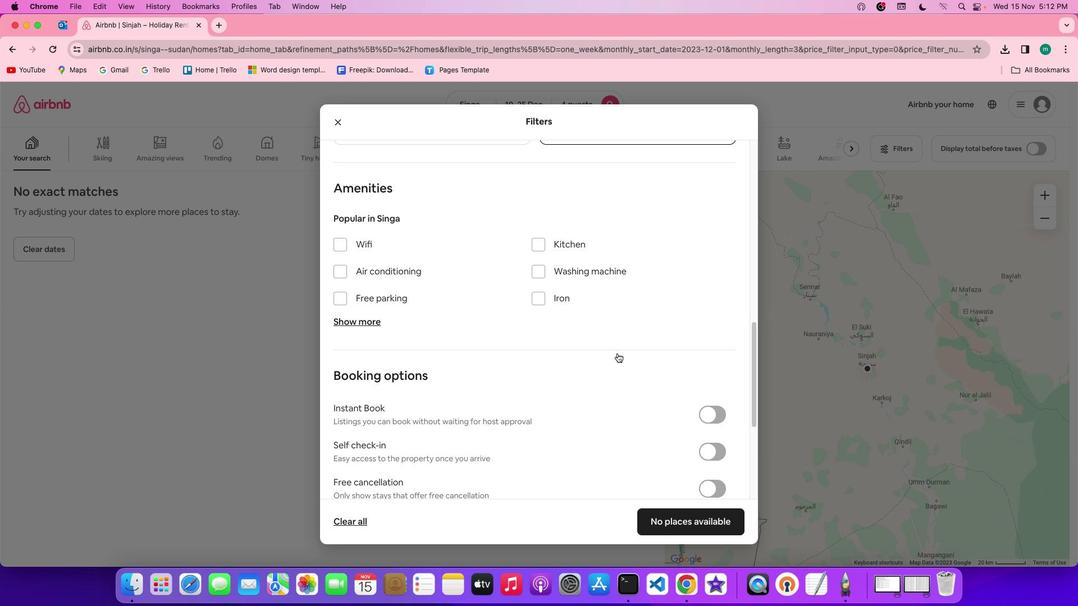 
Action: Mouse scrolled (616, 352) with delta (0, 0)
Screenshot: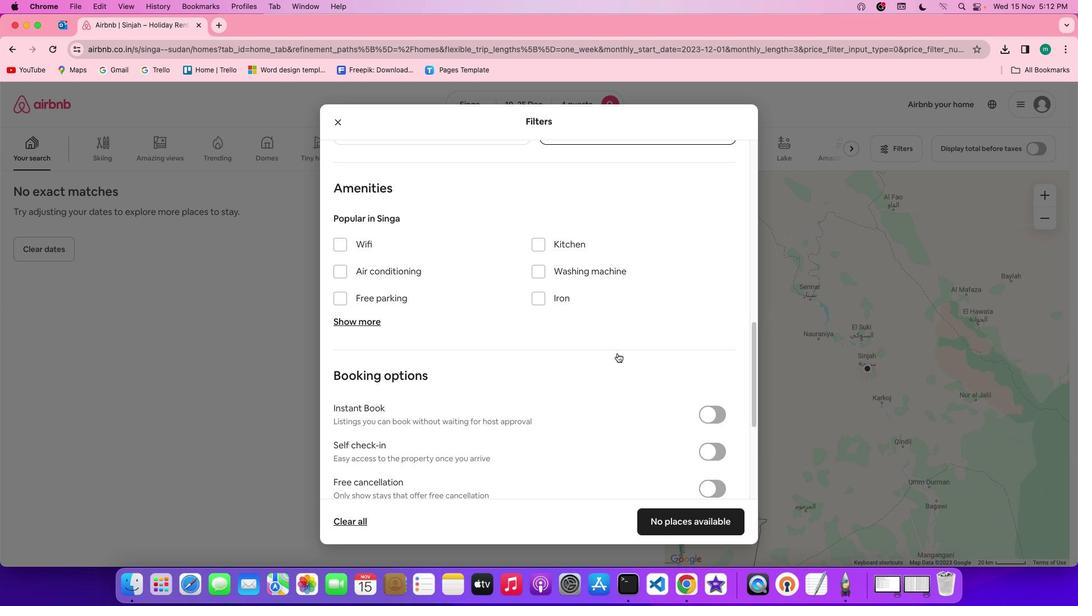 
Action: Mouse scrolled (616, 352) with delta (0, 0)
Screenshot: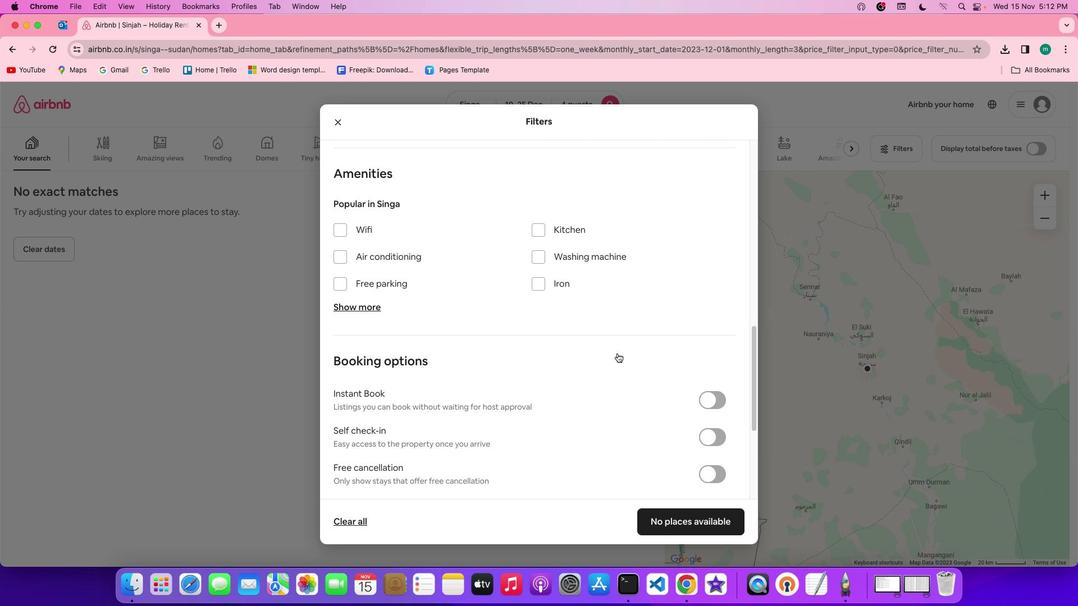 
Action: Mouse scrolled (616, 352) with delta (0, 0)
Screenshot: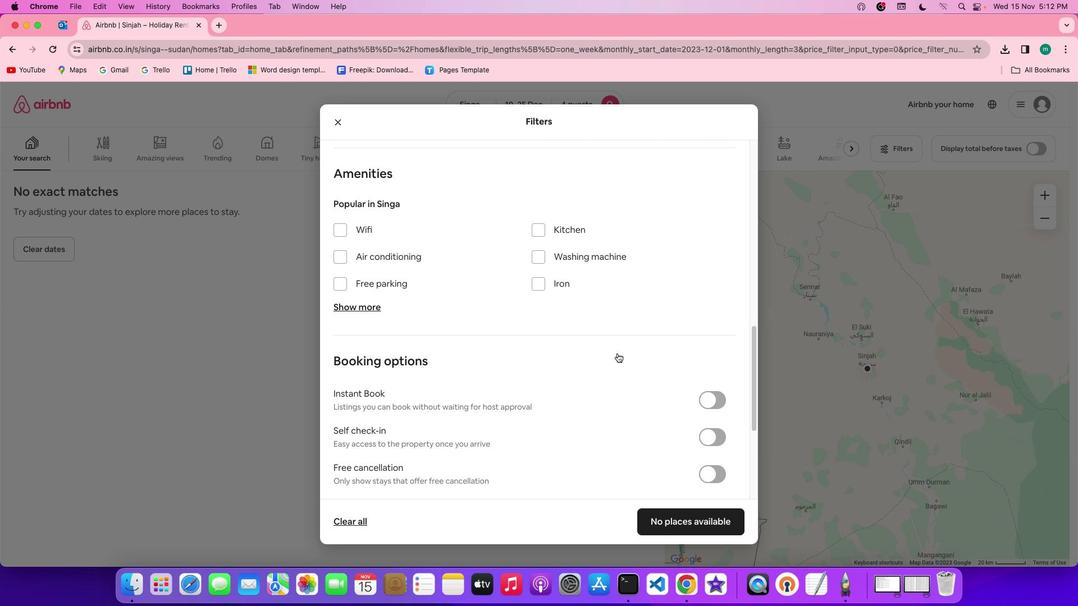
Action: Mouse scrolled (616, 352) with delta (0, 0)
Screenshot: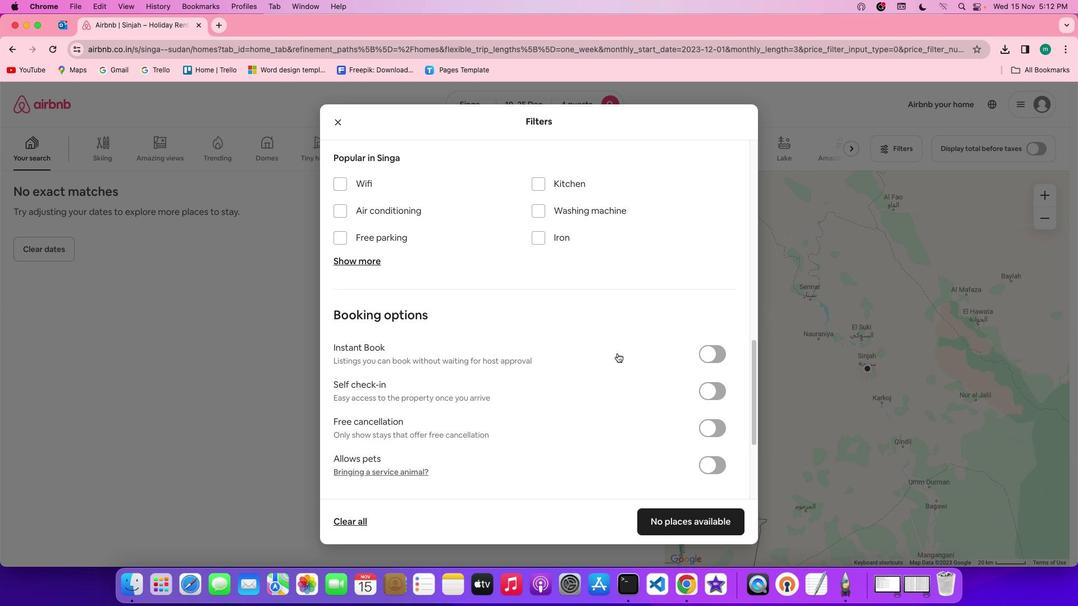 
Action: Mouse scrolled (616, 352) with delta (0, 0)
Screenshot: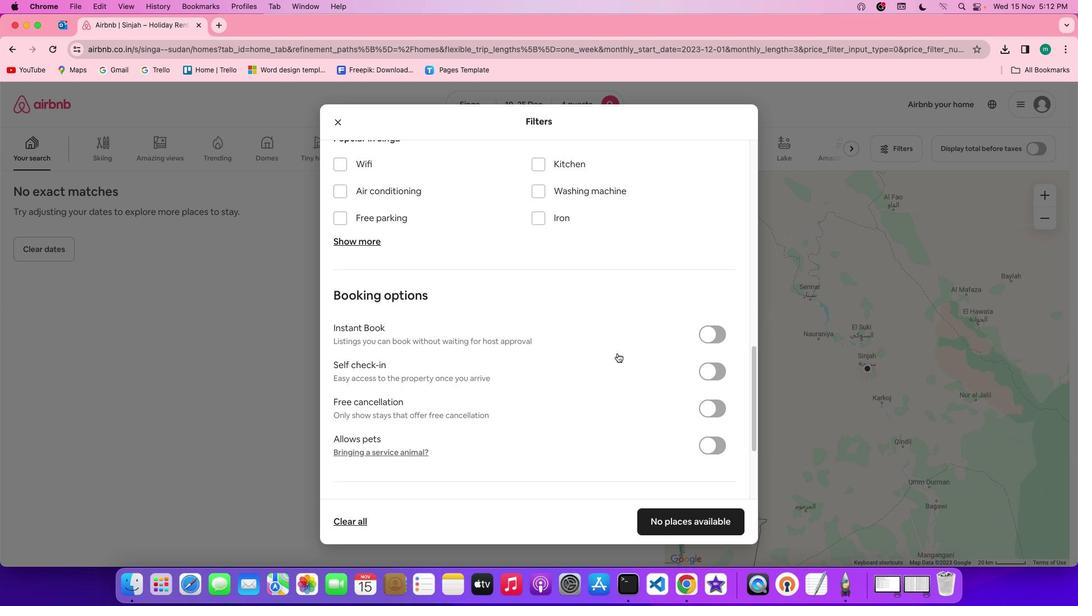 
Action: Mouse scrolled (616, 352) with delta (0, 0)
Screenshot: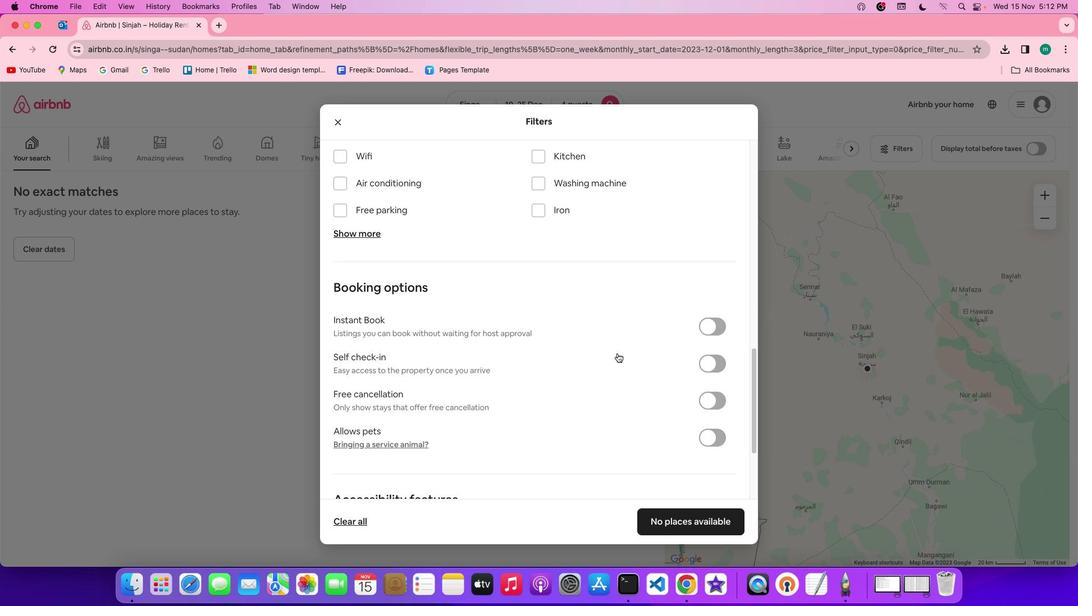 
Action: Mouse scrolled (616, 352) with delta (0, 0)
Screenshot: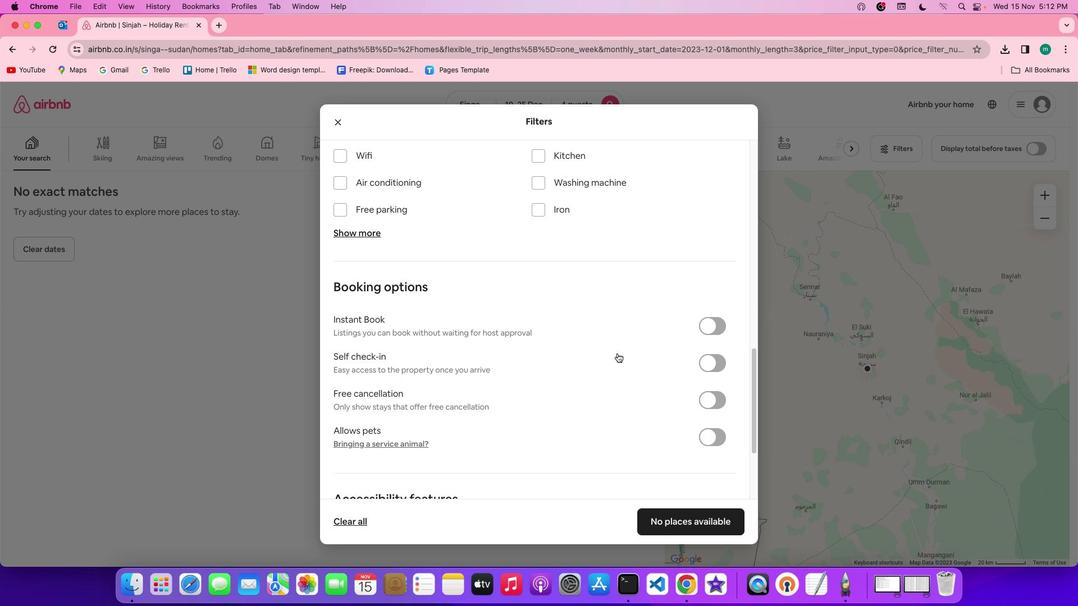 
Action: Mouse scrolled (616, 352) with delta (0, 0)
Screenshot: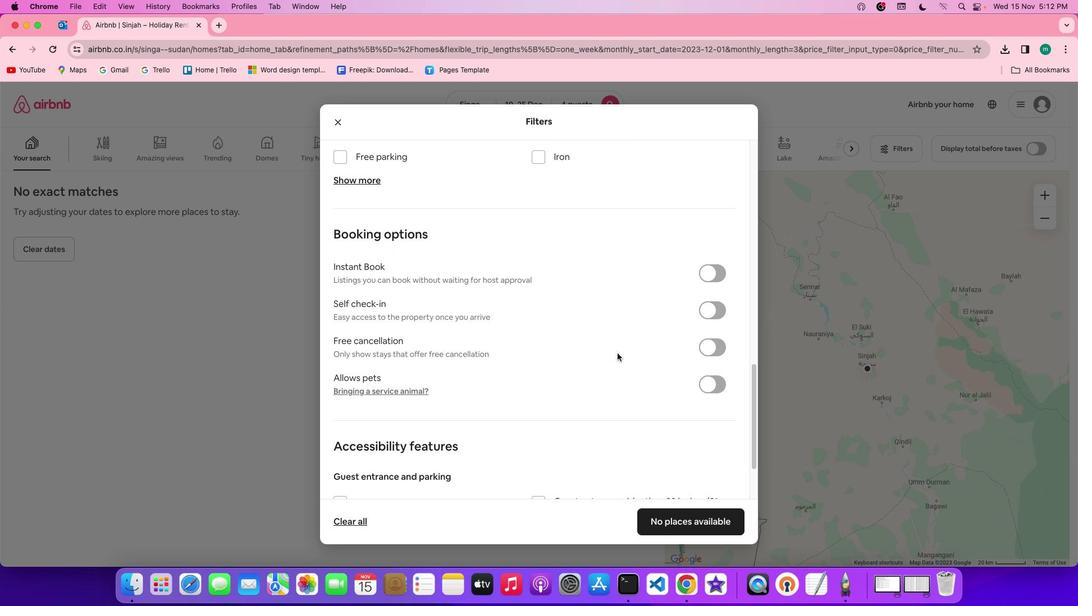 
Action: Mouse scrolled (616, 352) with delta (0, 0)
Screenshot: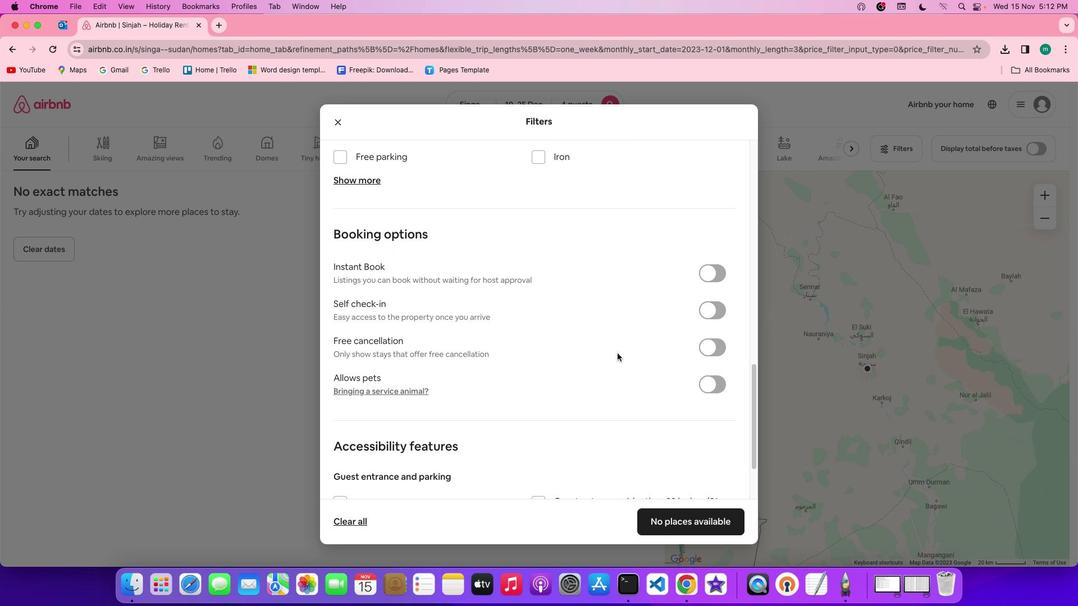 
Action: Mouse scrolled (616, 352) with delta (0, 0)
Screenshot: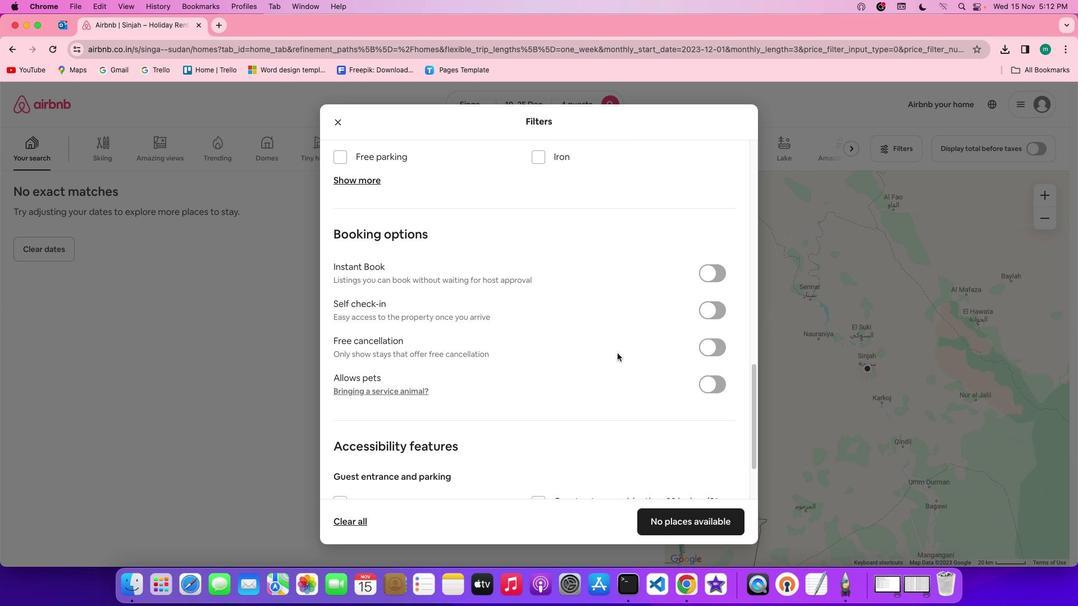 
Action: Mouse moved to (409, 251)
Screenshot: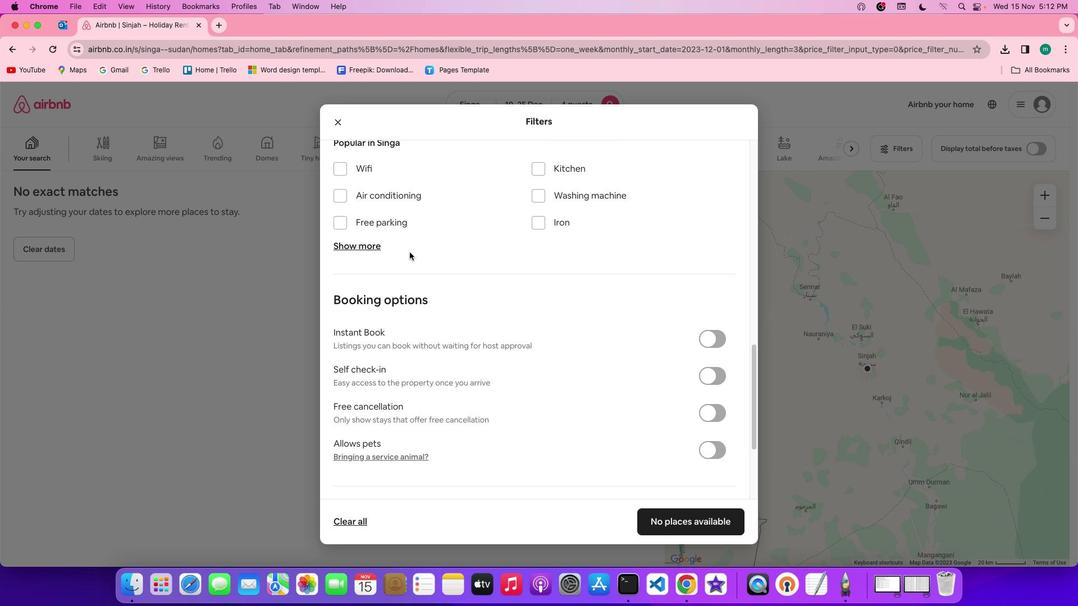 
Action: Mouse scrolled (409, 251) with delta (0, 0)
Screenshot: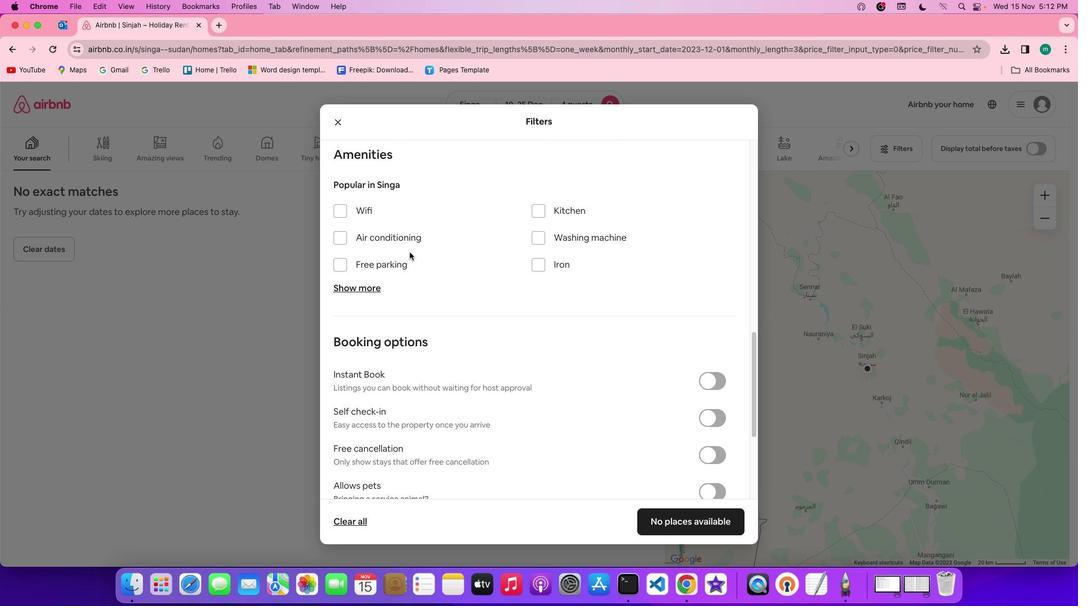 
Action: Mouse scrolled (409, 251) with delta (0, 0)
Screenshot: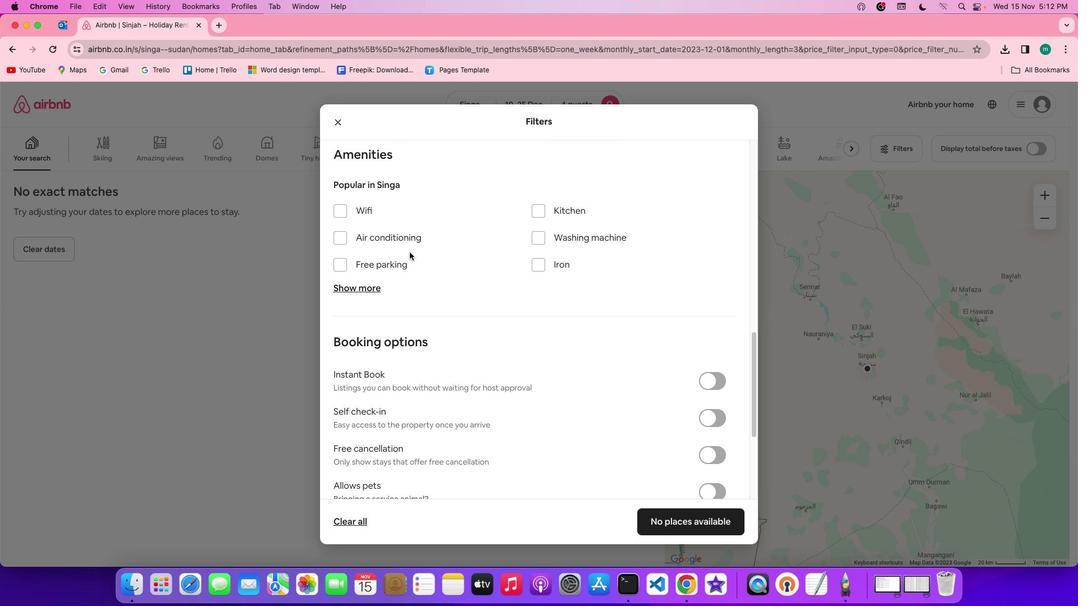 
Action: Mouse scrolled (409, 251) with delta (0, 1)
Screenshot: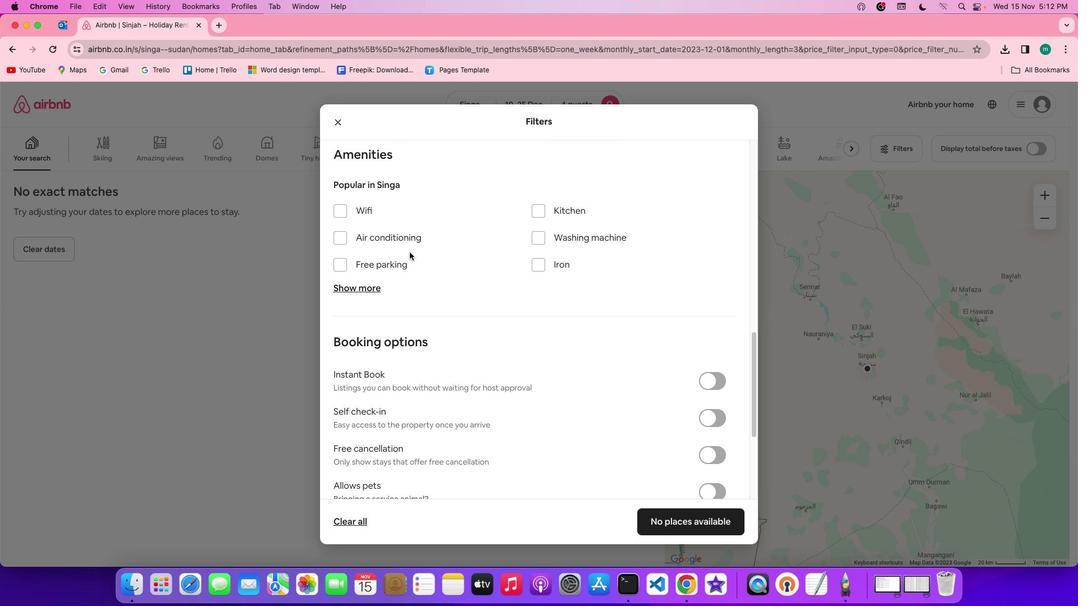 
Action: Mouse moved to (359, 278)
Screenshot: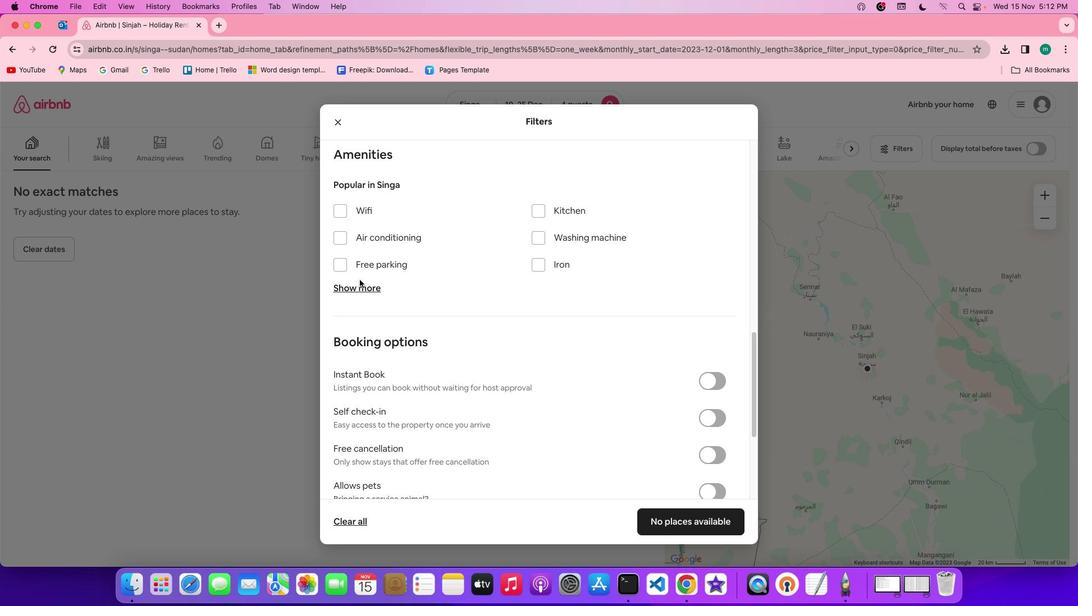 
Action: Mouse pressed left at (359, 278)
Screenshot: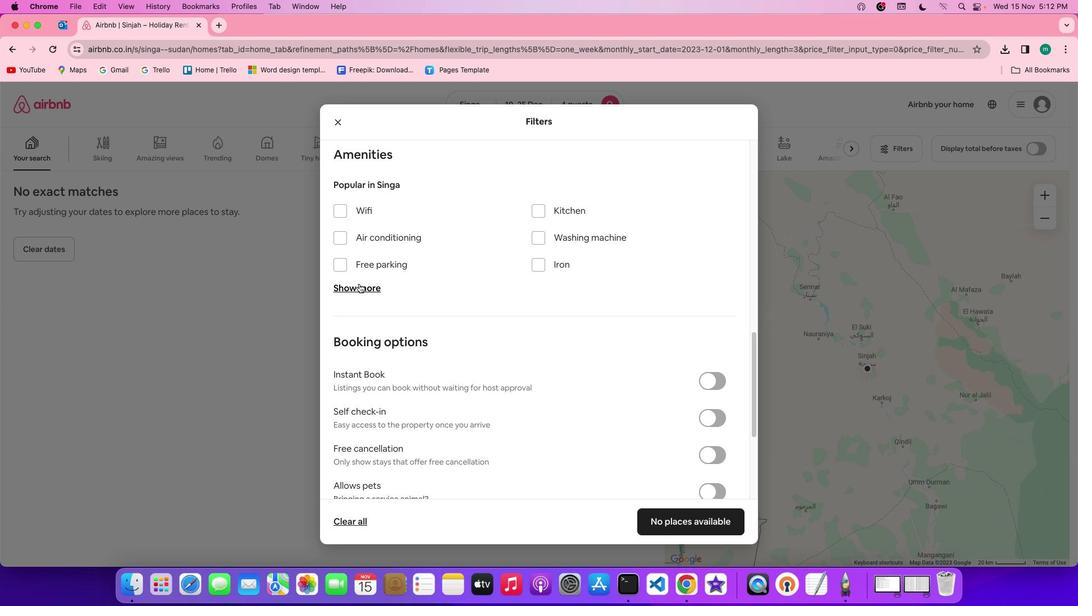 
Action: Mouse moved to (359, 283)
Screenshot: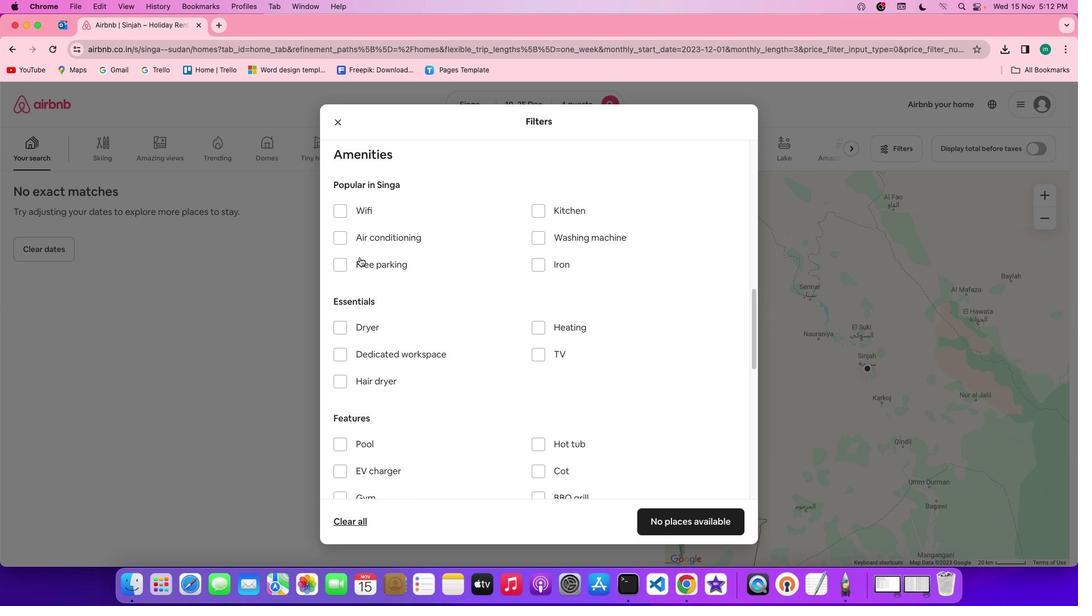 
Action: Mouse pressed left at (359, 283)
Screenshot: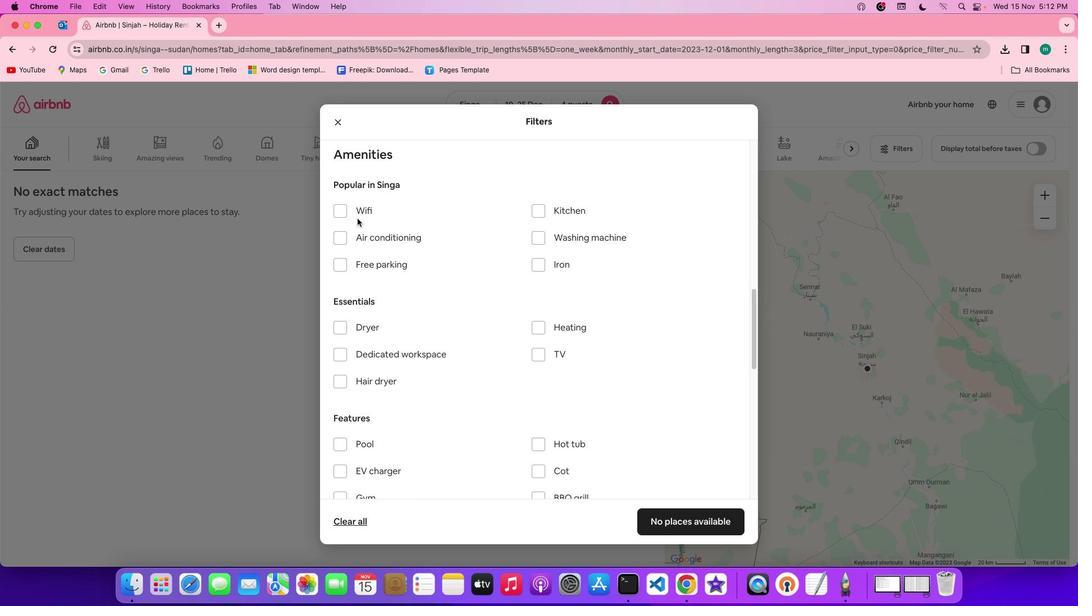 
Action: Mouse moved to (357, 210)
Screenshot: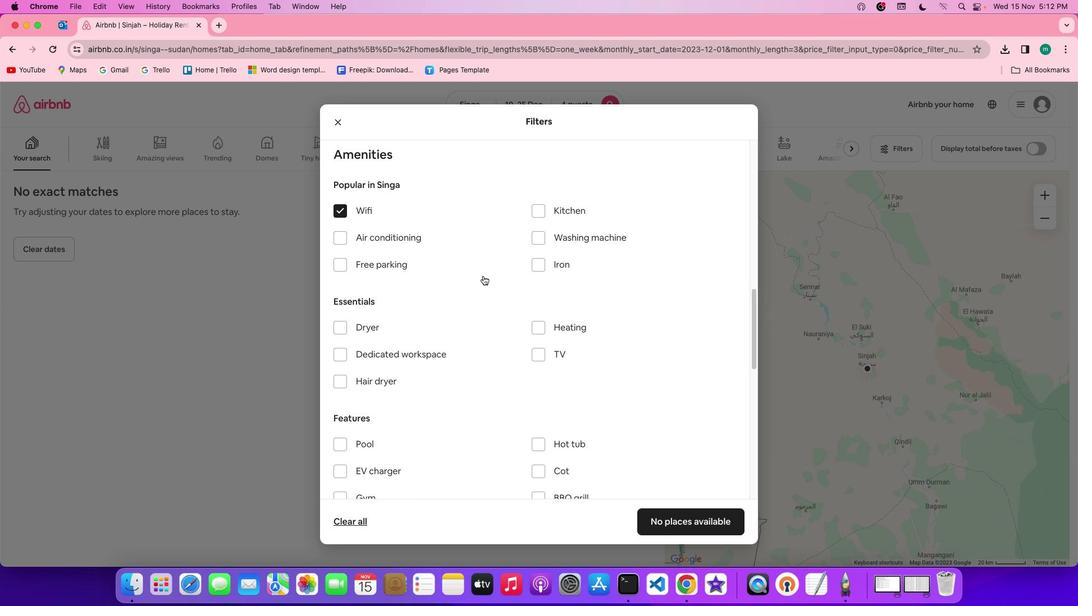 
Action: Mouse pressed left at (357, 210)
Screenshot: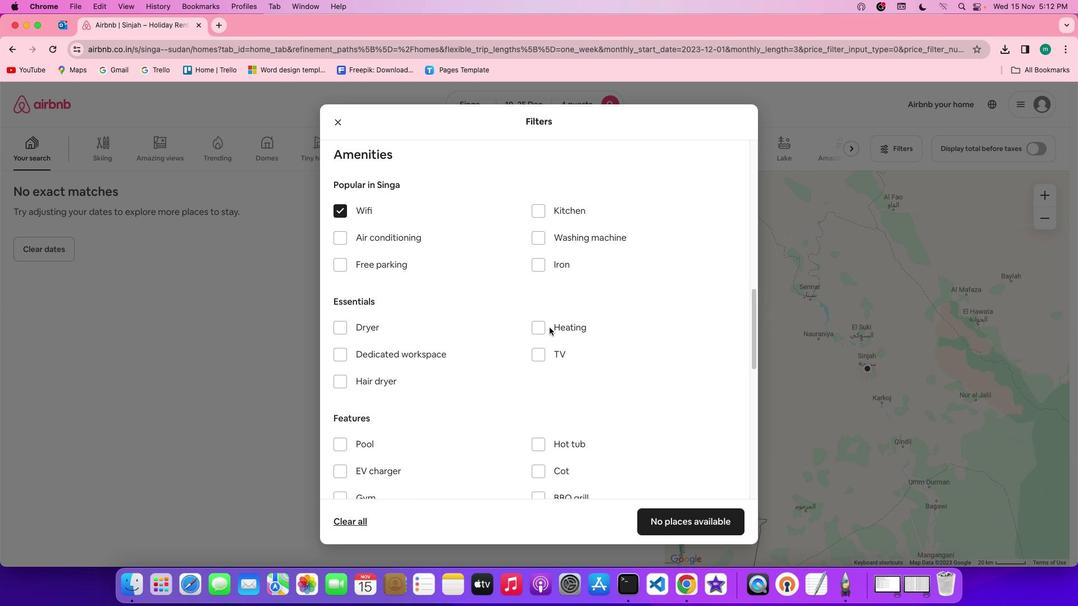 
Action: Mouse moved to (538, 352)
Screenshot: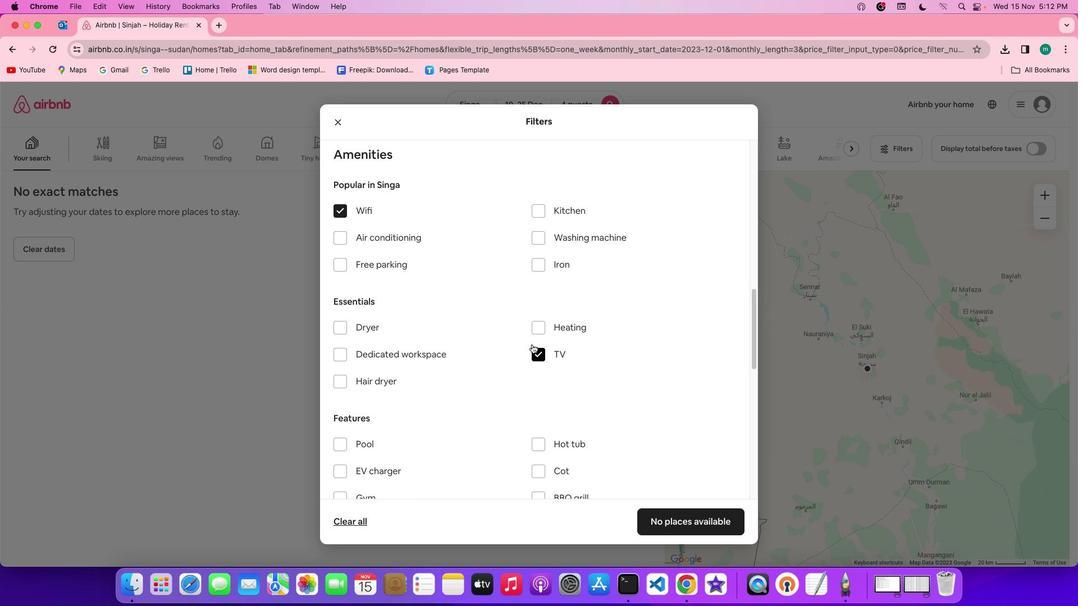 
Action: Mouse pressed left at (538, 352)
Screenshot: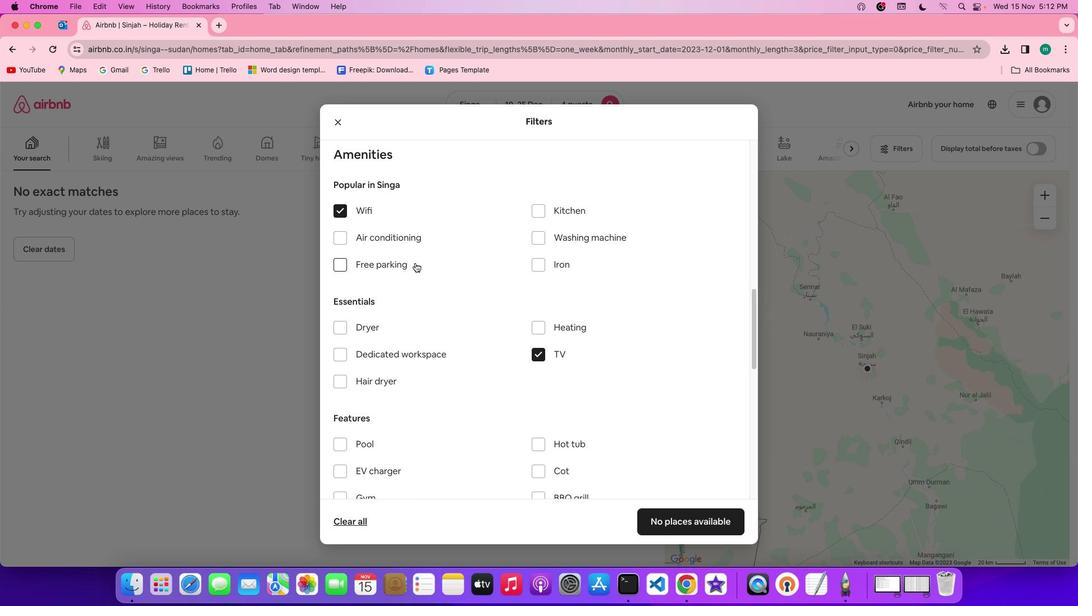 
Action: Mouse moved to (407, 264)
Screenshot: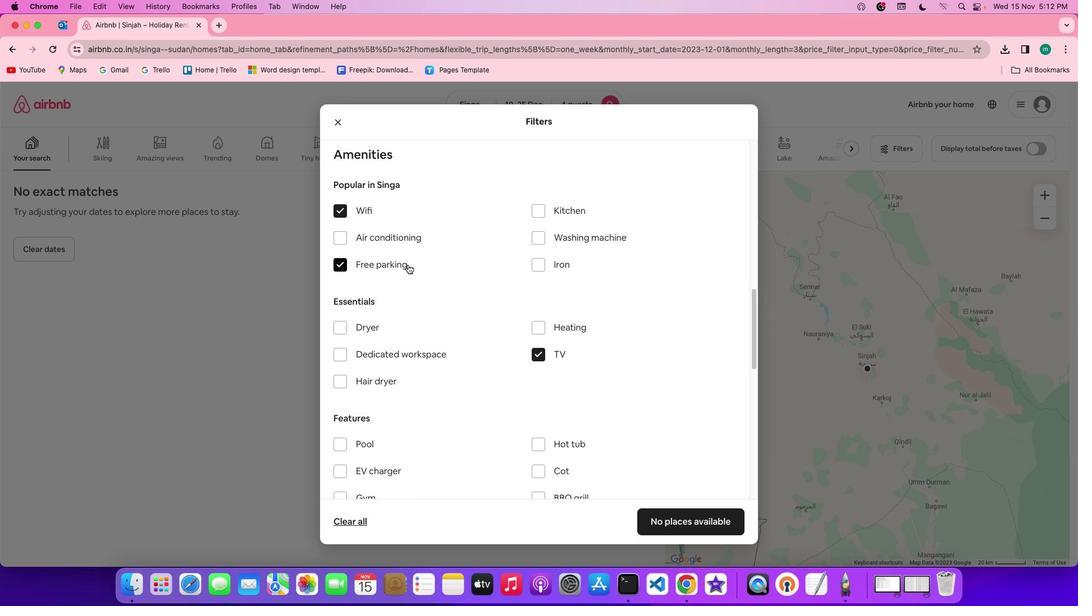 
Action: Mouse pressed left at (407, 264)
Screenshot: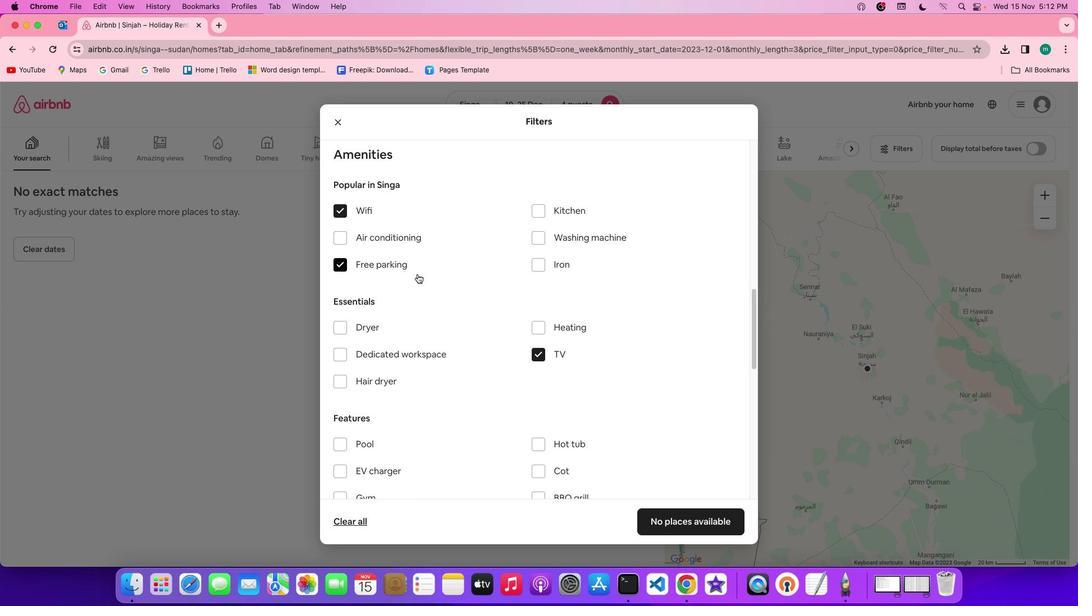 
Action: Mouse moved to (606, 334)
Screenshot: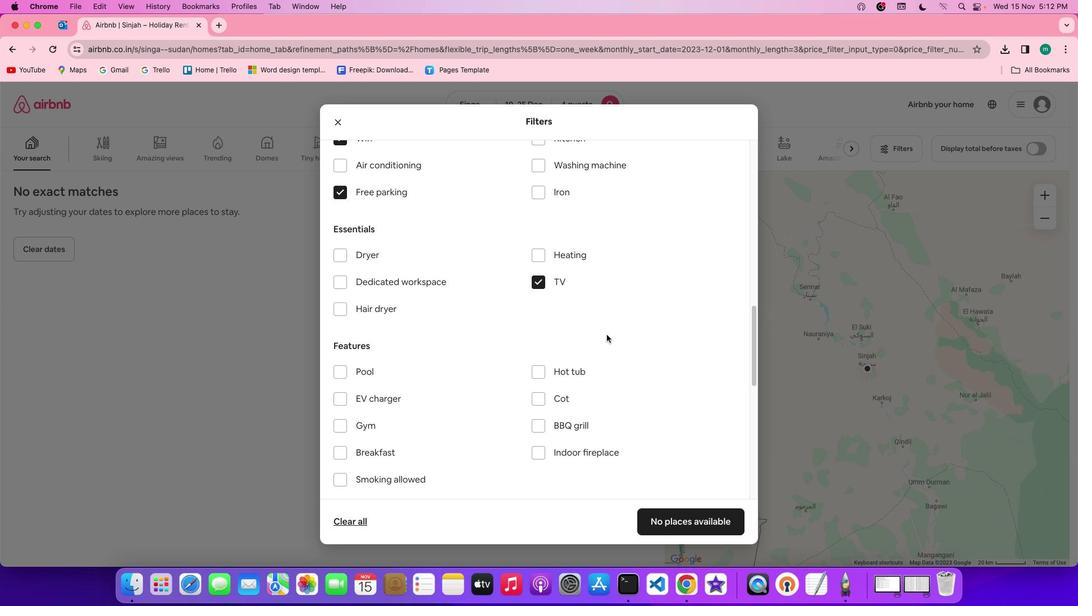 
Action: Mouse scrolled (606, 334) with delta (0, 0)
Screenshot: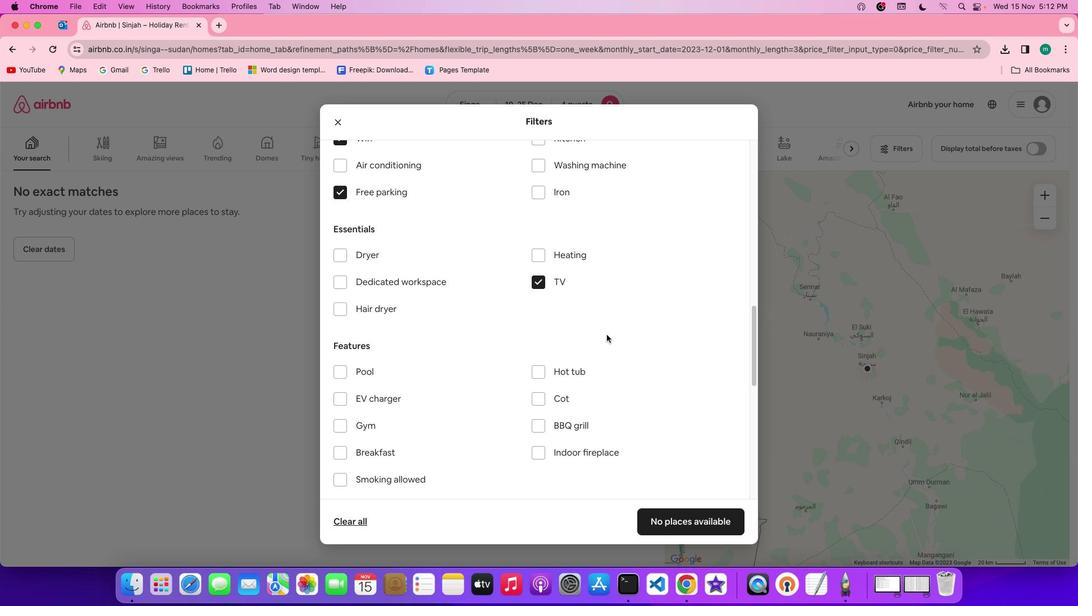 
Action: Mouse scrolled (606, 334) with delta (0, 0)
Screenshot: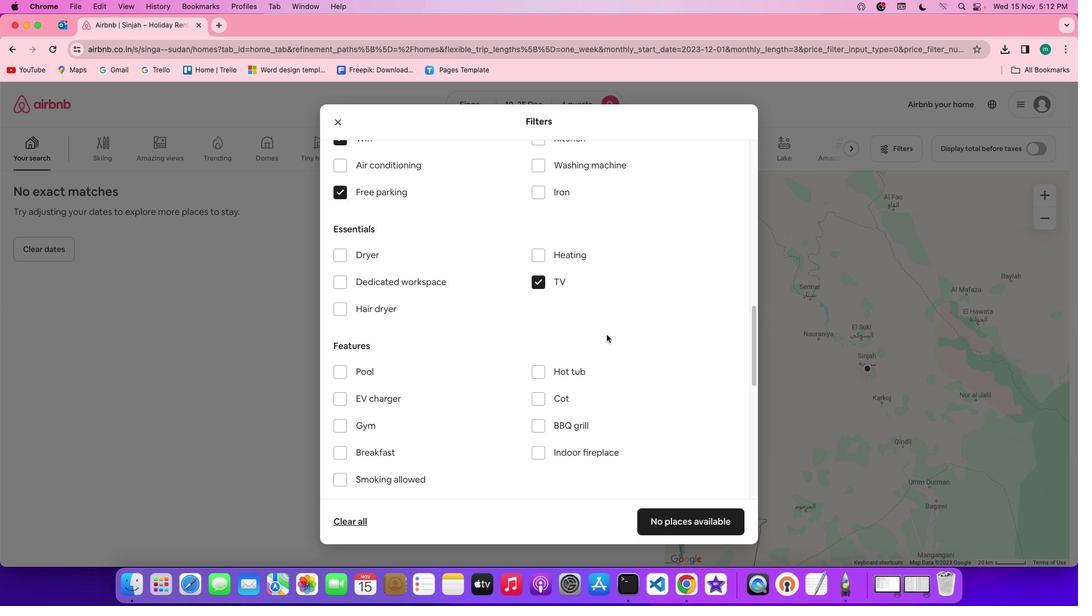 
Action: Mouse moved to (606, 334)
Screenshot: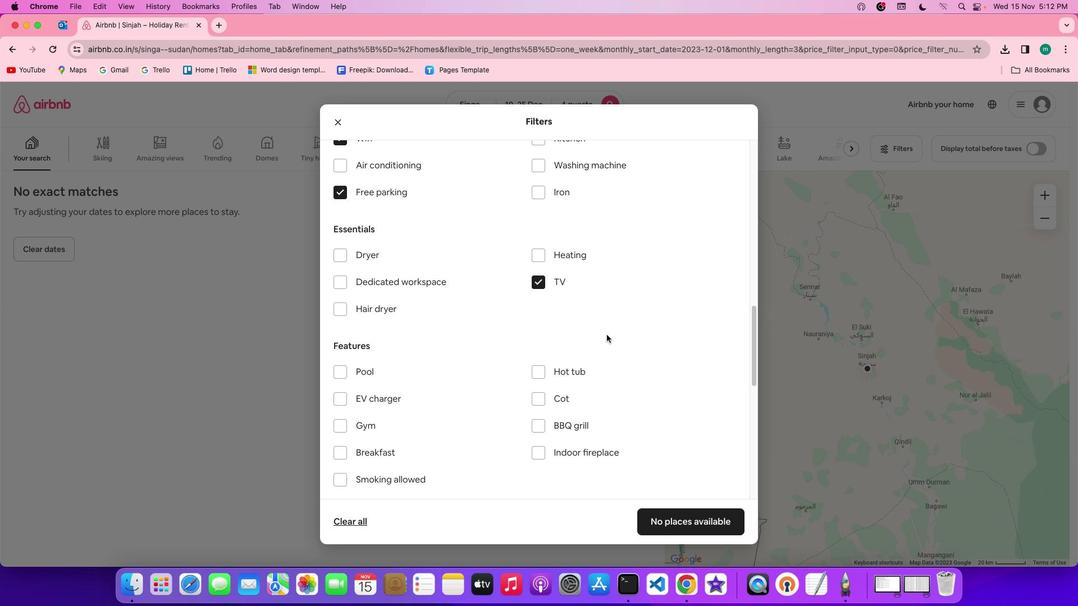 
Action: Mouse scrolled (606, 334) with delta (0, -1)
Screenshot: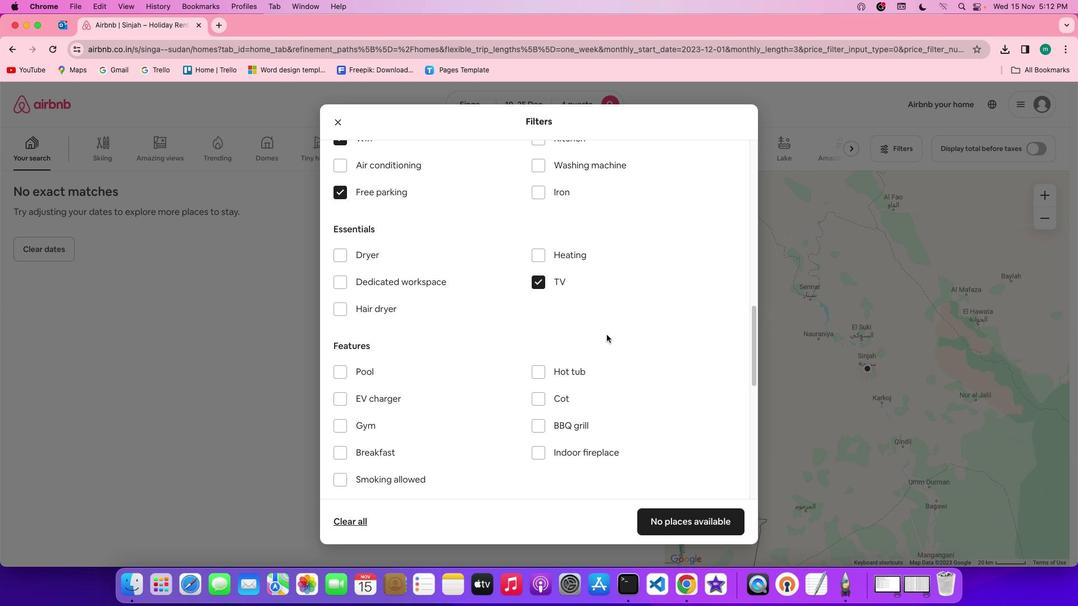
Action: Mouse scrolled (606, 334) with delta (0, 0)
Screenshot: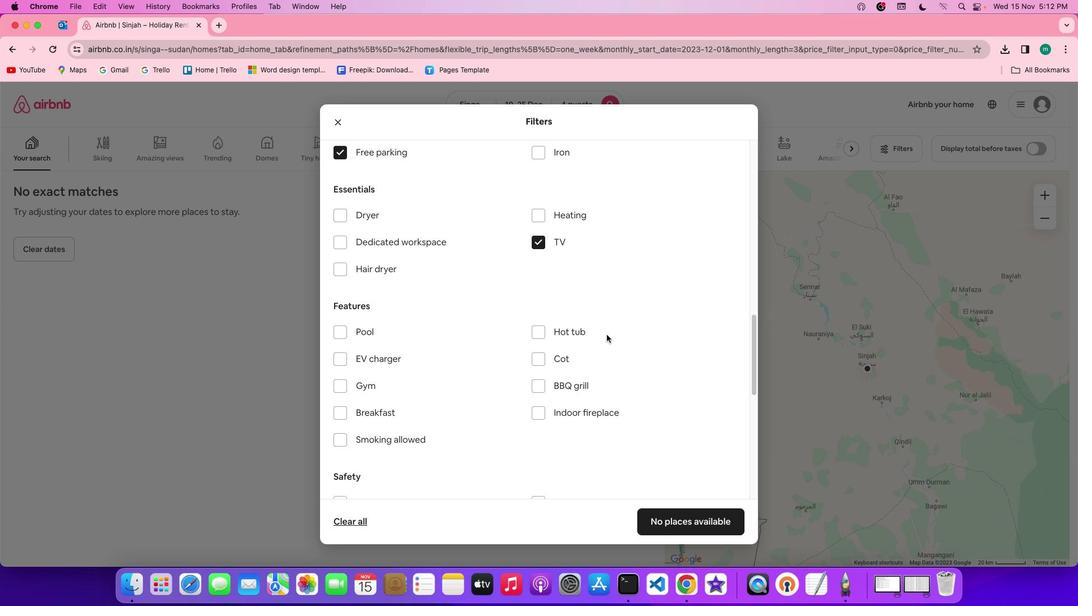 
Action: Mouse scrolled (606, 334) with delta (0, 0)
Screenshot: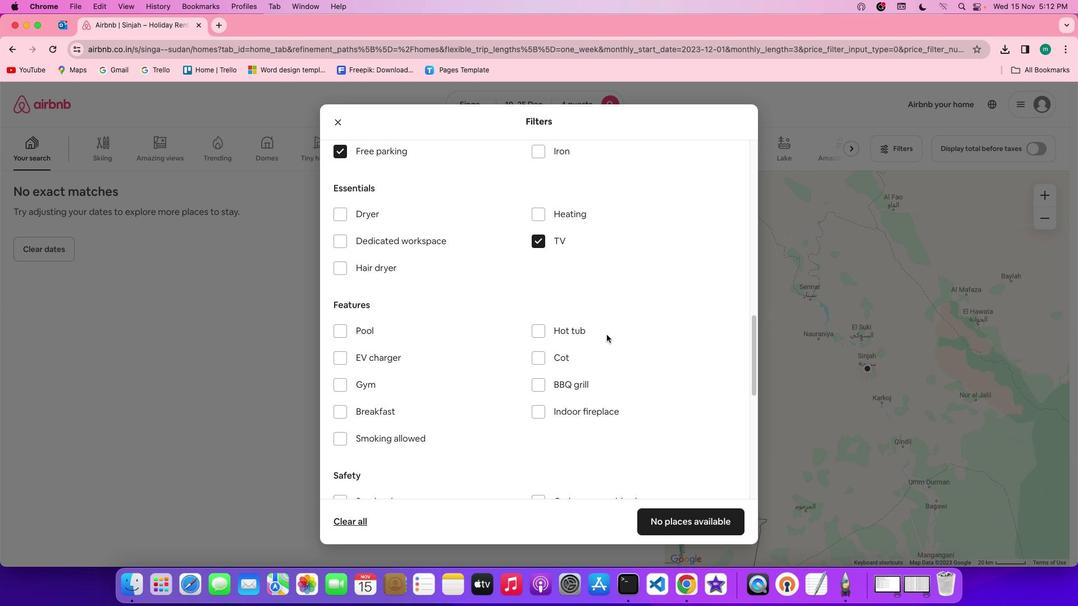 
Action: Mouse scrolled (606, 334) with delta (0, 0)
Screenshot: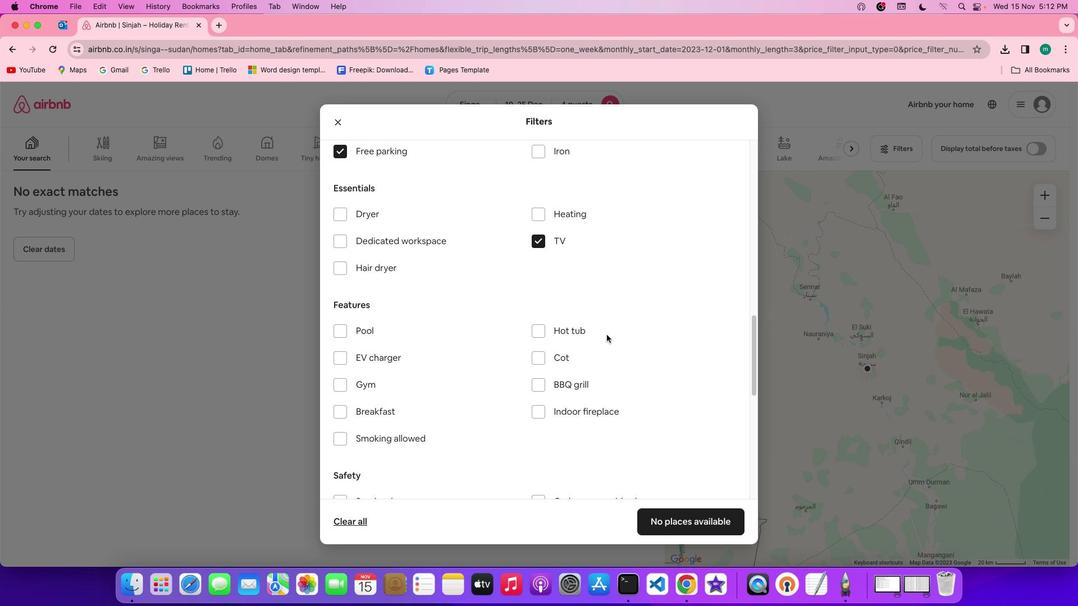 
Action: Mouse scrolled (606, 334) with delta (0, 0)
Screenshot: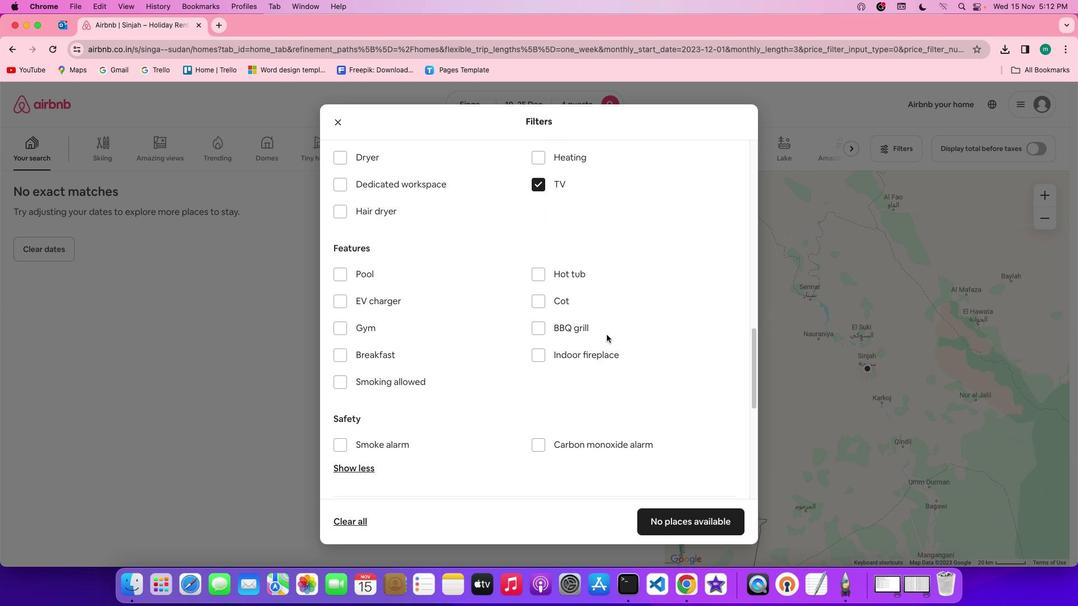 
Action: Mouse scrolled (606, 334) with delta (0, 0)
Screenshot: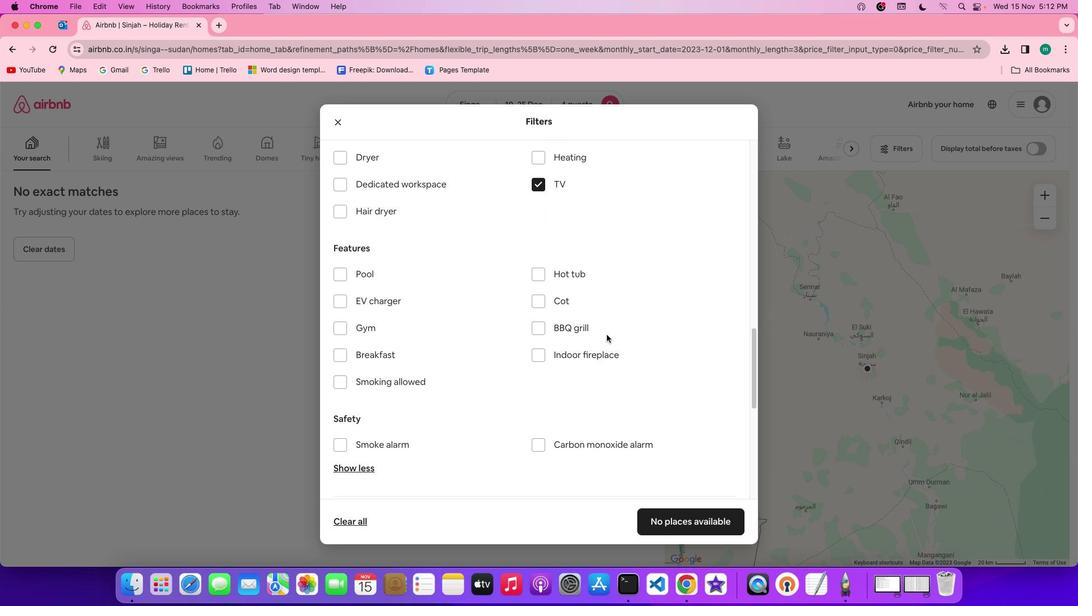 
Action: Mouse scrolled (606, 334) with delta (0, 0)
Screenshot: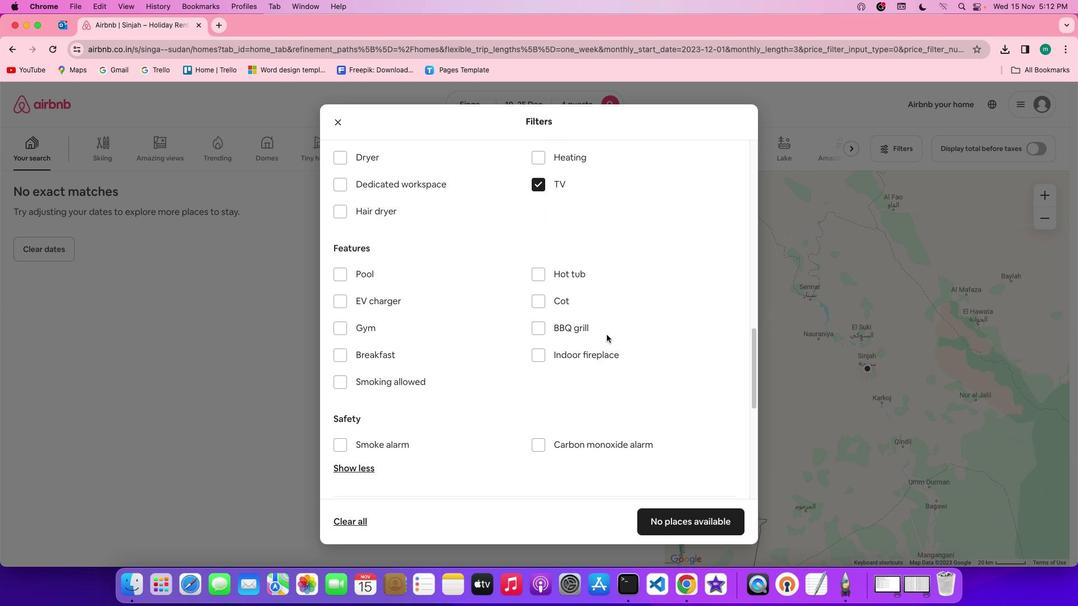 
Action: Mouse scrolled (606, 334) with delta (0, 0)
Screenshot: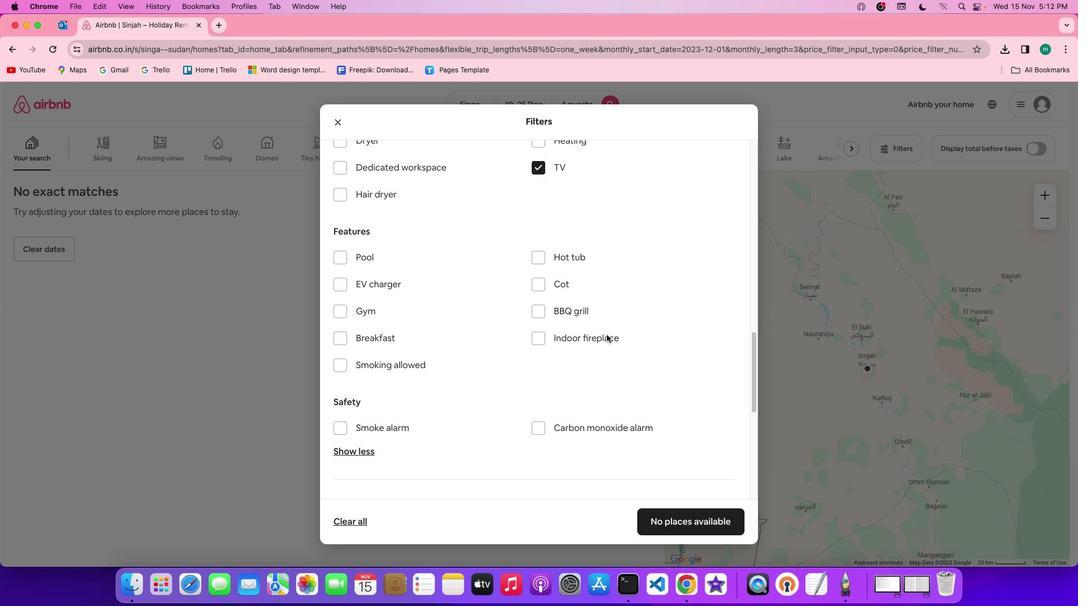 
Action: Mouse scrolled (606, 334) with delta (0, 0)
Screenshot: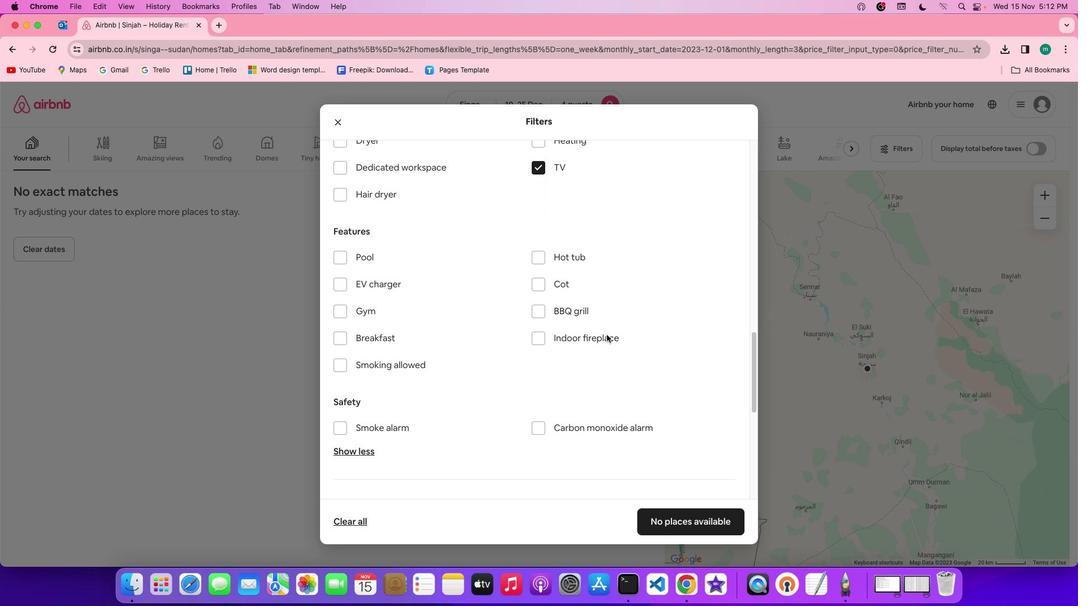 
Action: Mouse scrolled (606, 334) with delta (0, 0)
Screenshot: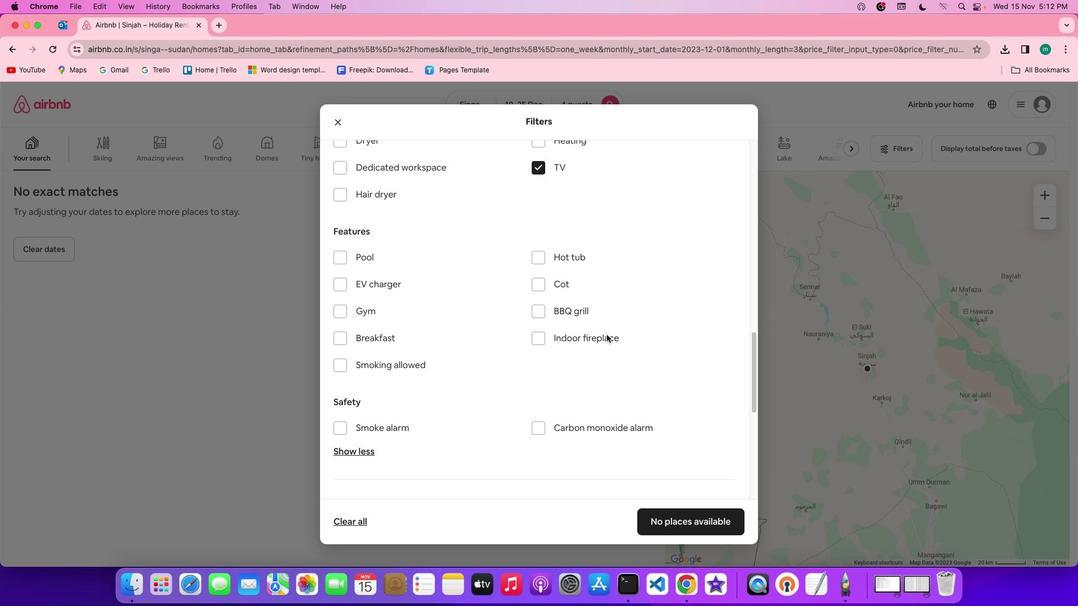 
Action: Mouse scrolled (606, 334) with delta (0, 0)
Screenshot: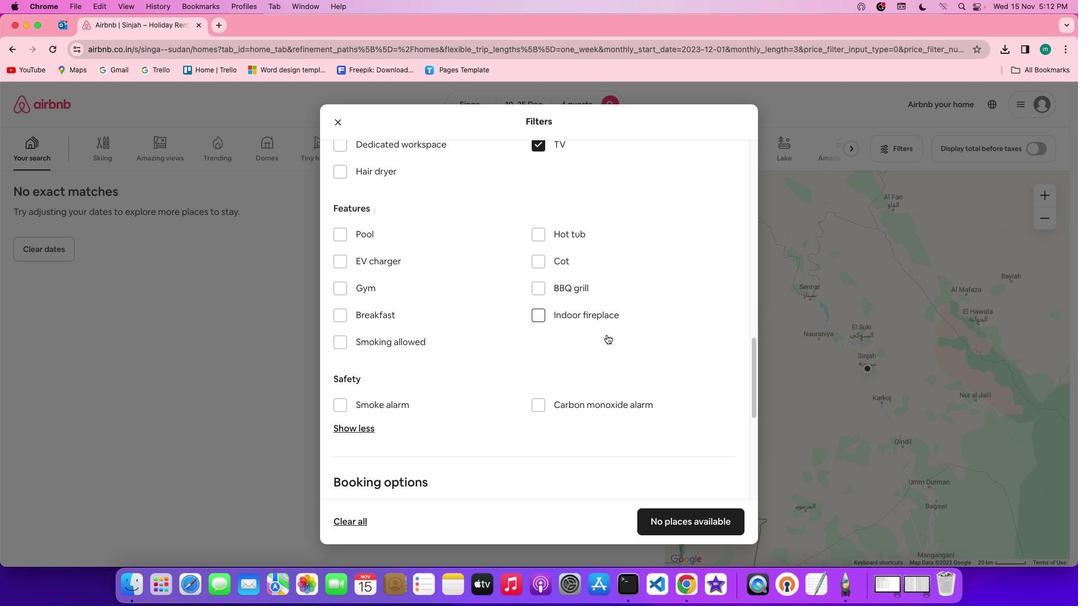 
Action: Mouse scrolled (606, 334) with delta (0, 0)
Screenshot: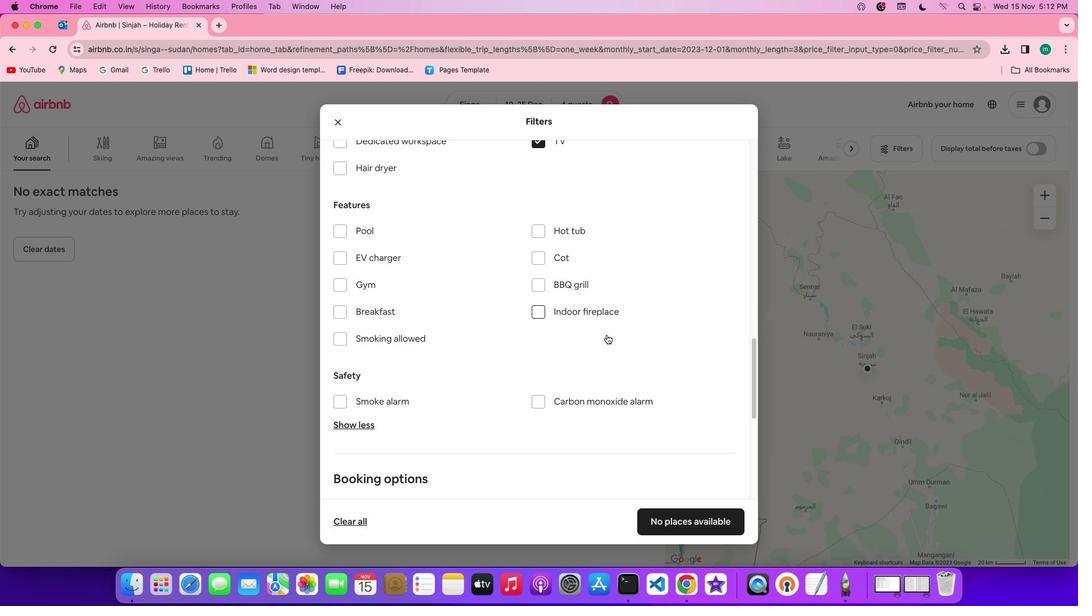 
Action: Mouse scrolled (606, 334) with delta (0, 0)
Screenshot: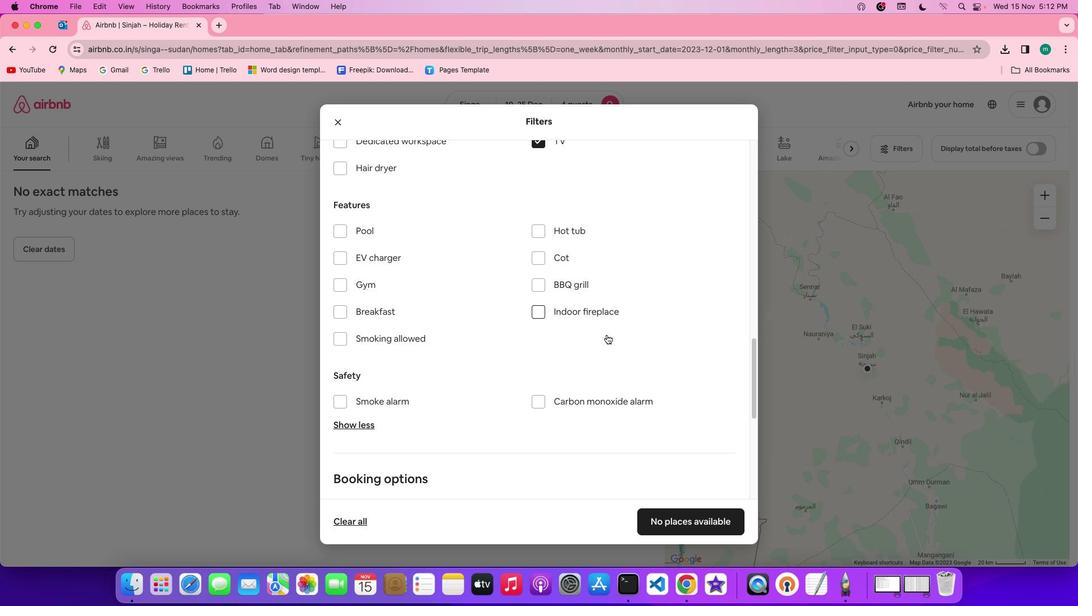 
Action: Mouse scrolled (606, 334) with delta (0, 0)
Screenshot: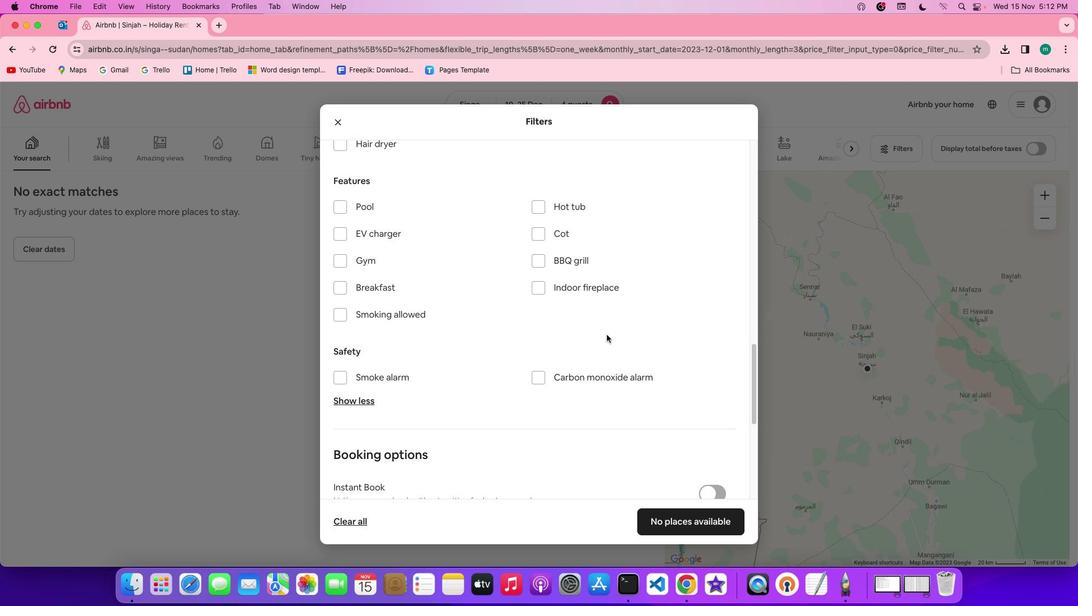 
Action: Mouse scrolled (606, 334) with delta (0, 0)
Screenshot: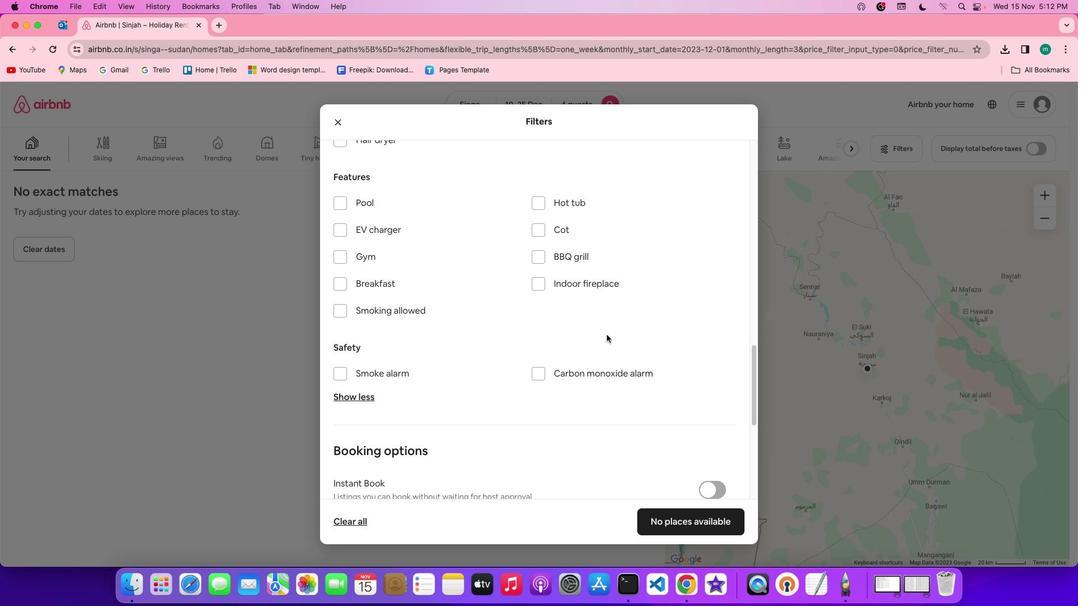 
Action: Mouse scrolled (606, 334) with delta (0, 0)
Screenshot: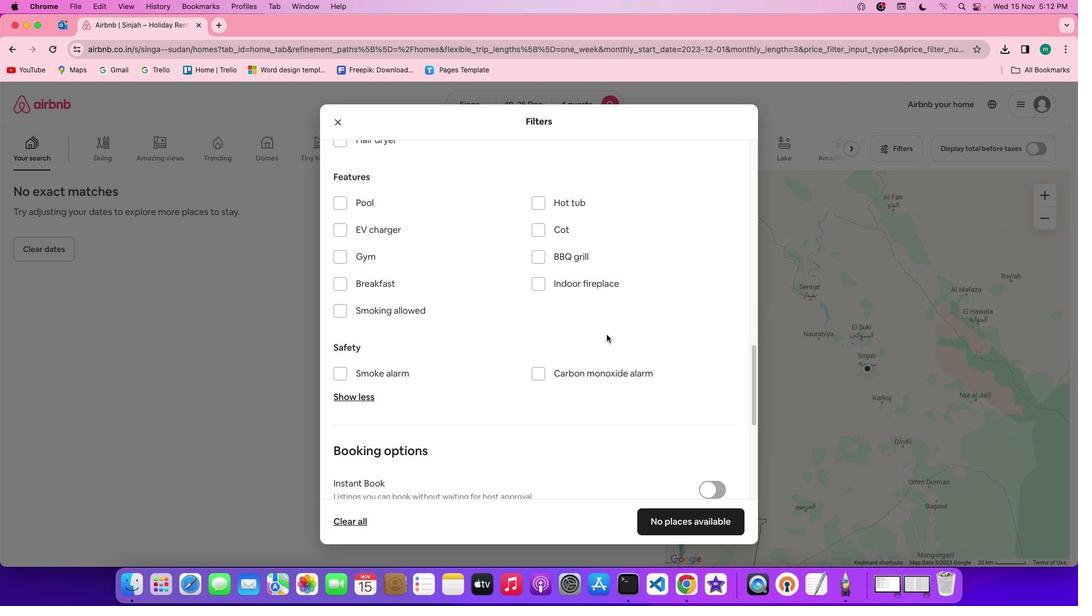 
Action: Mouse scrolled (606, 334) with delta (0, 0)
Screenshot: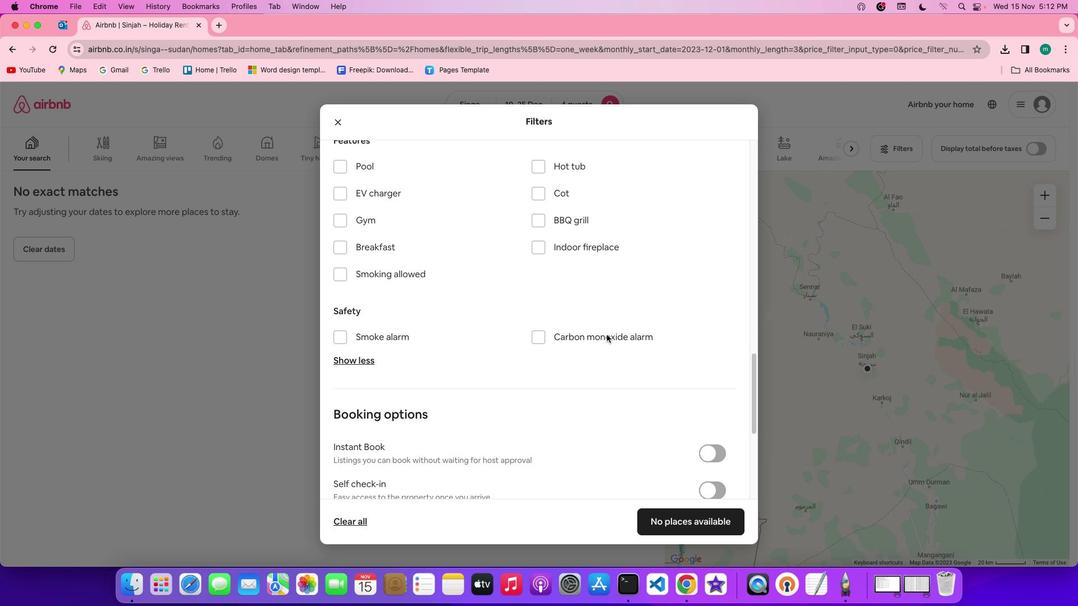 
Action: Mouse scrolled (606, 334) with delta (0, 0)
Screenshot: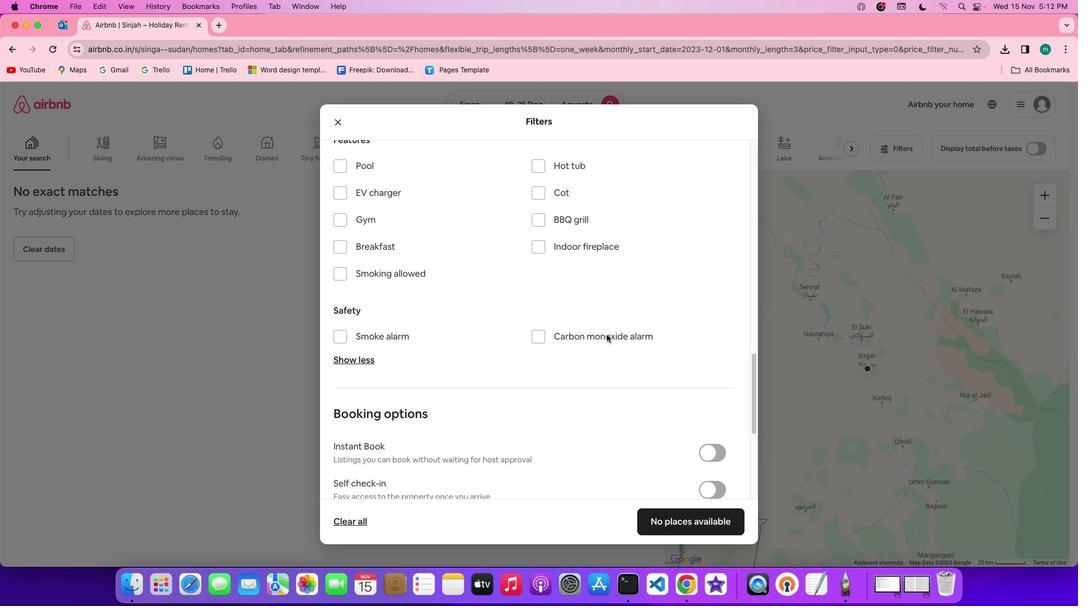 
Action: Mouse scrolled (606, 334) with delta (0, 0)
Screenshot: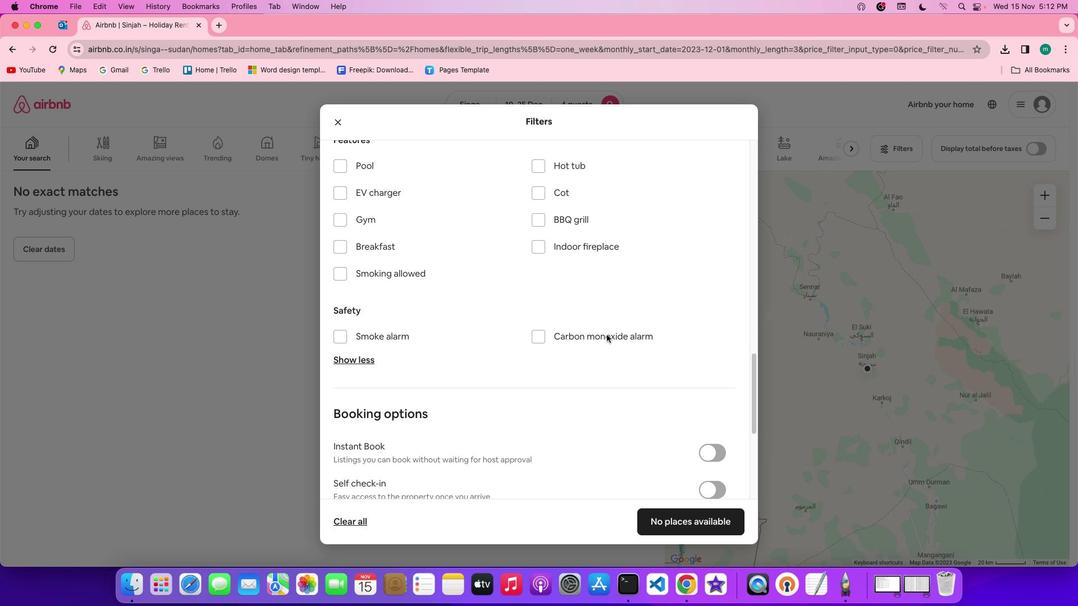 
Action: Mouse scrolled (606, 334) with delta (0, 0)
Screenshot: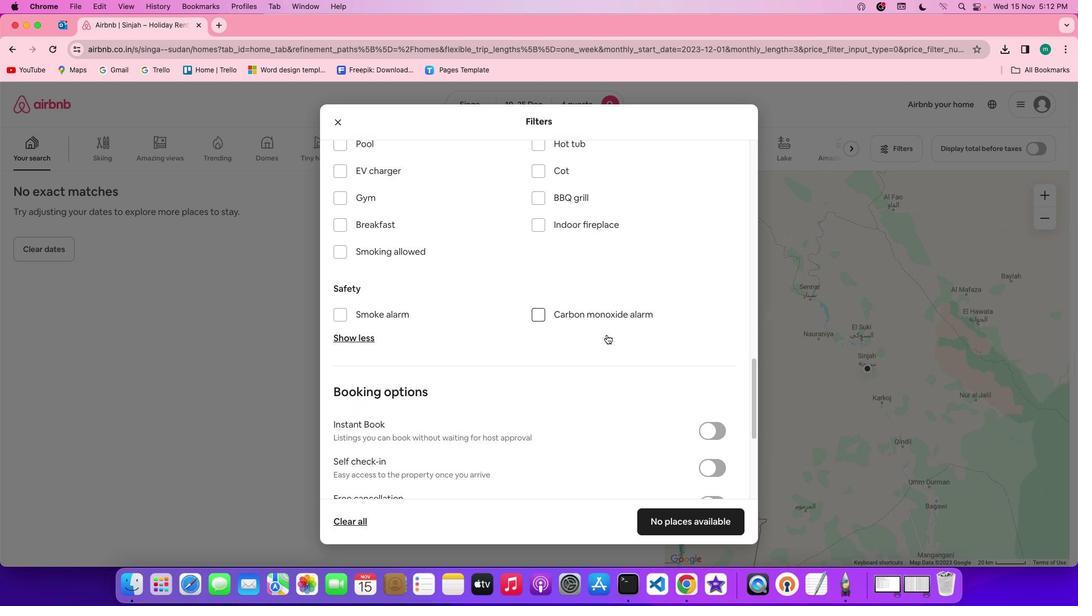 
Action: Mouse scrolled (606, 334) with delta (0, 0)
Screenshot: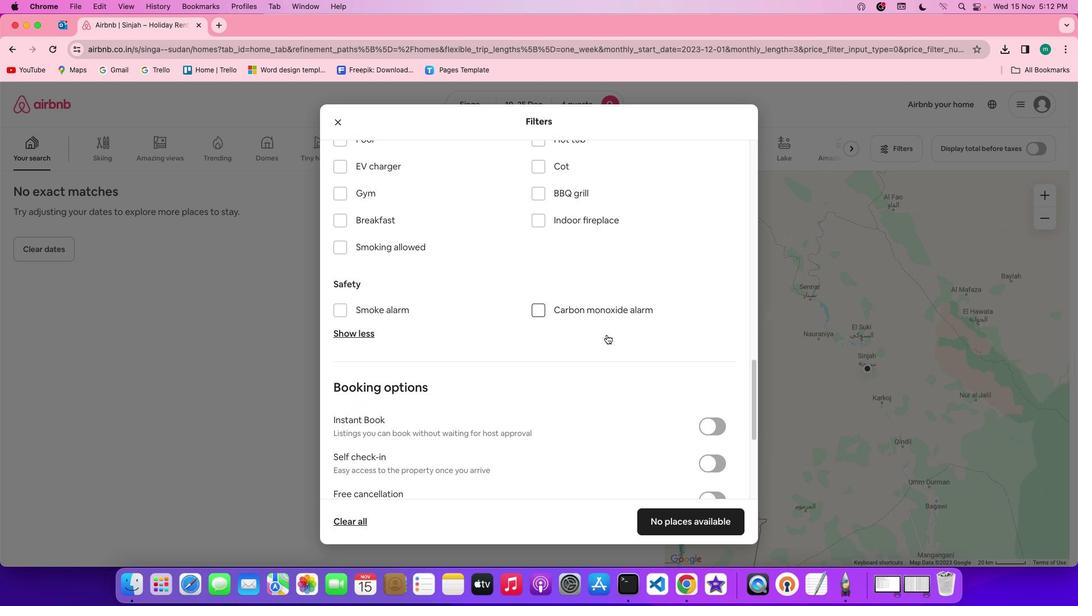 
Action: Mouse scrolled (606, 334) with delta (0, 0)
Screenshot: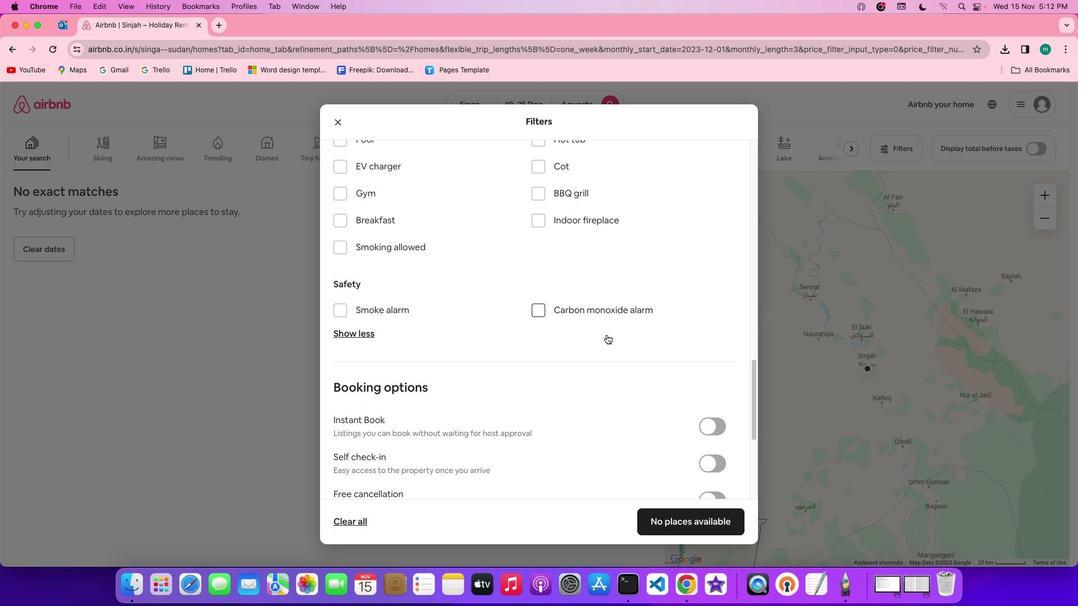 
Action: Mouse scrolled (606, 334) with delta (0, 0)
Screenshot: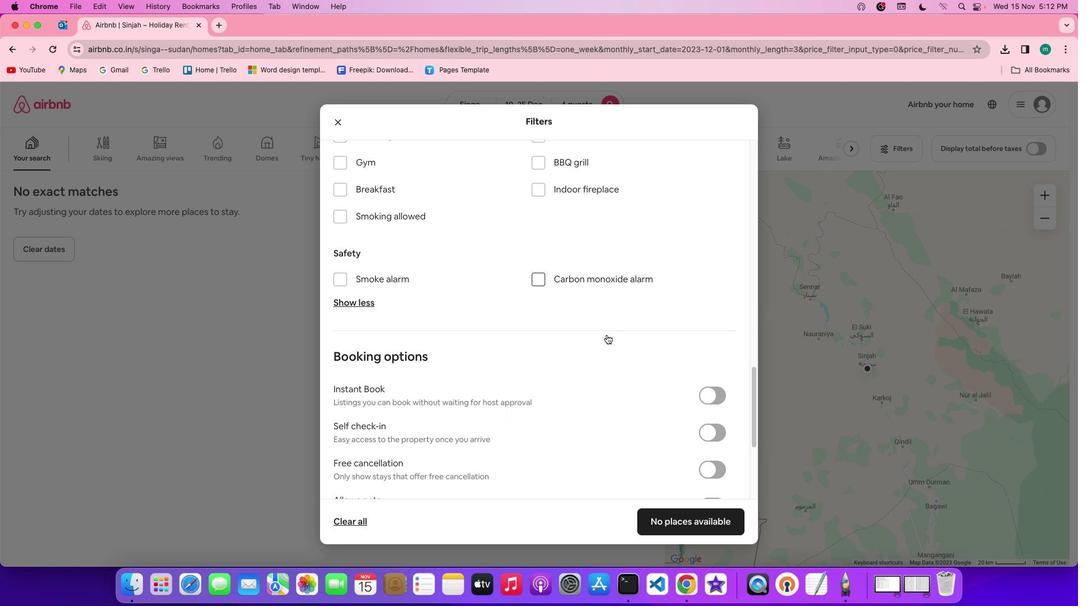 
Action: Mouse scrolled (606, 334) with delta (0, 0)
Screenshot: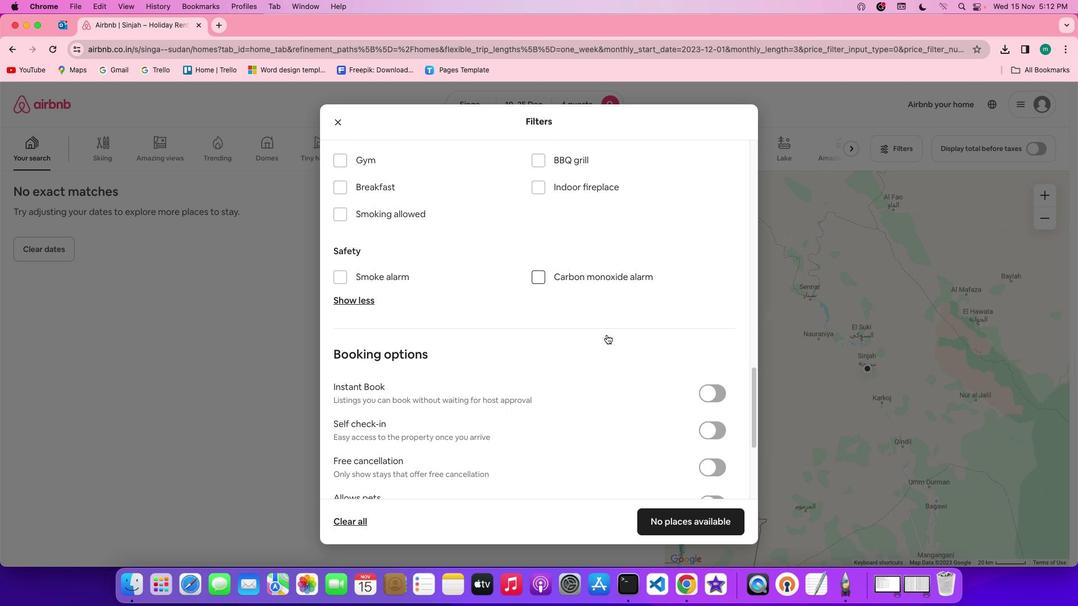
Action: Mouse scrolled (606, 334) with delta (0, 0)
Screenshot: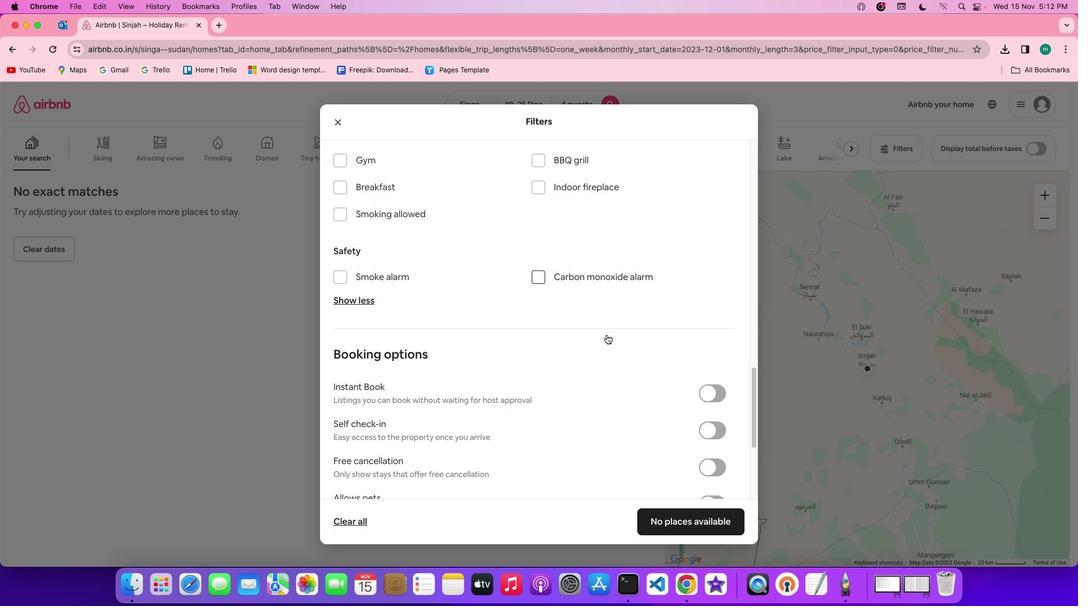 
Action: Mouse scrolled (606, 334) with delta (0, 0)
Screenshot: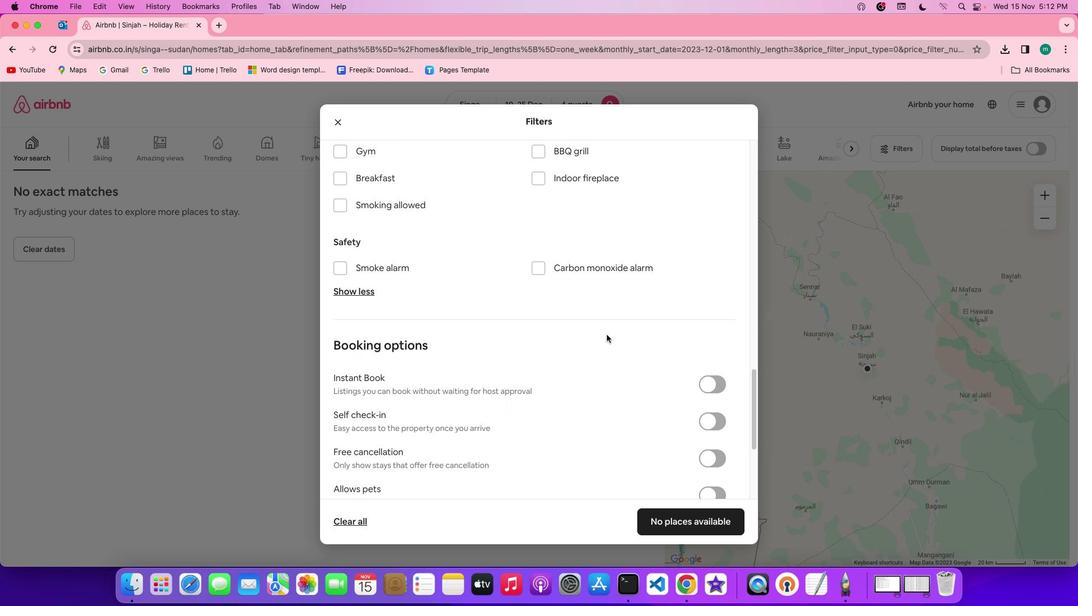 
Action: Mouse scrolled (606, 334) with delta (0, 0)
Screenshot: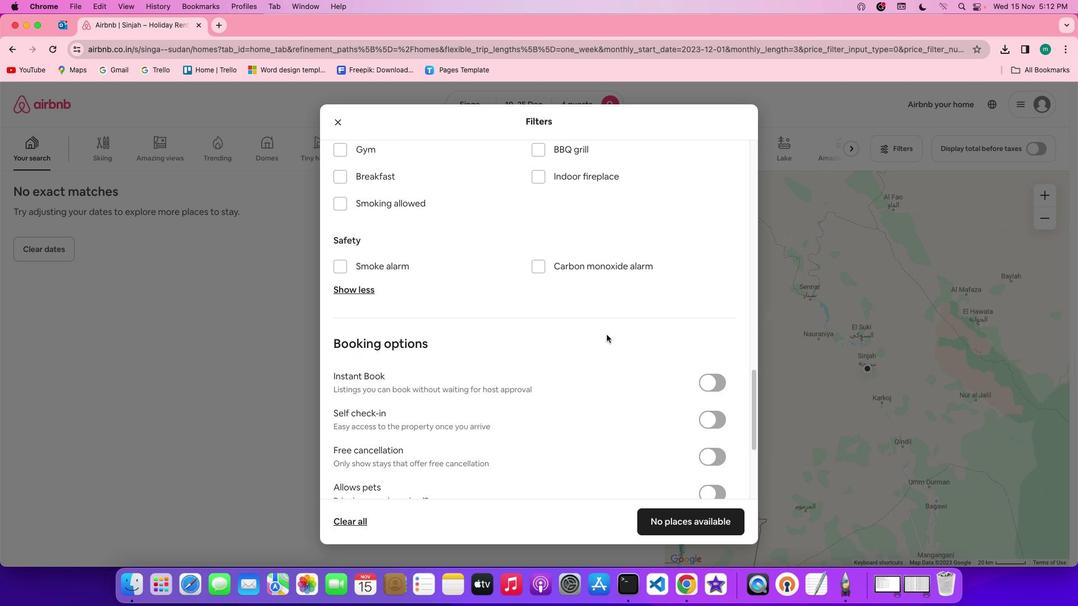 
Action: Mouse scrolled (606, 334) with delta (0, 0)
Screenshot: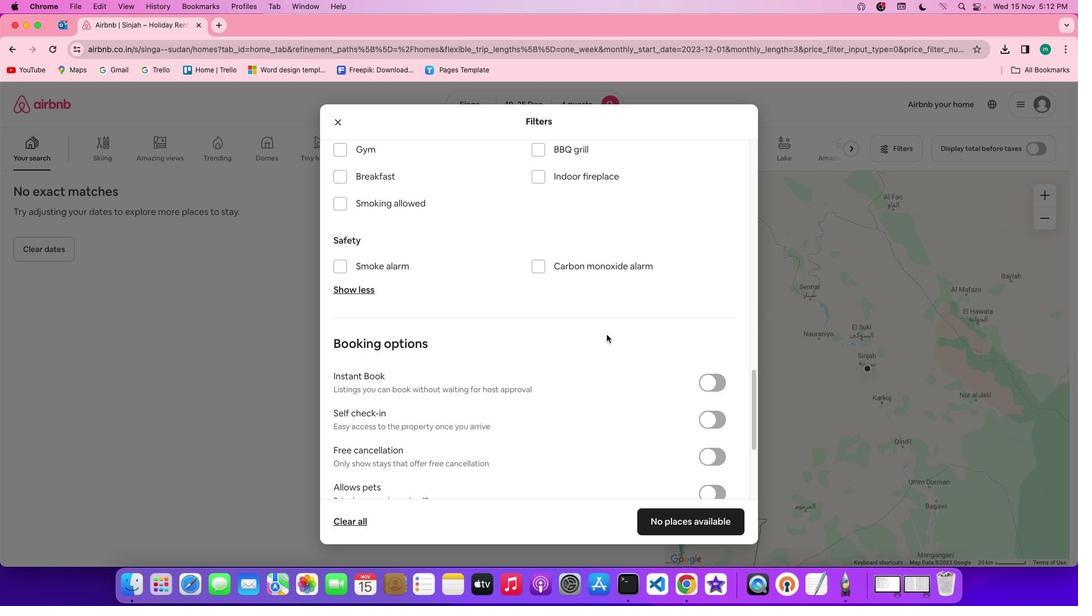
Action: Mouse scrolled (606, 334) with delta (0, 0)
Screenshot: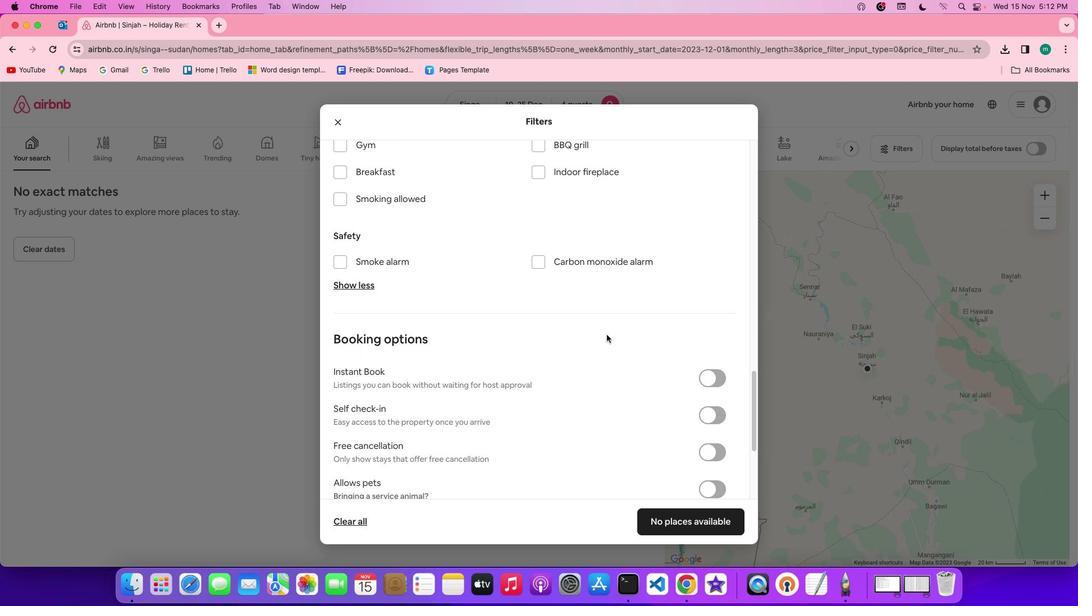 
Action: Mouse scrolled (606, 334) with delta (0, 0)
Screenshot: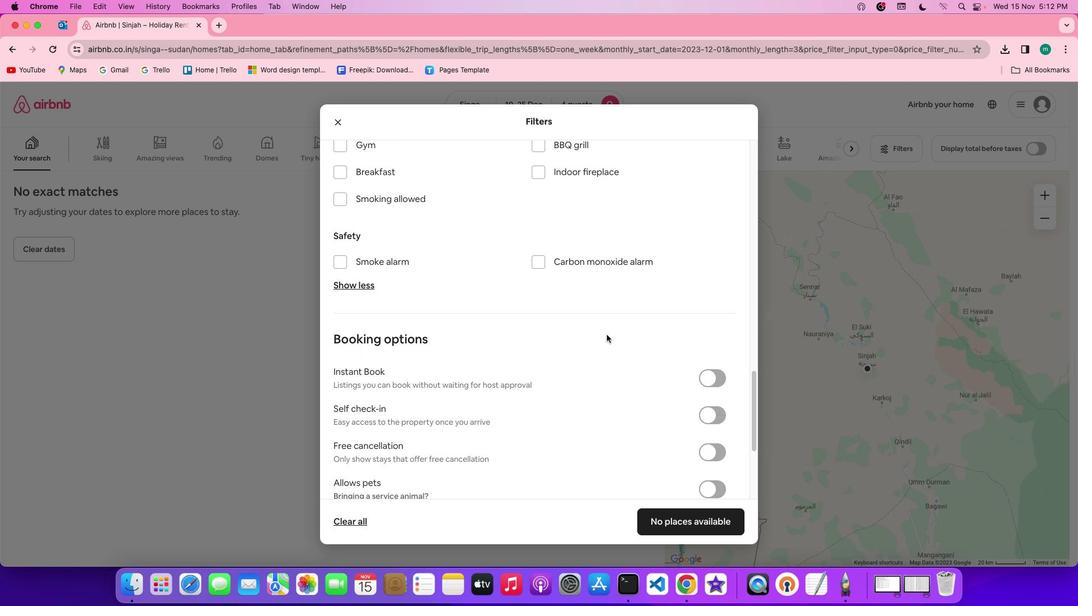 
Action: Mouse moved to (647, 335)
Screenshot: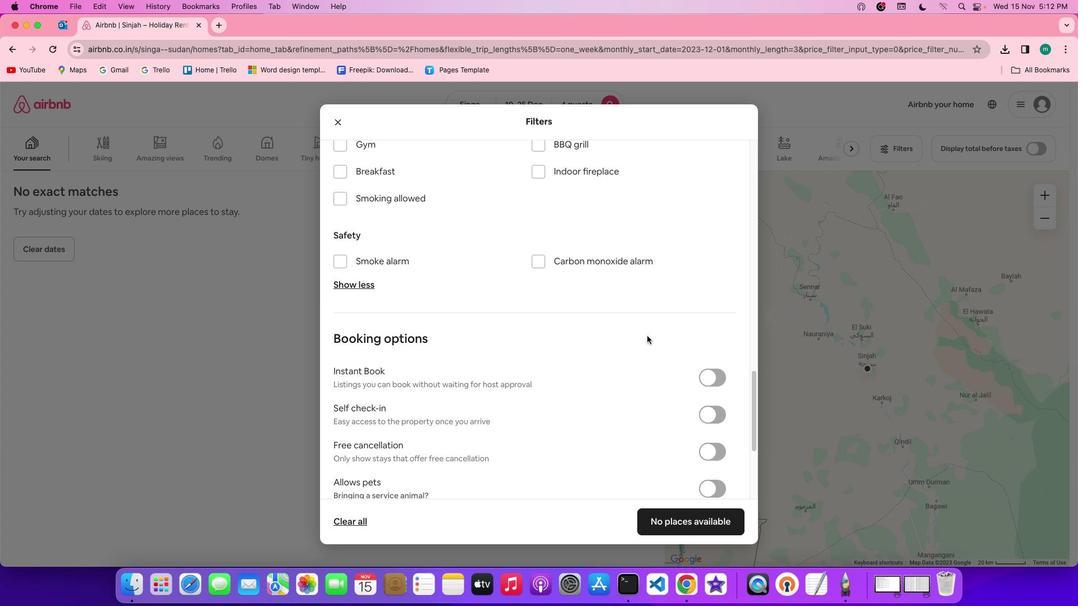 
Action: Mouse scrolled (647, 335) with delta (0, 0)
Screenshot: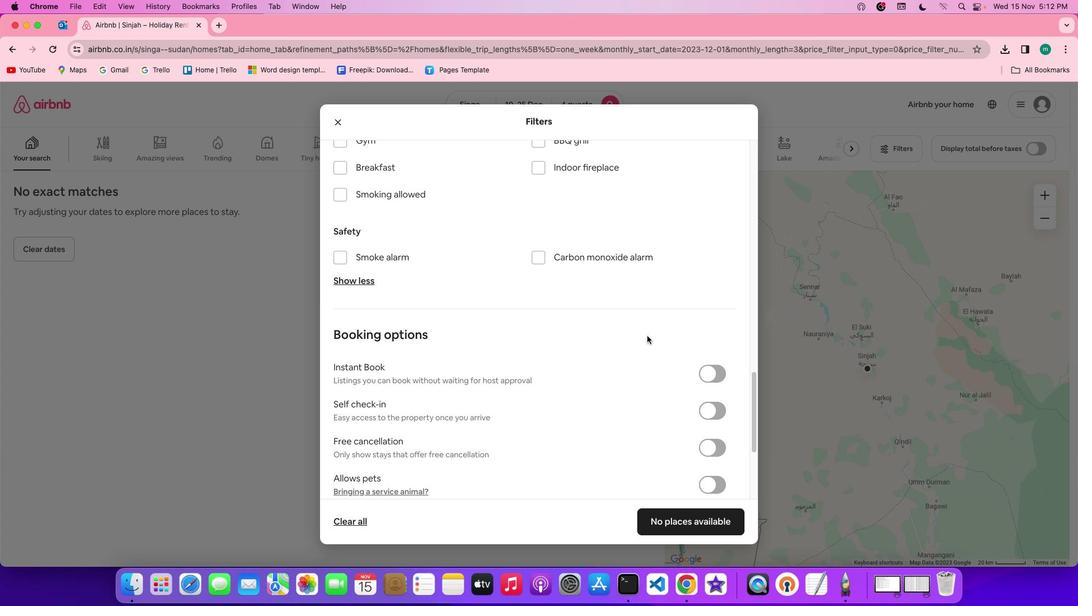
Action: Mouse scrolled (647, 335) with delta (0, 0)
Screenshot: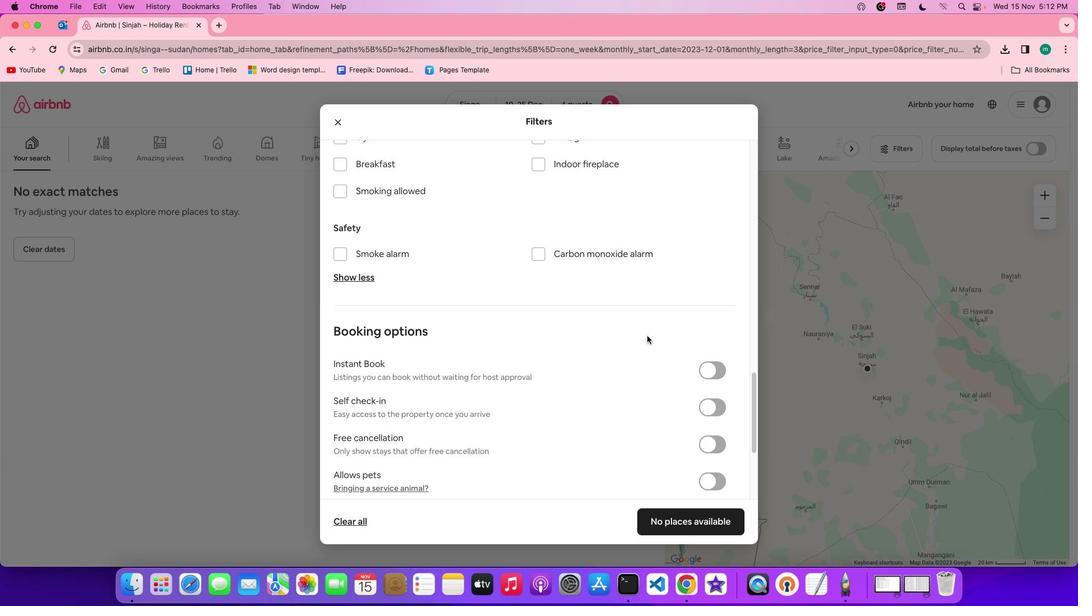 
Action: Mouse scrolled (647, 335) with delta (0, 0)
Screenshot: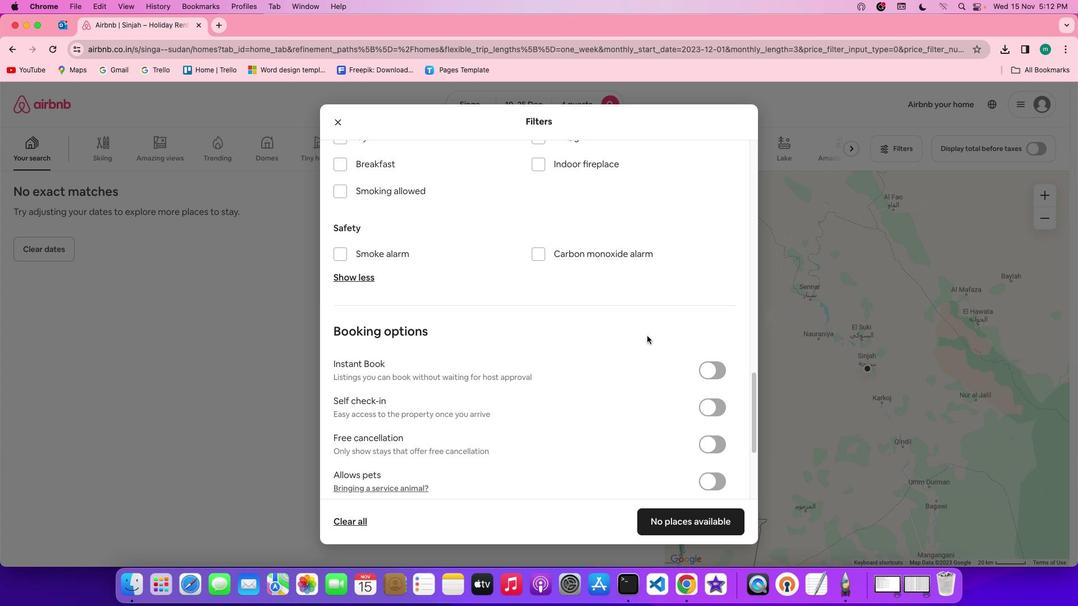 
Action: Mouse scrolled (647, 335) with delta (0, 0)
Screenshot: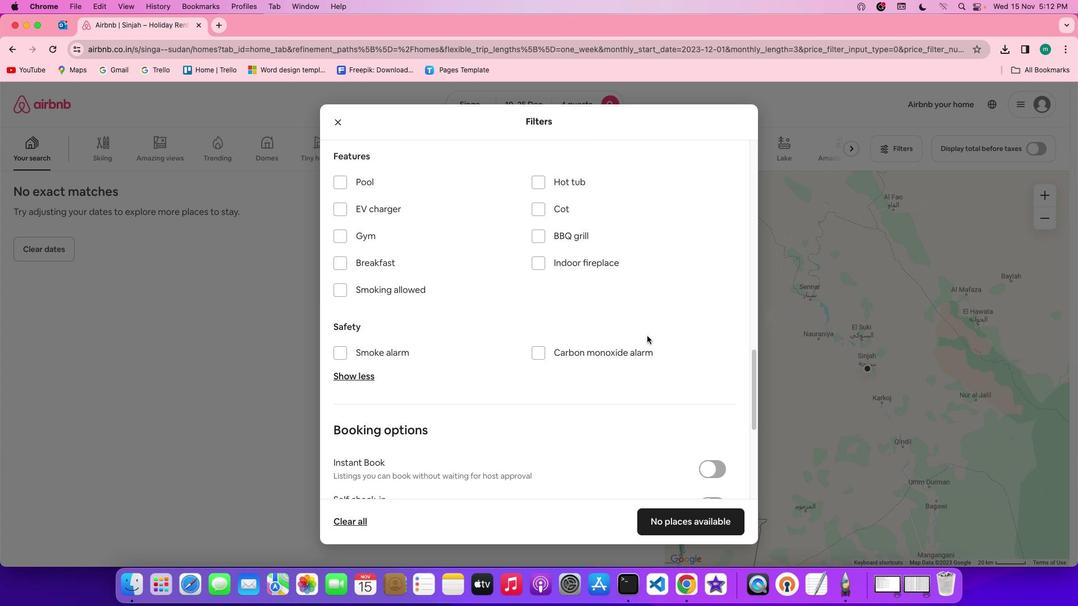 
Action: Mouse scrolled (647, 335) with delta (0, 0)
Screenshot: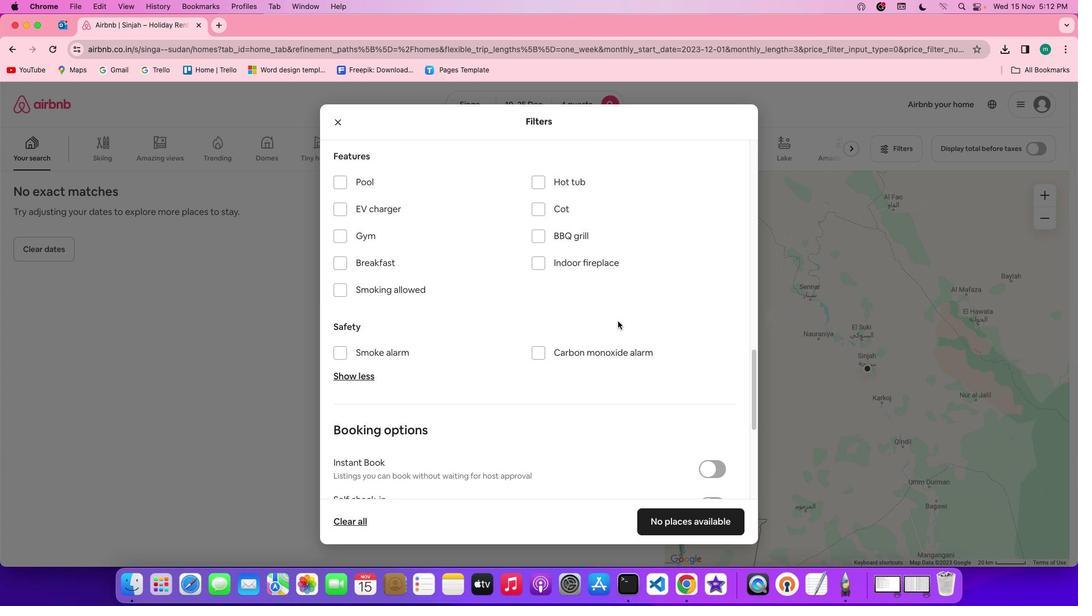 
Action: Mouse scrolled (647, 335) with delta (0, 1)
Screenshot: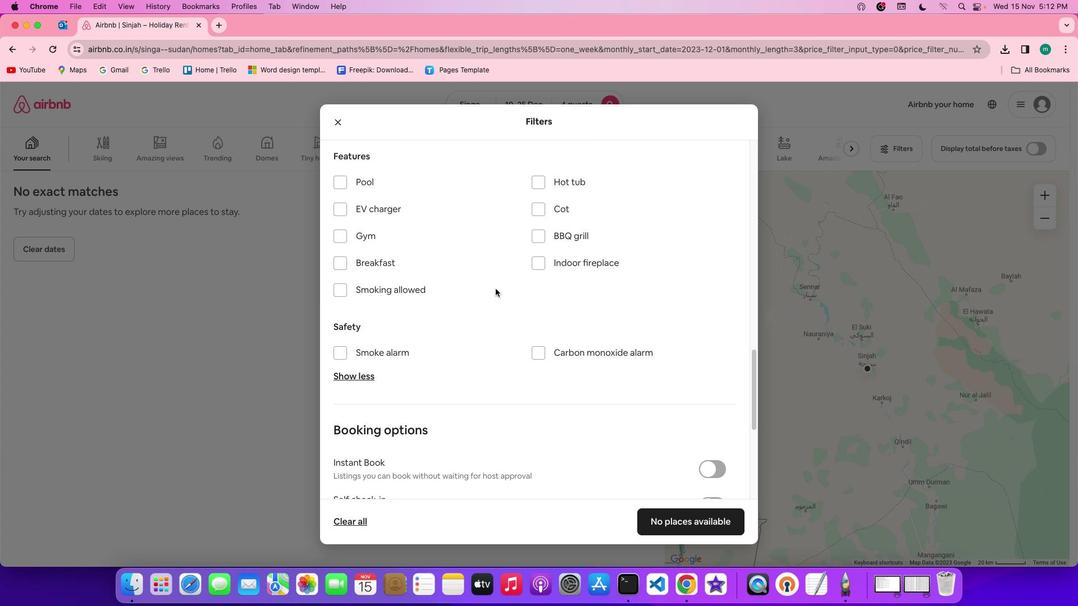 
Action: Mouse moved to (373, 239)
Screenshot: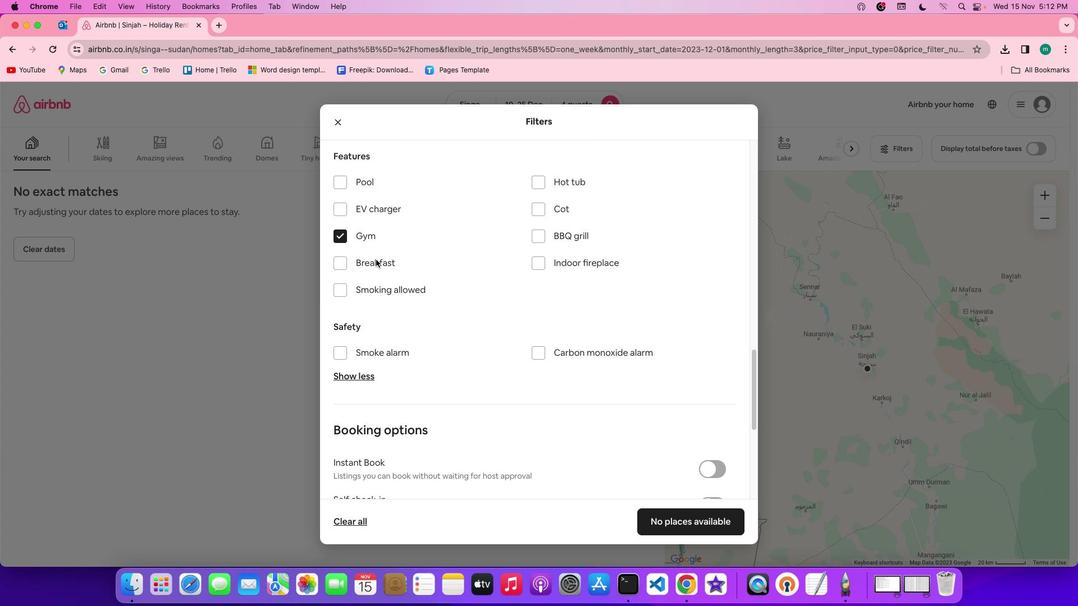 
Action: Mouse pressed left at (373, 239)
Screenshot: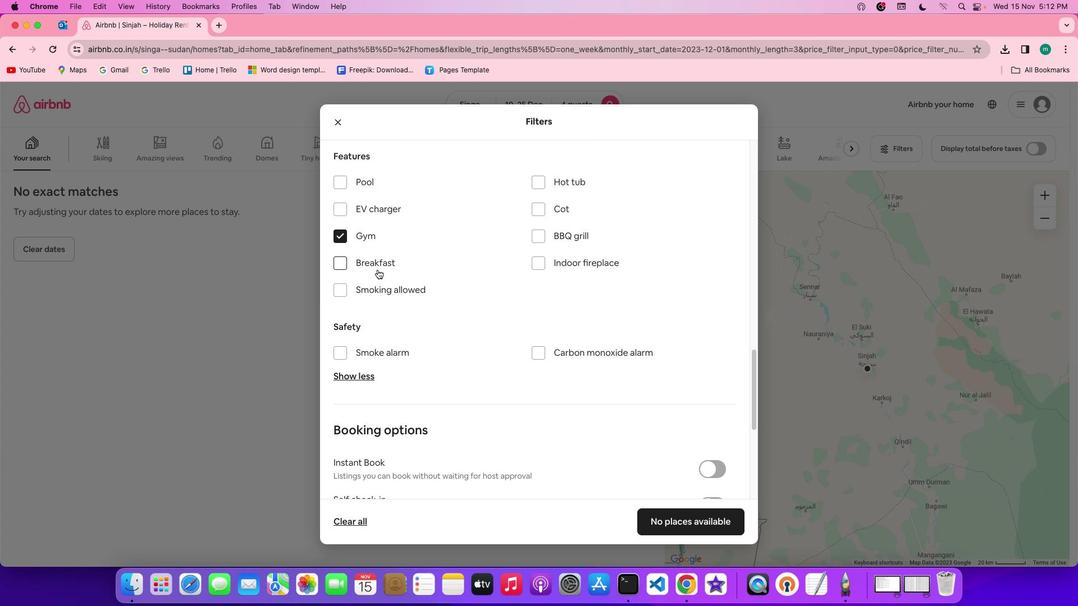 
Action: Mouse moved to (383, 260)
Screenshot: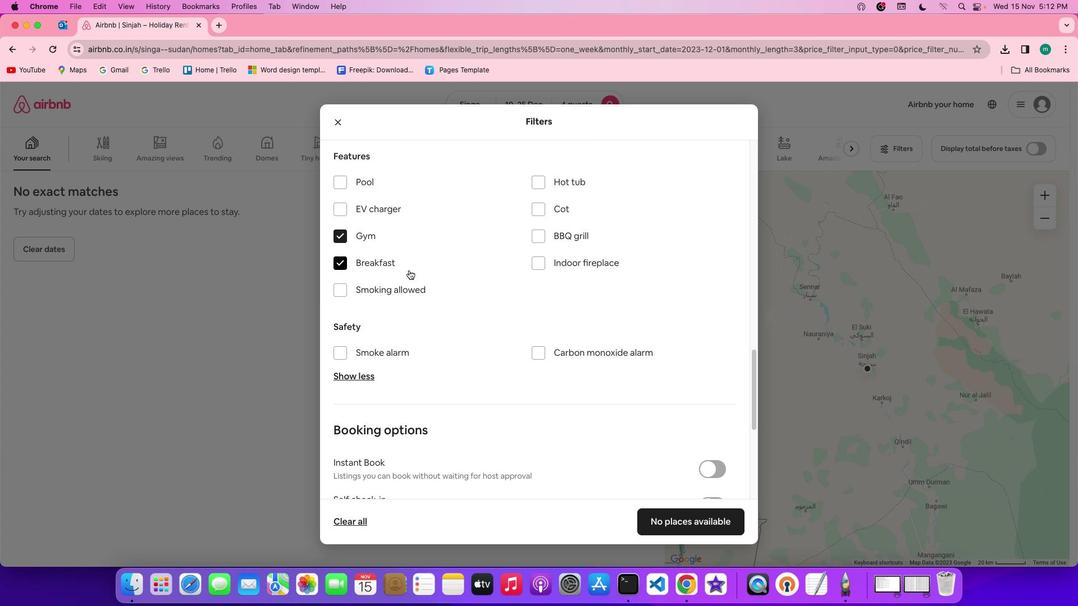 
Action: Mouse pressed left at (383, 260)
Screenshot: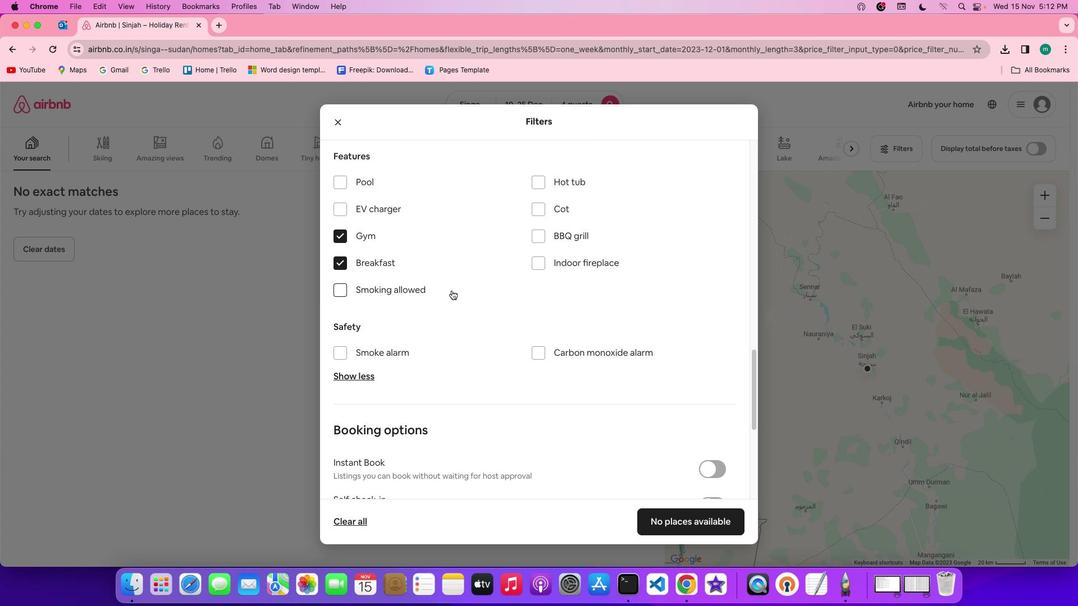 
Action: Mouse moved to (497, 310)
Screenshot: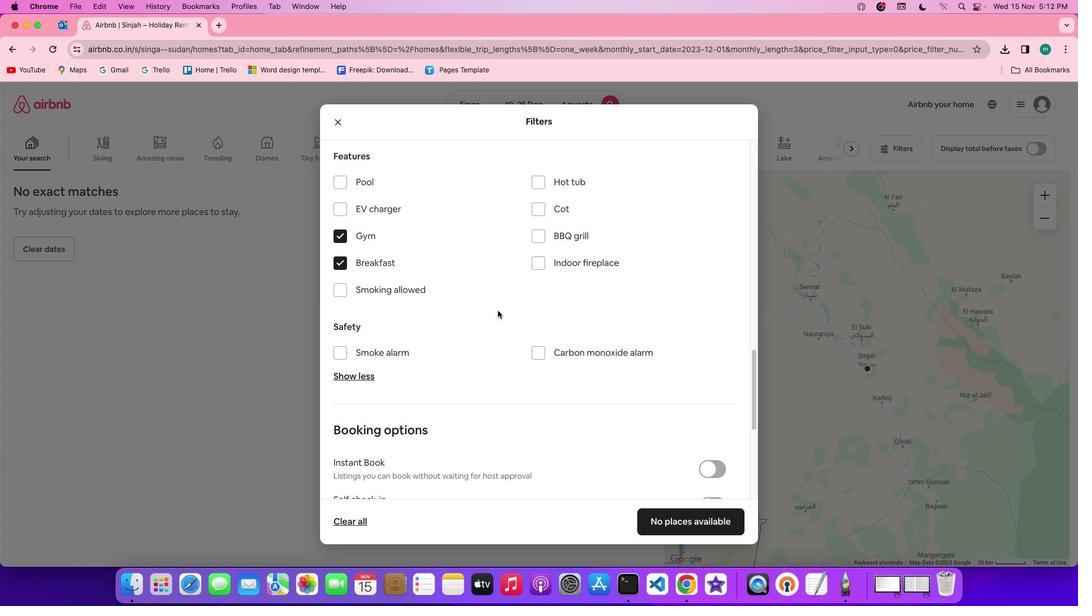 
Action: Mouse scrolled (497, 310) with delta (0, 0)
Screenshot: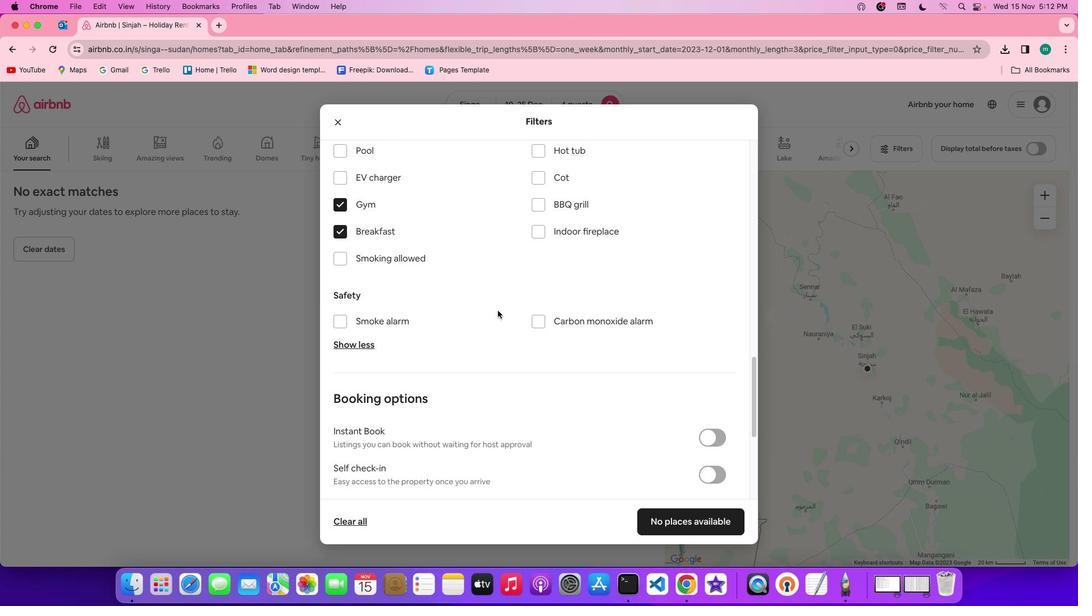 
Action: Mouse scrolled (497, 310) with delta (0, 0)
Screenshot: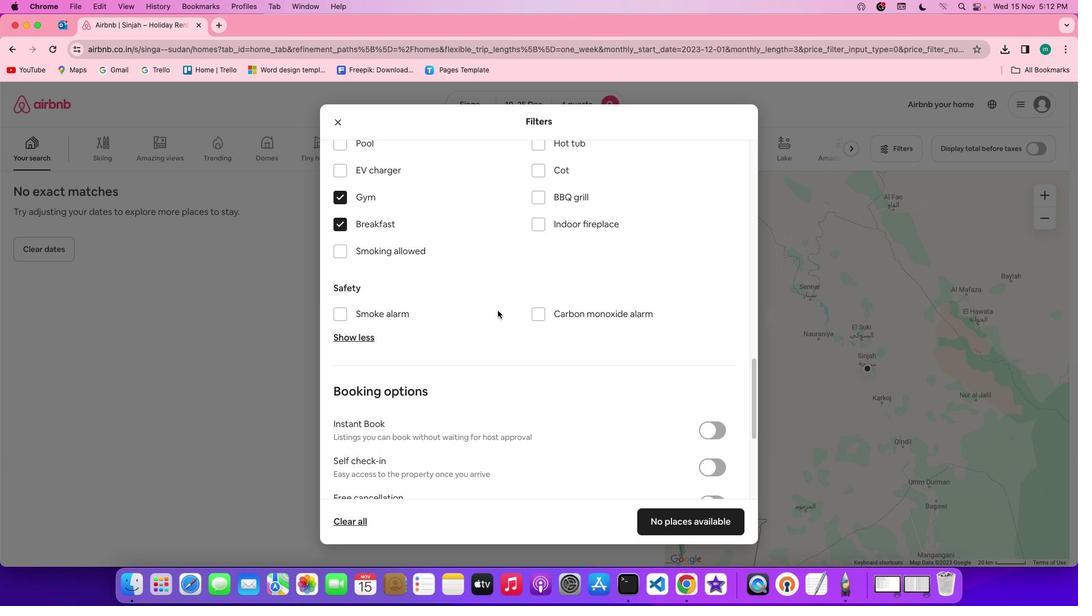 
Action: Mouse scrolled (497, 310) with delta (0, 0)
Screenshot: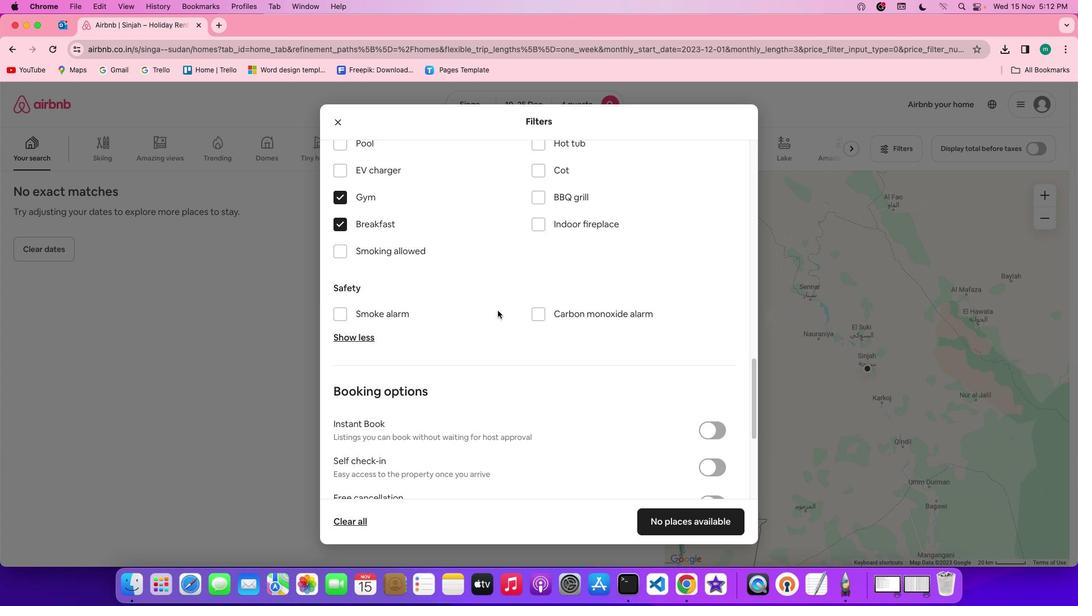 
Action: Mouse scrolled (497, 310) with delta (0, 0)
Screenshot: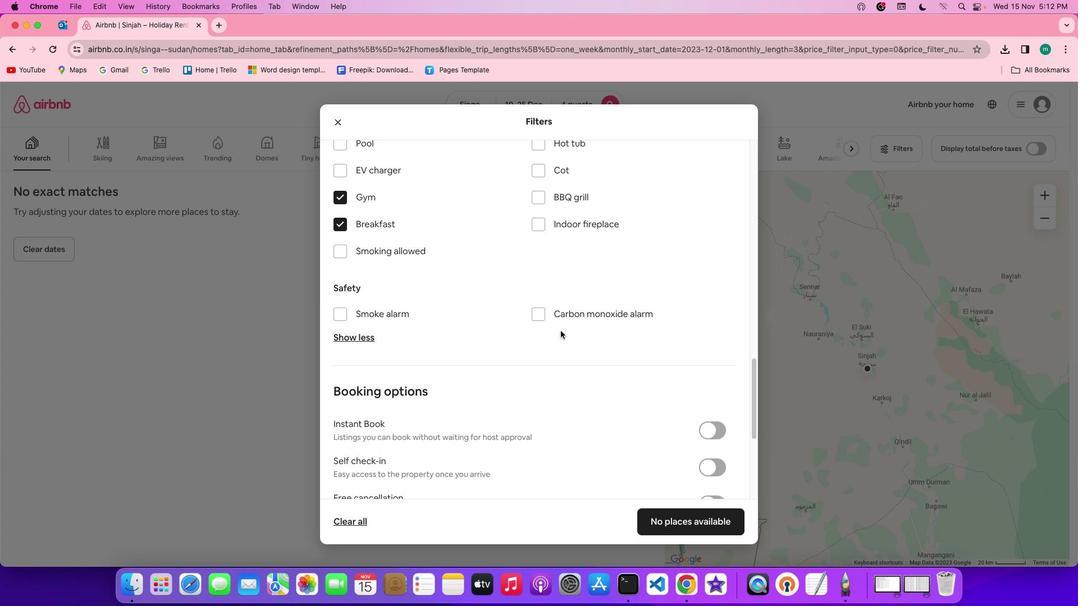 
Action: Mouse moved to (560, 330)
Screenshot: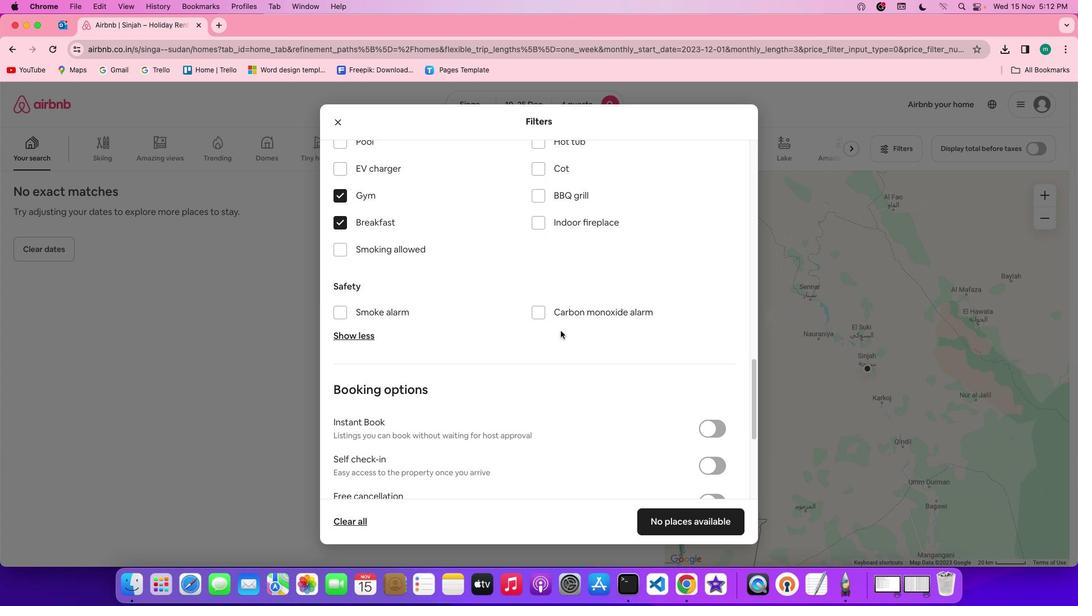 
Action: Mouse scrolled (560, 330) with delta (0, 0)
Screenshot: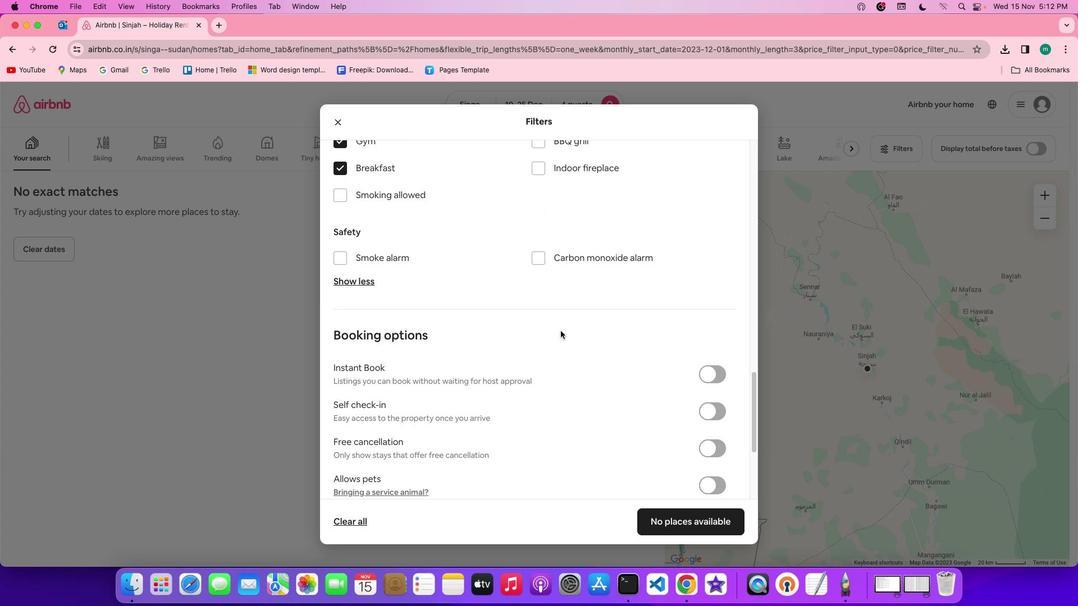 
Action: Mouse scrolled (560, 330) with delta (0, 0)
Screenshot: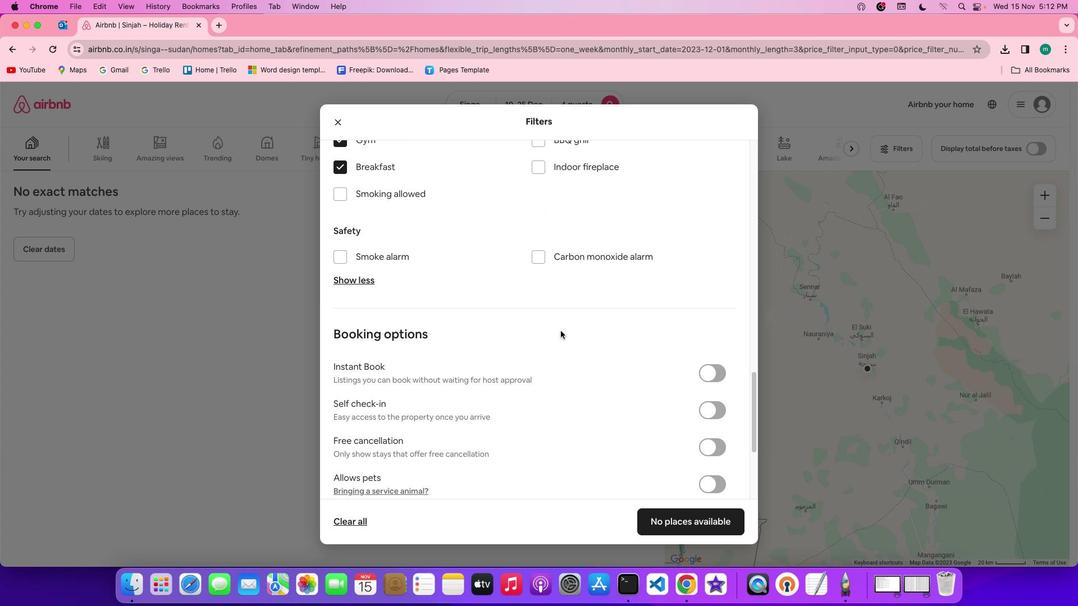 
Action: Mouse scrolled (560, 330) with delta (0, 0)
Screenshot: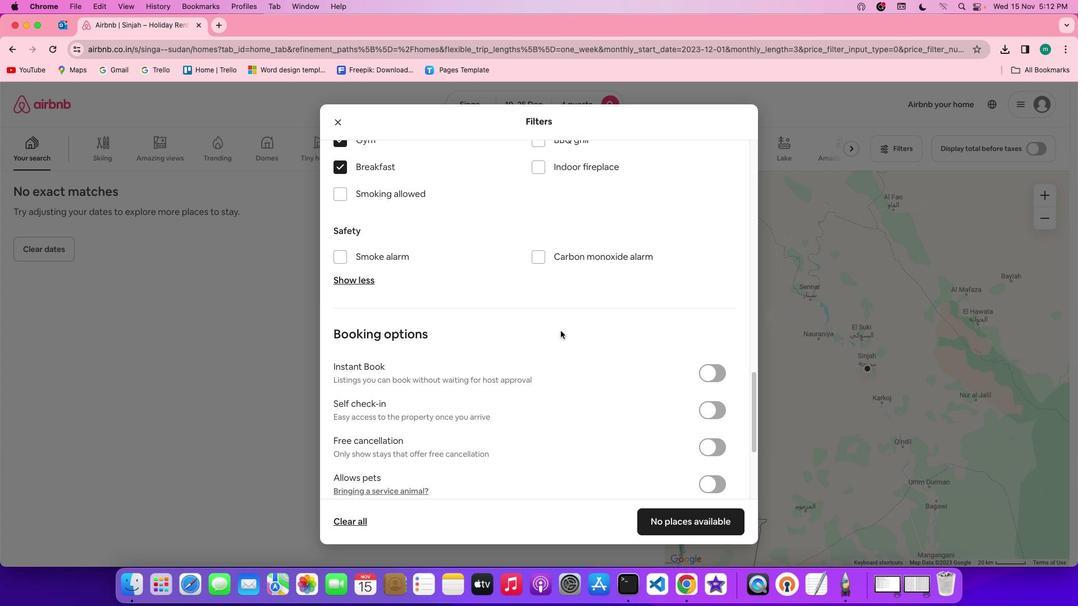 
Action: Mouse scrolled (560, 330) with delta (0, 0)
Screenshot: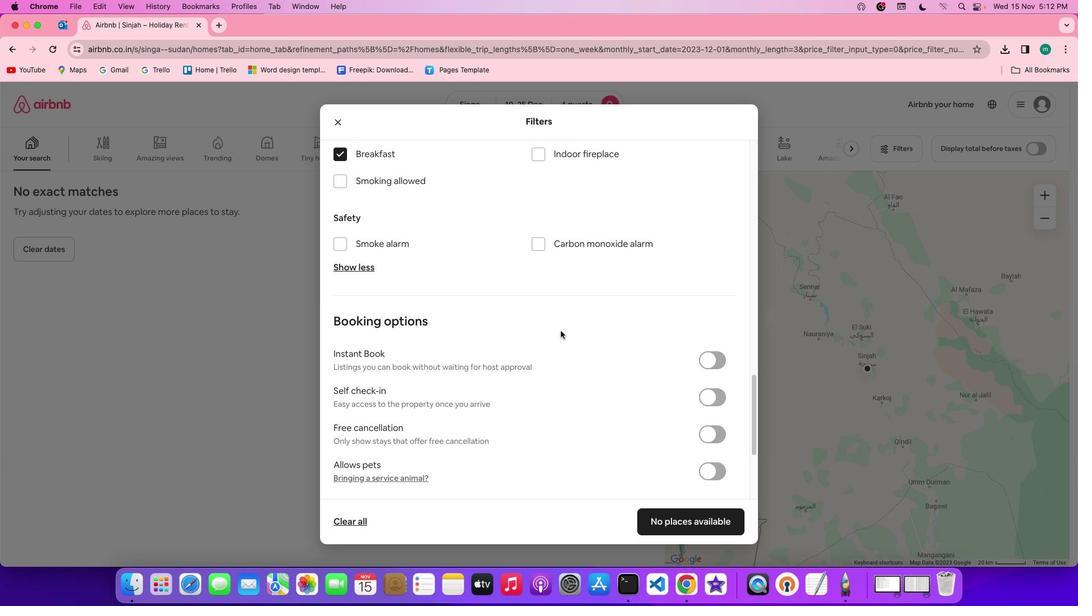 
Action: Mouse scrolled (560, 330) with delta (0, 0)
Screenshot: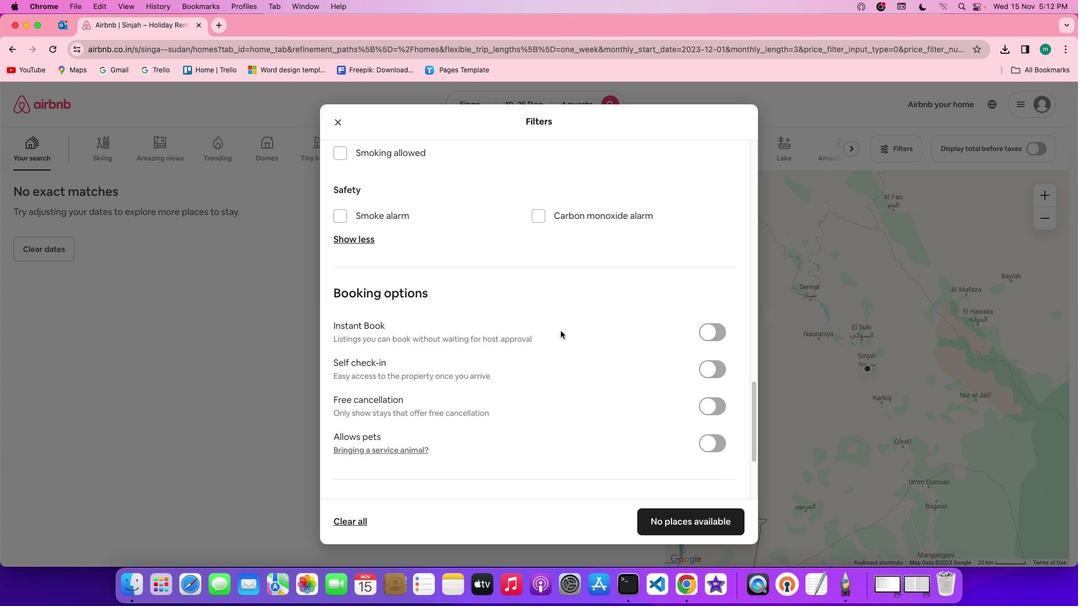 
Action: Mouse scrolled (560, 330) with delta (0, 0)
Screenshot: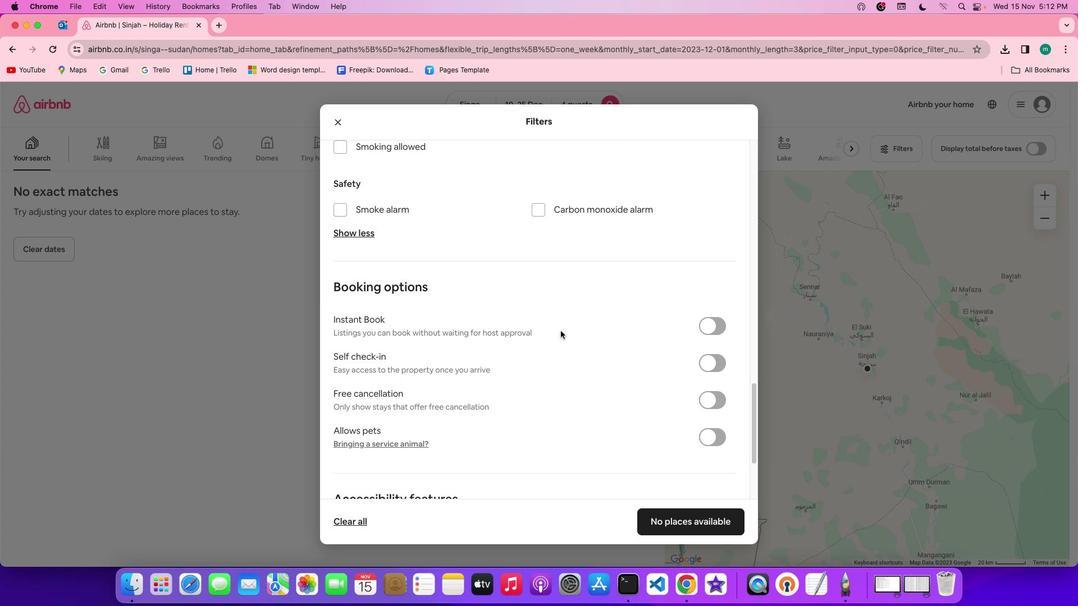 
Action: Mouse scrolled (560, 330) with delta (0, 0)
Screenshot: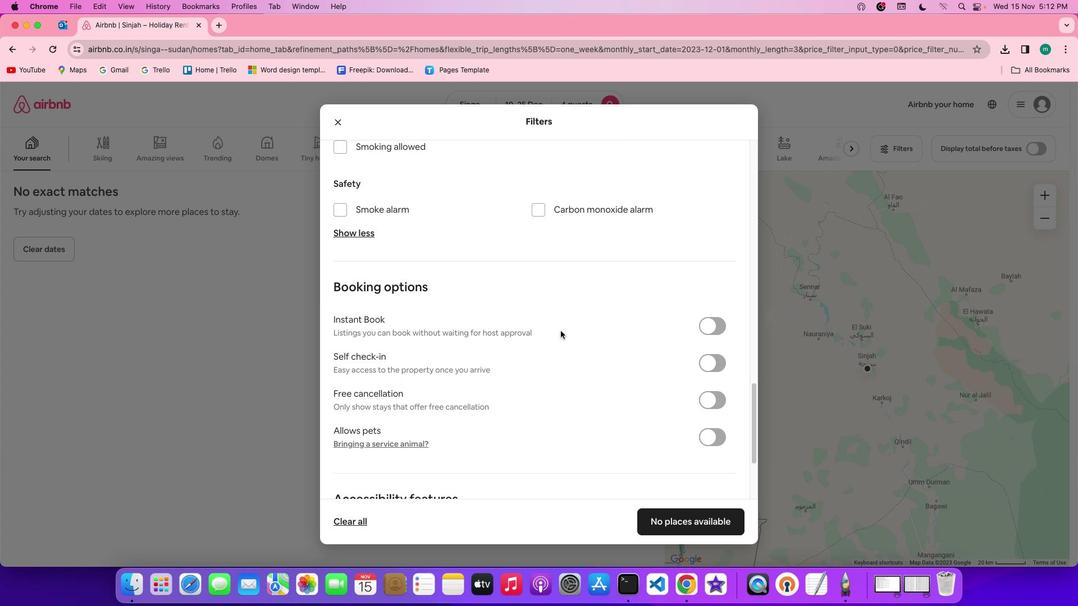 
Action: Mouse moved to (614, 335)
Screenshot: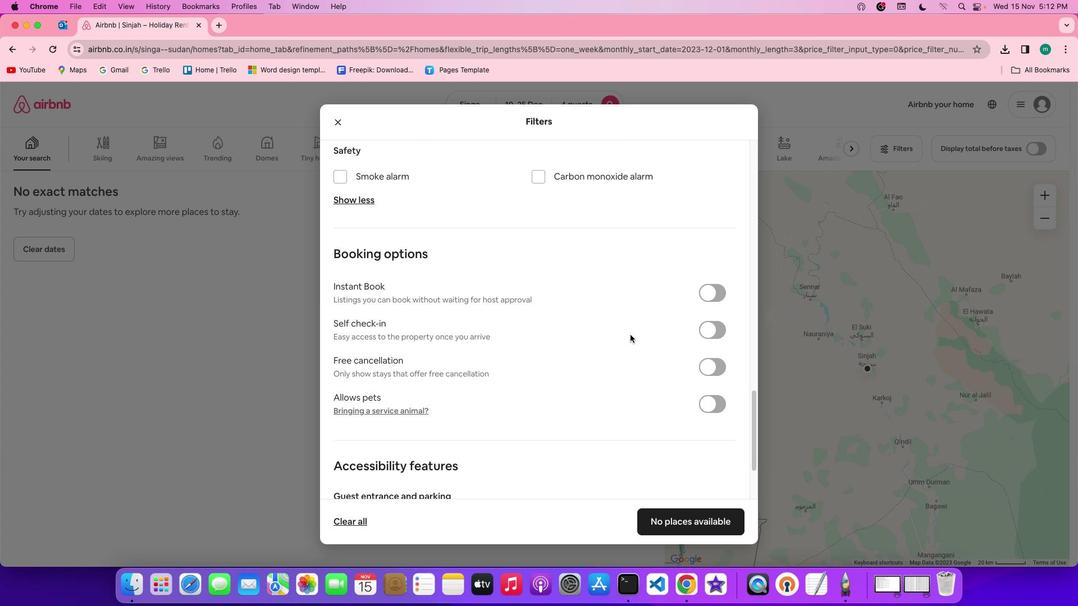 
Action: Mouse scrolled (614, 335) with delta (0, 0)
Screenshot: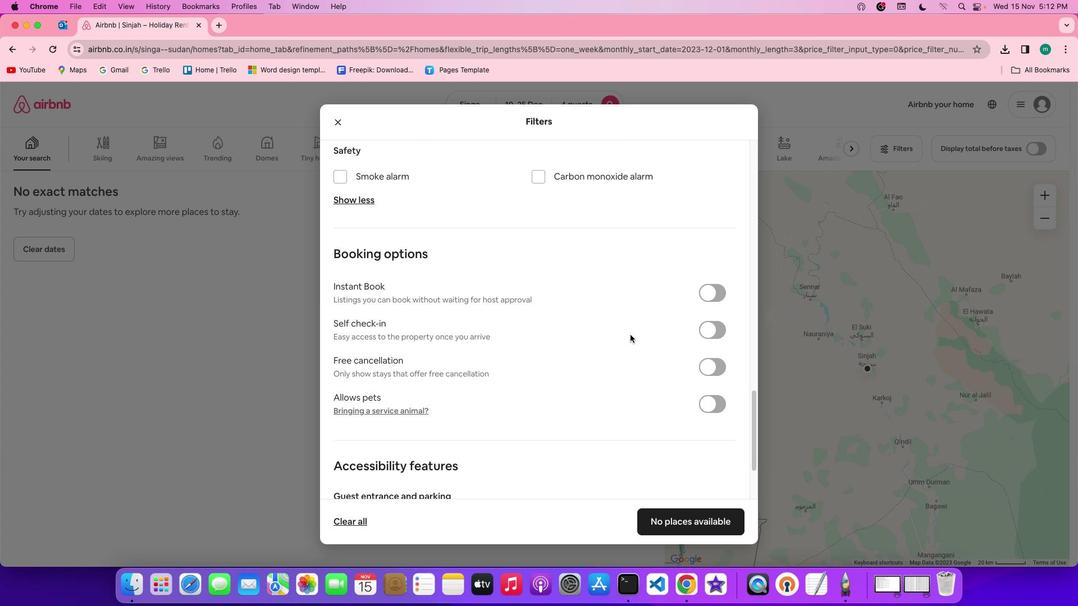 
Action: Mouse moved to (614, 335)
Screenshot: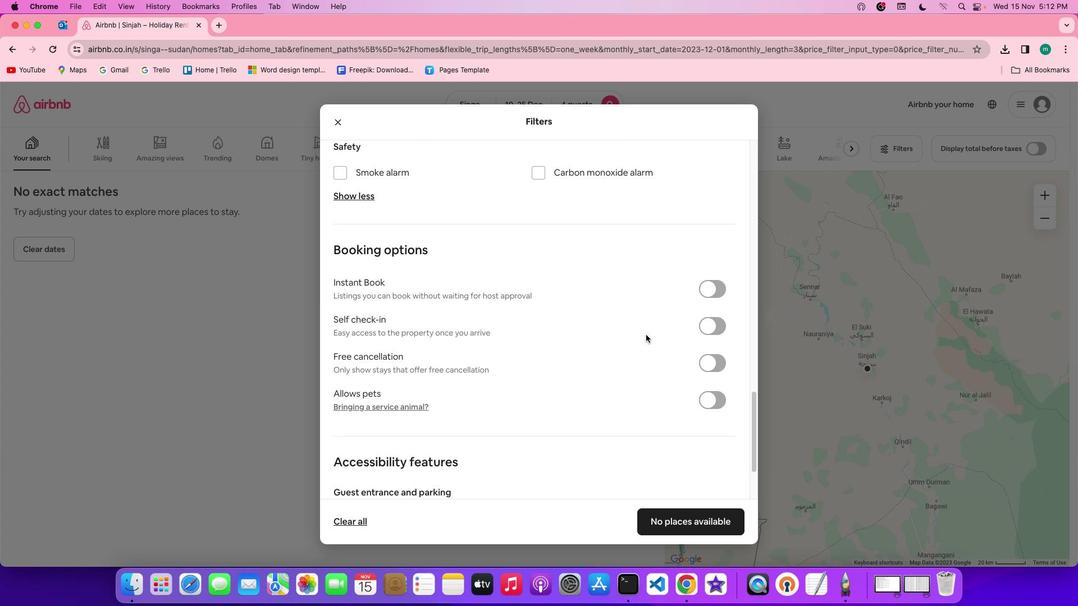 
Action: Mouse scrolled (614, 335) with delta (0, 0)
Screenshot: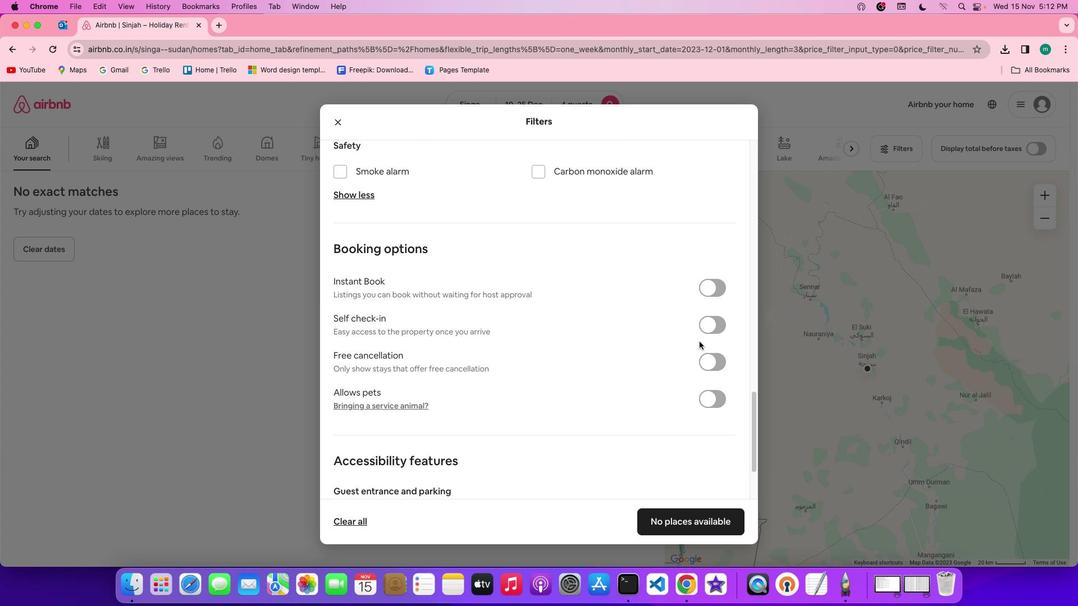 
Action: Mouse scrolled (614, 335) with delta (0, 0)
Screenshot: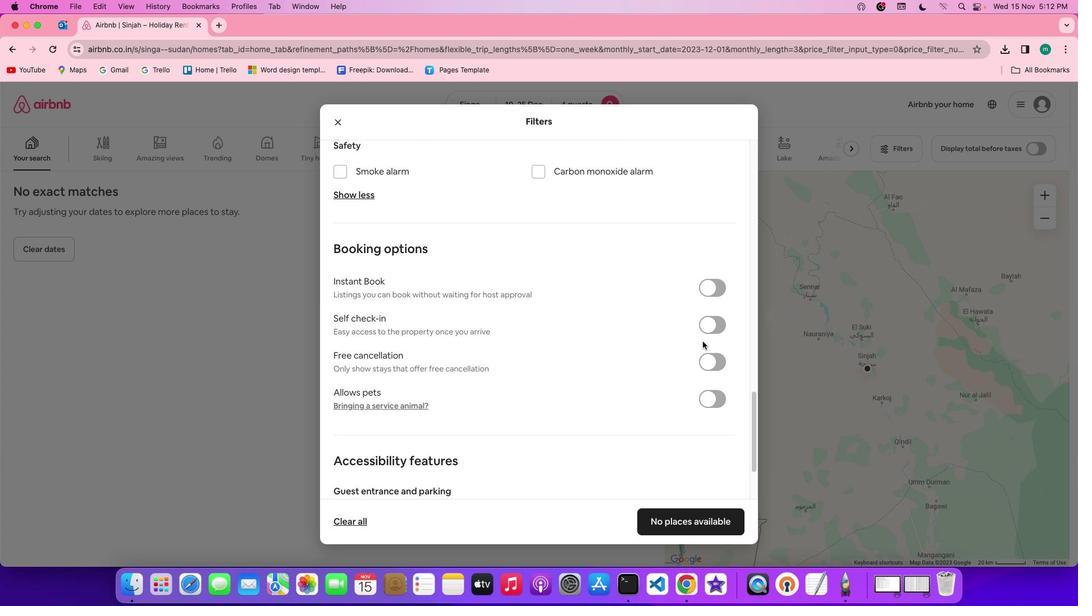 
Action: Mouse moved to (725, 325)
Screenshot: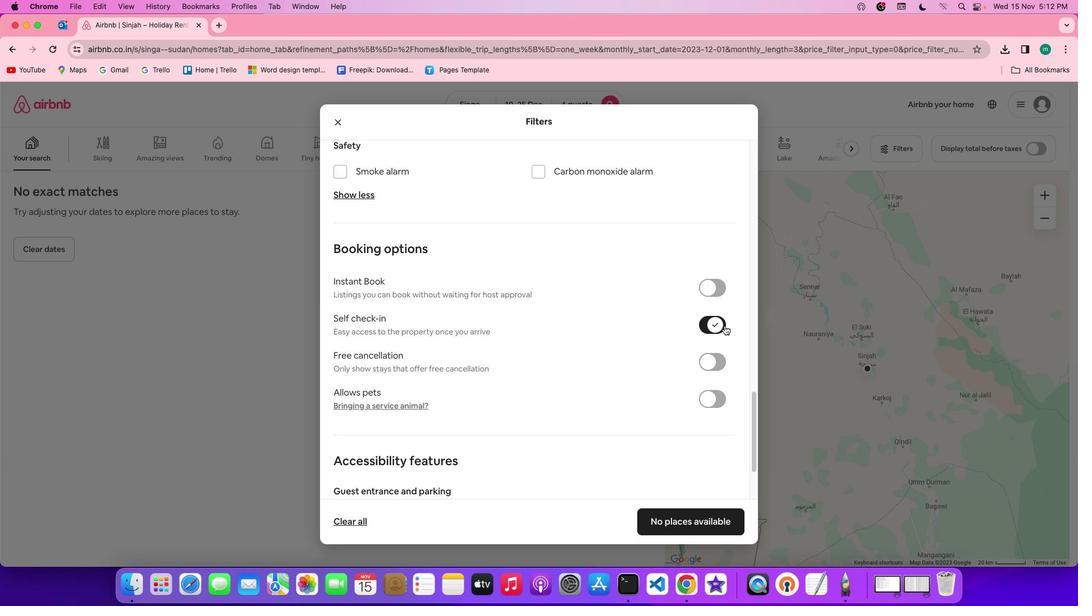 
Action: Mouse pressed left at (725, 325)
Screenshot: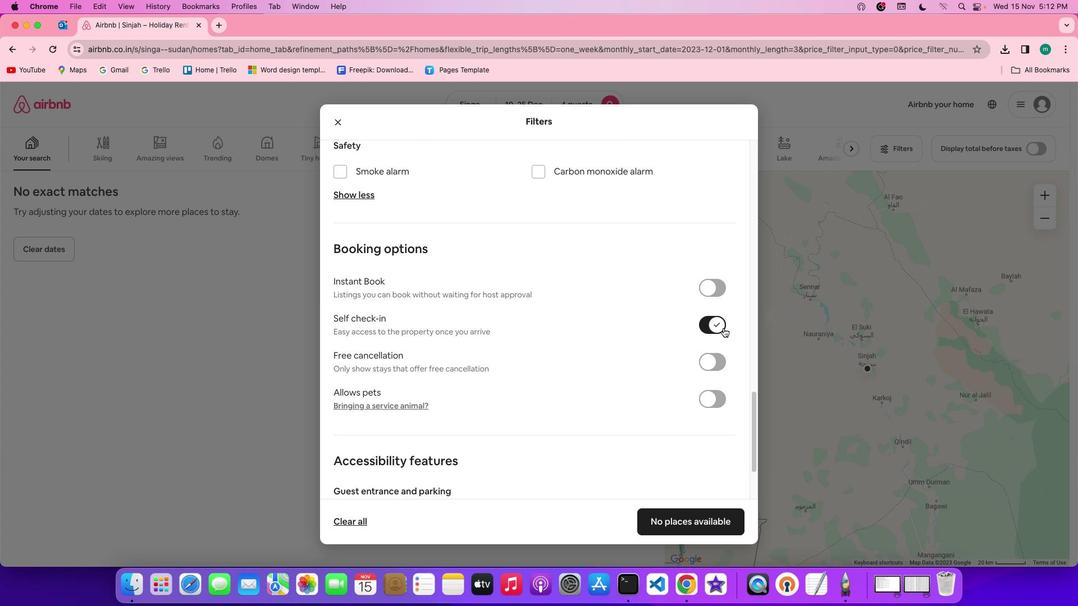 
Action: Mouse moved to (626, 370)
Screenshot: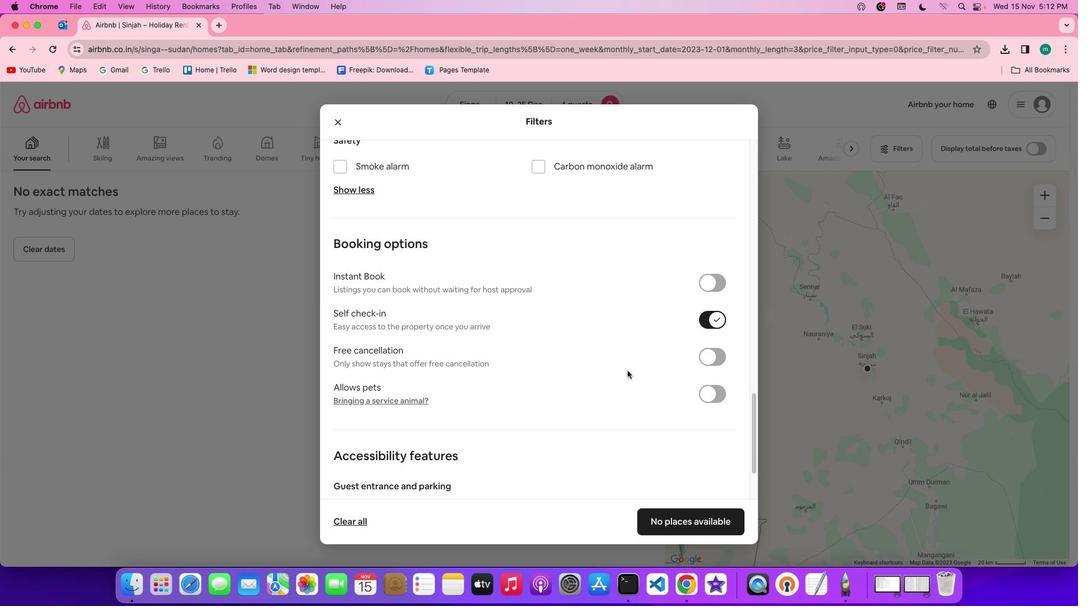 
Action: Mouse scrolled (626, 370) with delta (0, 0)
Screenshot: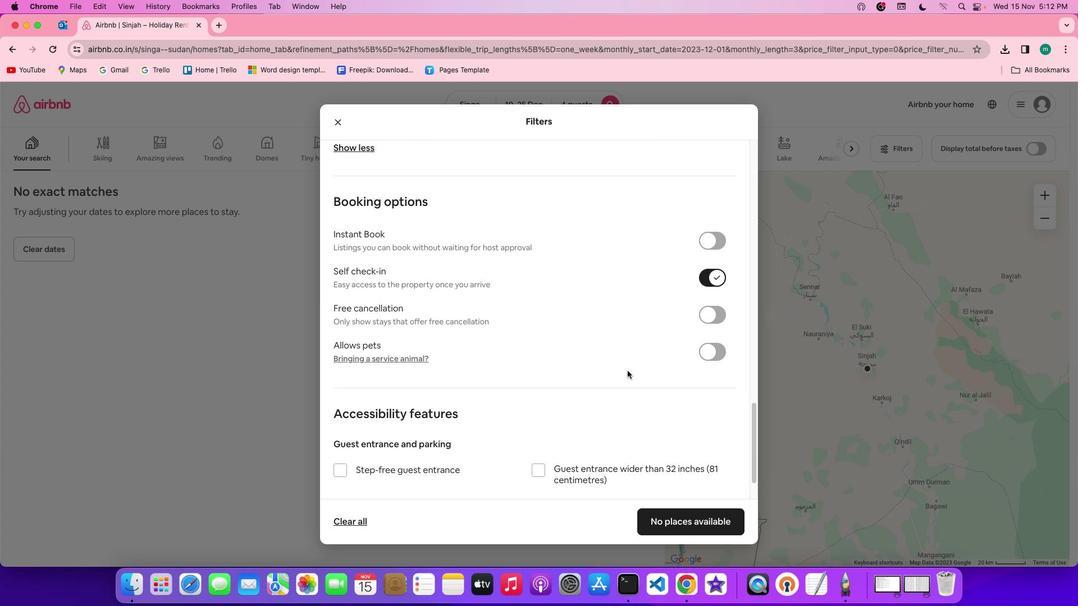 
Action: Mouse scrolled (626, 370) with delta (0, 0)
Screenshot: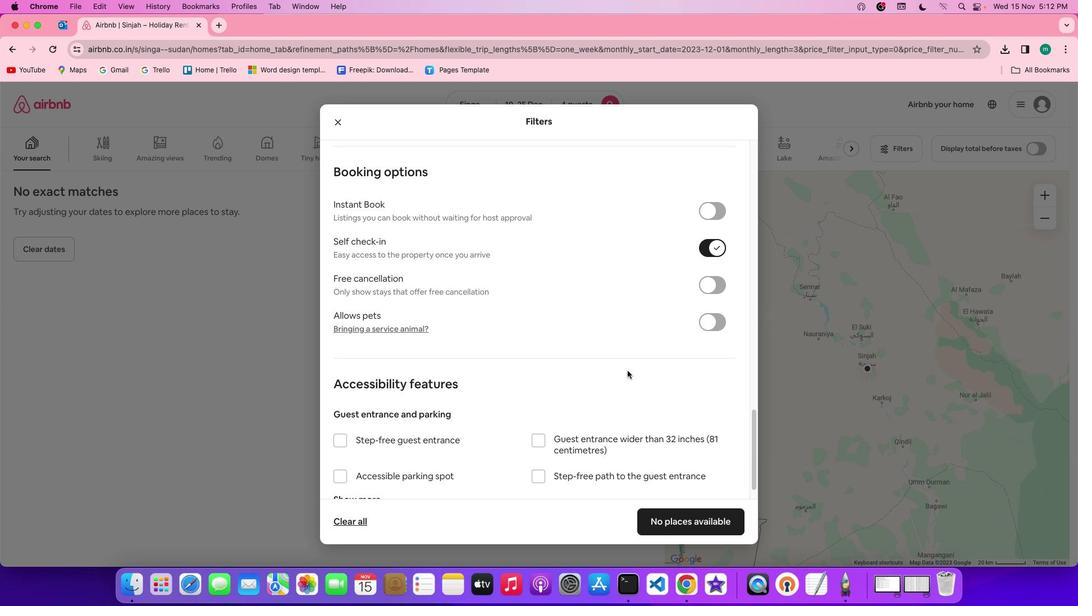 
Action: Mouse scrolled (626, 370) with delta (0, 0)
Screenshot: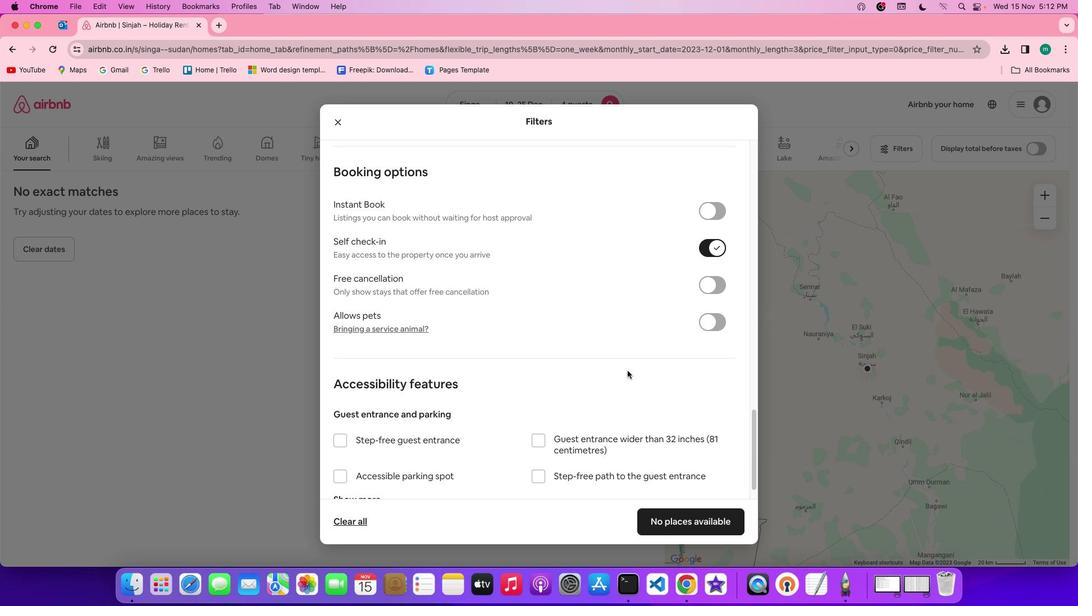 
Action: Mouse scrolled (626, 370) with delta (0, 0)
Screenshot: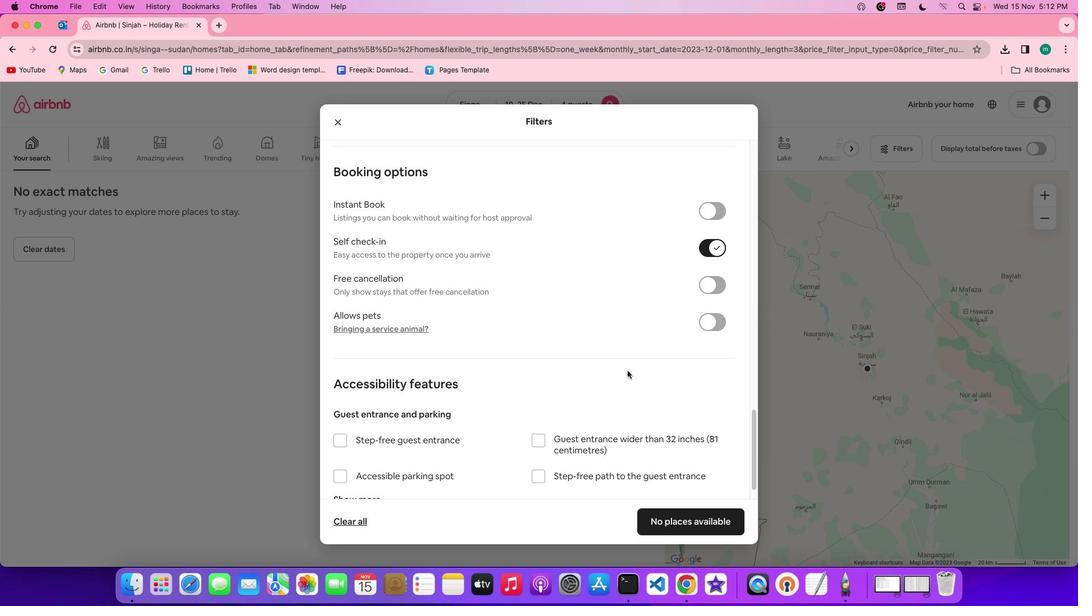 
Action: Mouse scrolled (626, 370) with delta (0, 0)
Screenshot: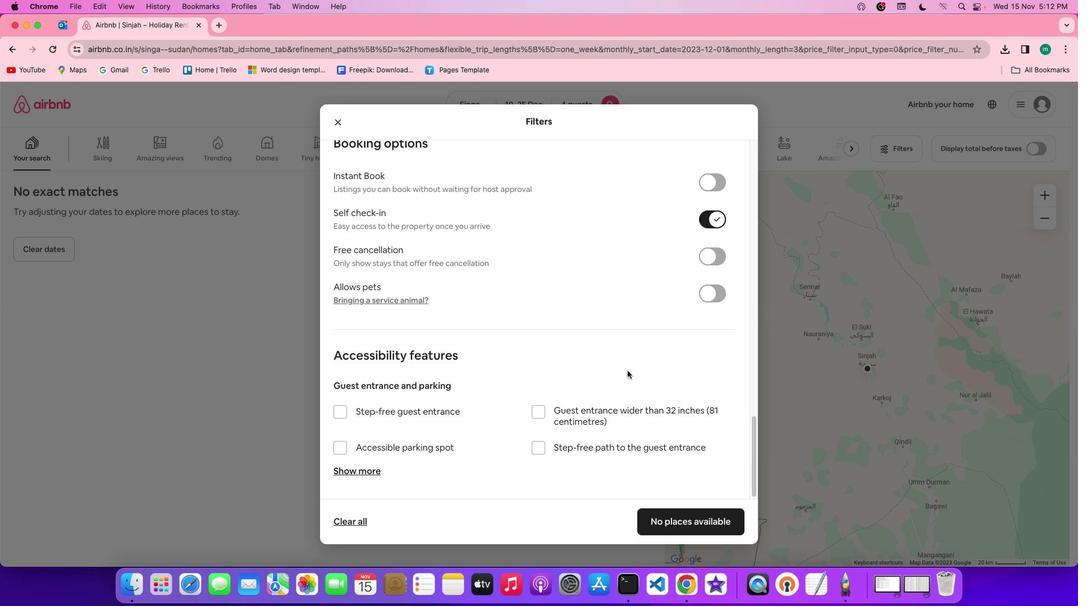 
Action: Mouse scrolled (626, 370) with delta (0, 0)
Screenshot: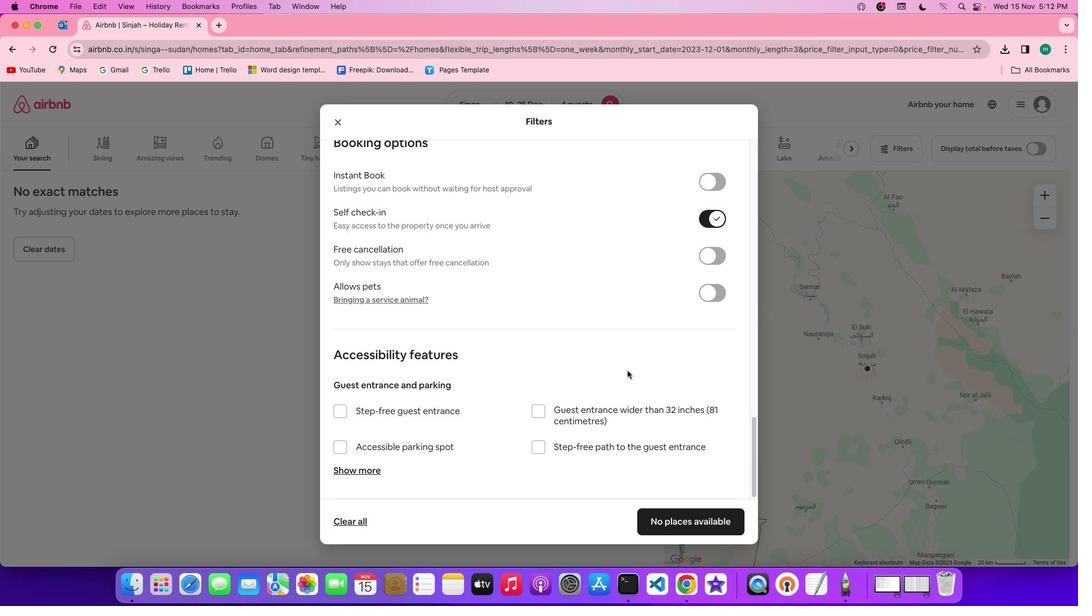 
Action: Mouse scrolled (626, 370) with delta (0, 0)
Screenshot: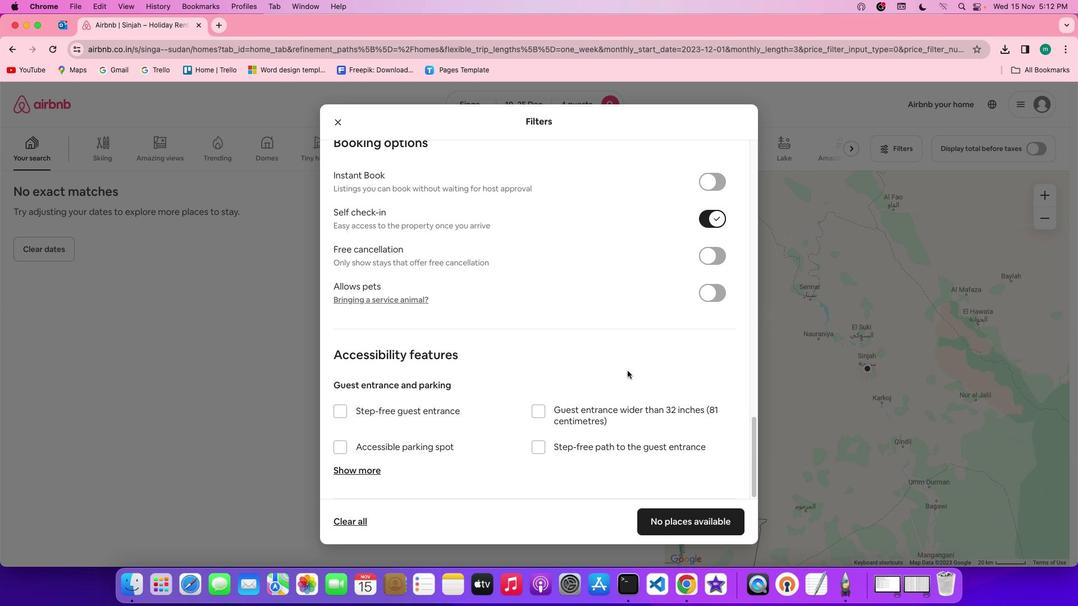 
Action: Mouse scrolled (626, 370) with delta (0, 0)
Screenshot: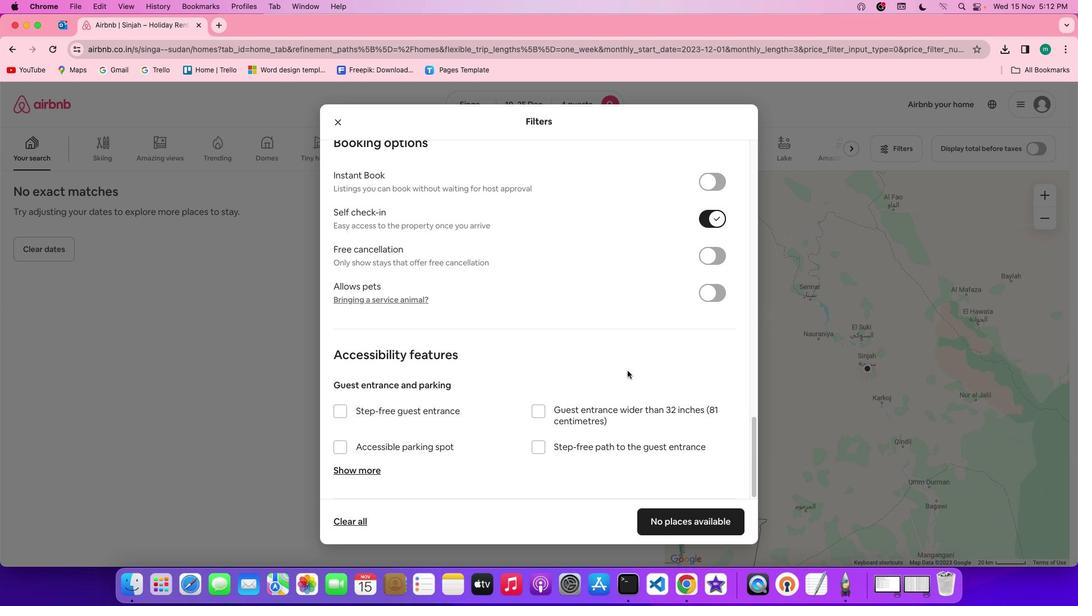 
Action: Mouse scrolled (626, 370) with delta (0, 0)
Screenshot: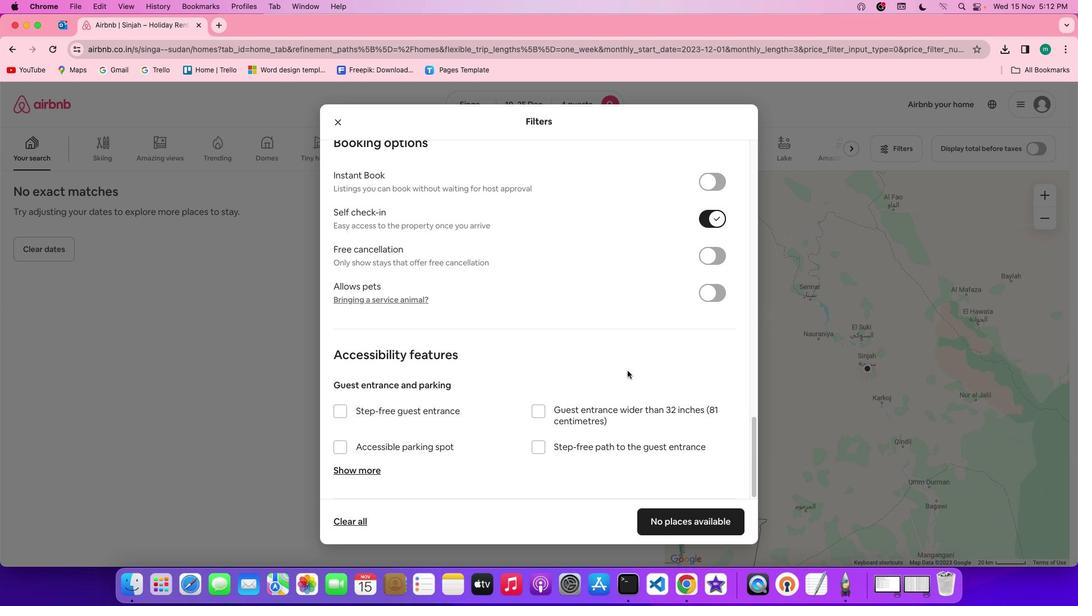 
Action: Mouse scrolled (626, 370) with delta (0, 0)
Screenshot: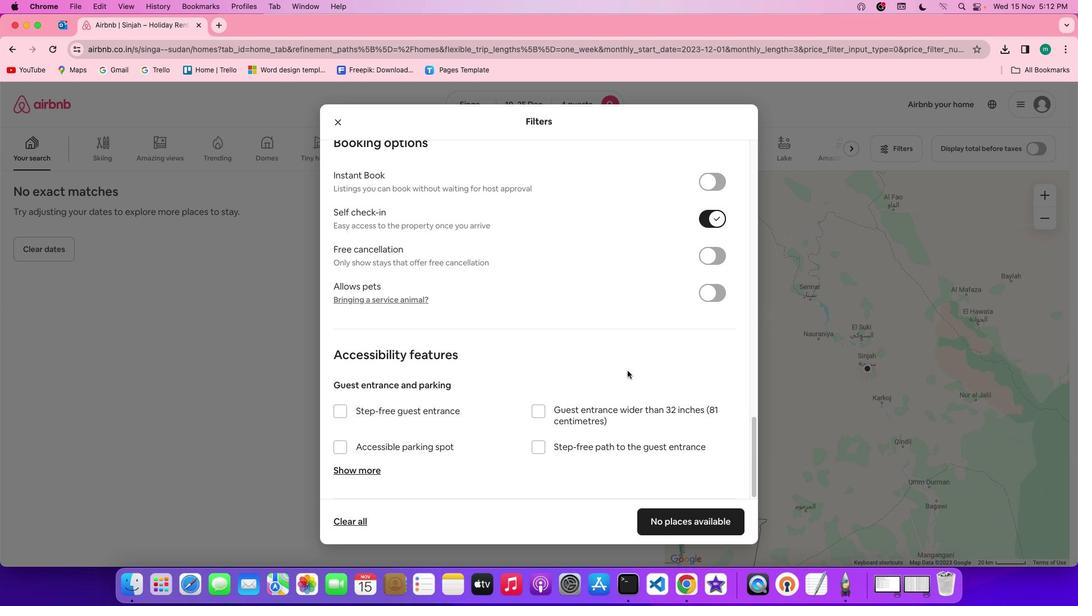 
Action: Mouse scrolled (626, 370) with delta (0, 0)
Screenshot: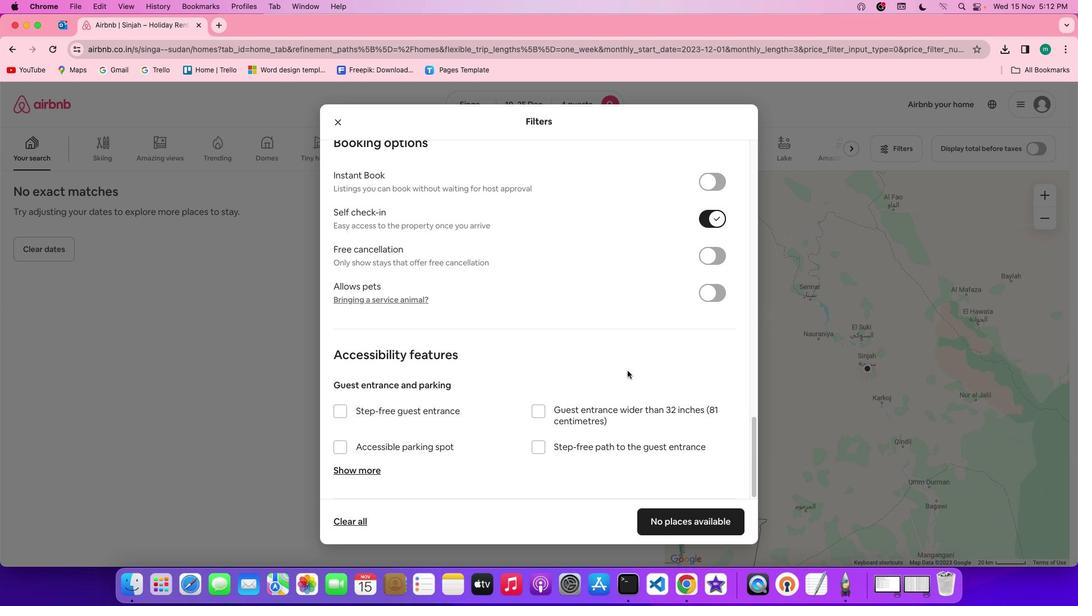 
Action: Mouse scrolled (626, 370) with delta (0, 0)
Screenshot: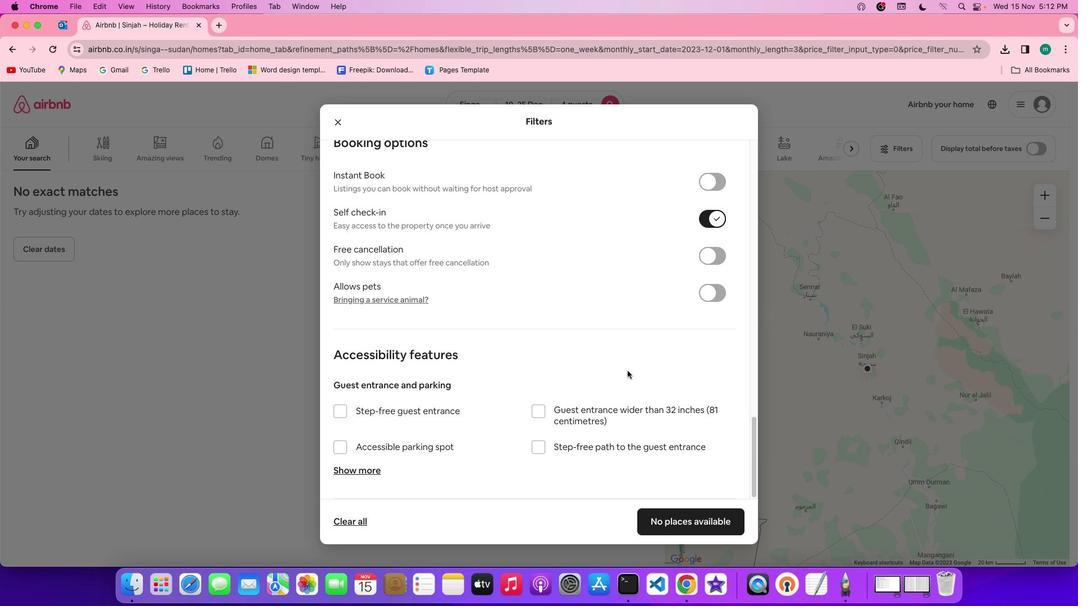 
Action: Mouse scrolled (626, 370) with delta (0, -1)
Screenshot: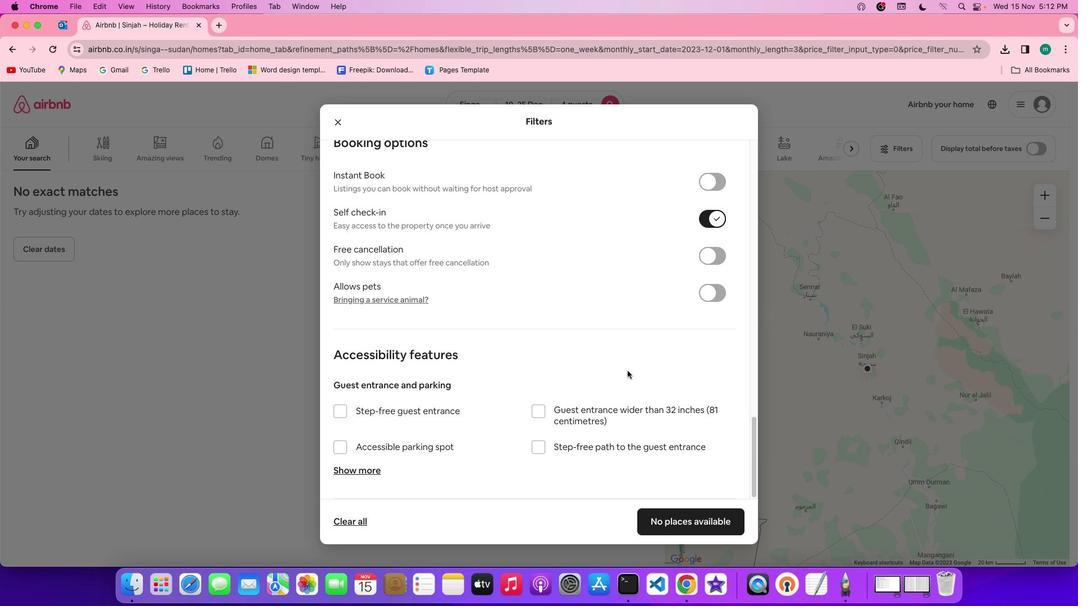 
Action: Mouse scrolled (626, 370) with delta (0, -1)
Screenshot: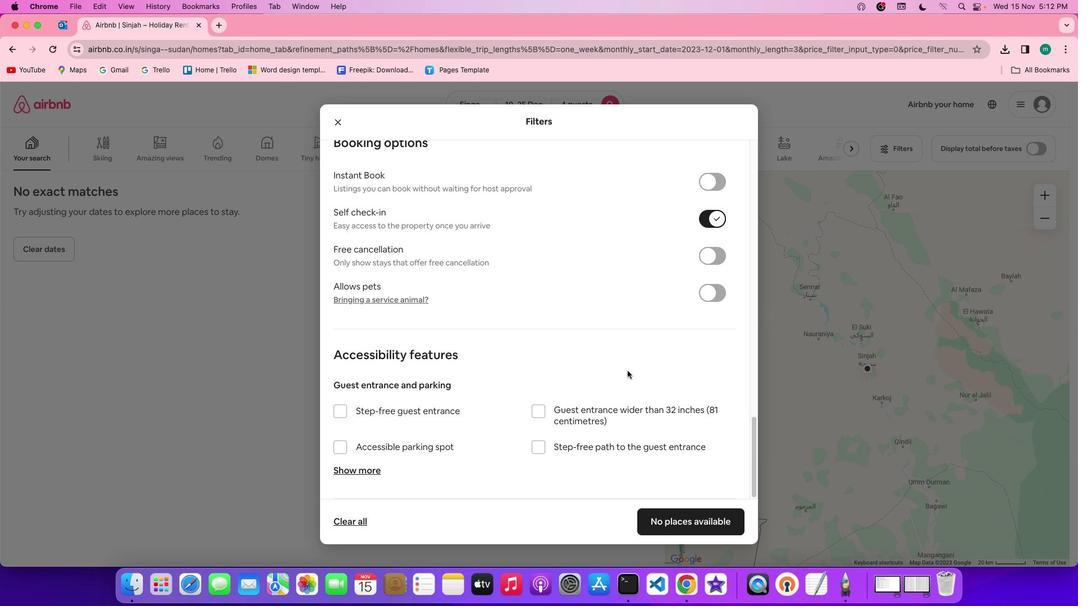 
Action: Mouse moved to (709, 528)
Screenshot: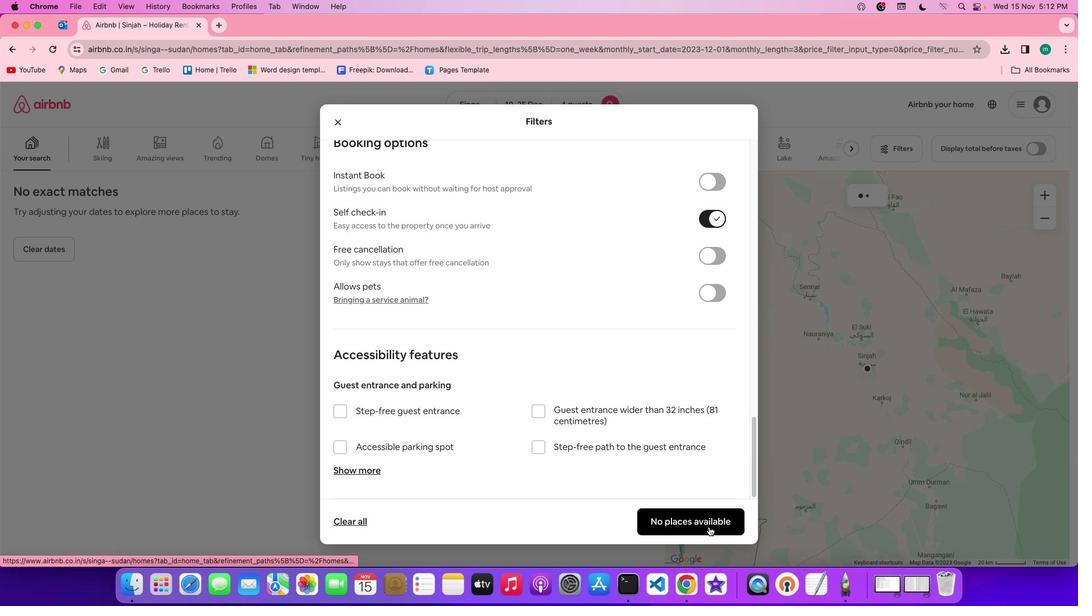 
Action: Mouse pressed left at (709, 528)
Screenshot: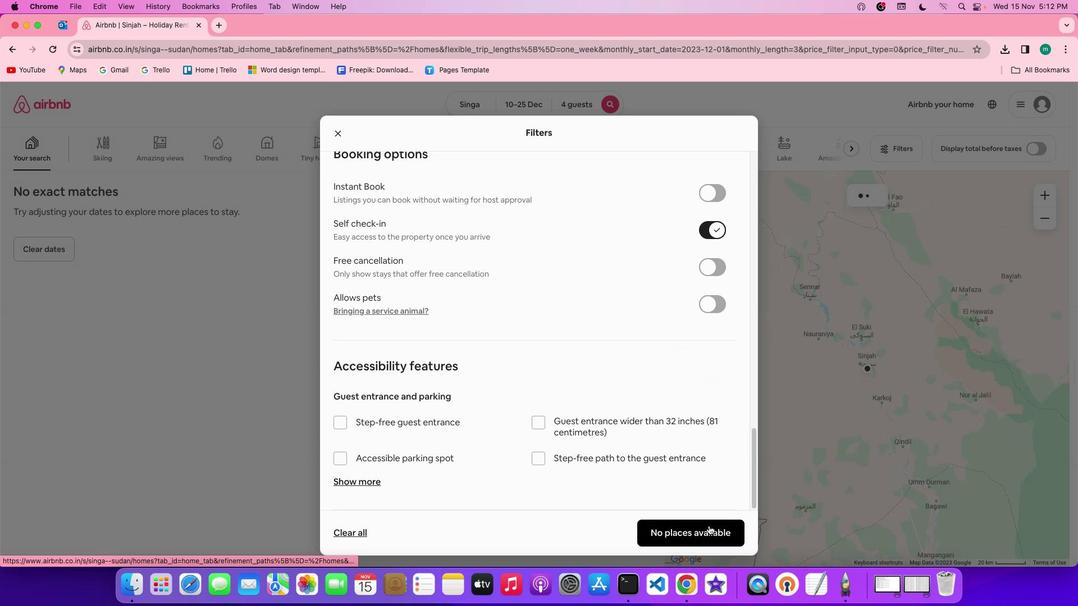 
Action: Mouse moved to (464, 379)
Screenshot: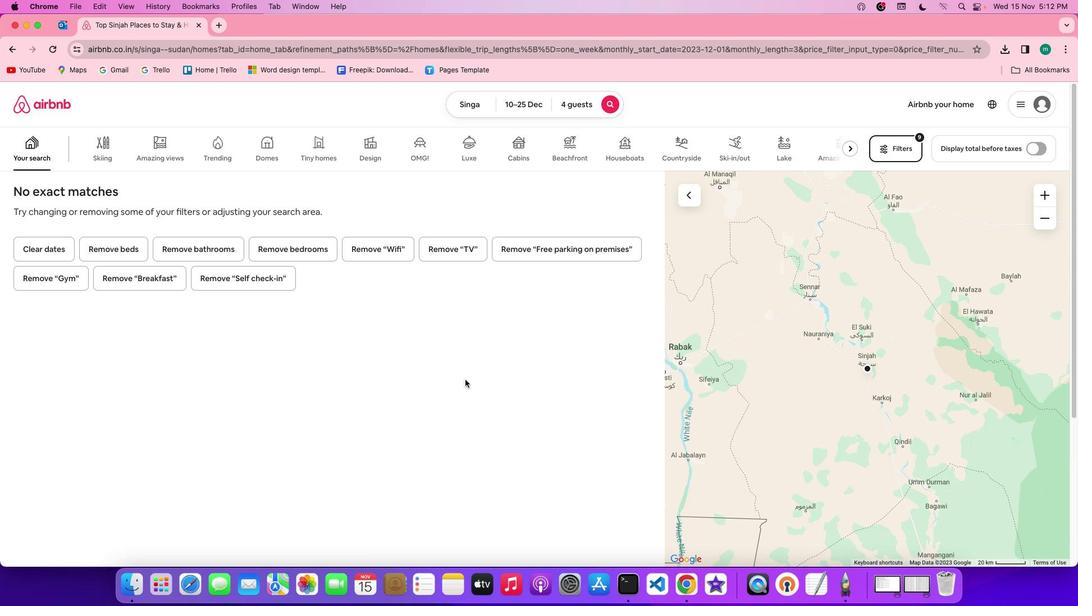 
